 Task: Forward email with the signature Douglas Martin with the subject Emergency leave request from softage.1@softage.net to softage.4@softage.net with the message I would like to schedule a meeting to discuss the projects human resources plan., select last word, change the font color from current to yellow and background color to blue Send the email
Action: Mouse moved to (1157, 92)
Screenshot: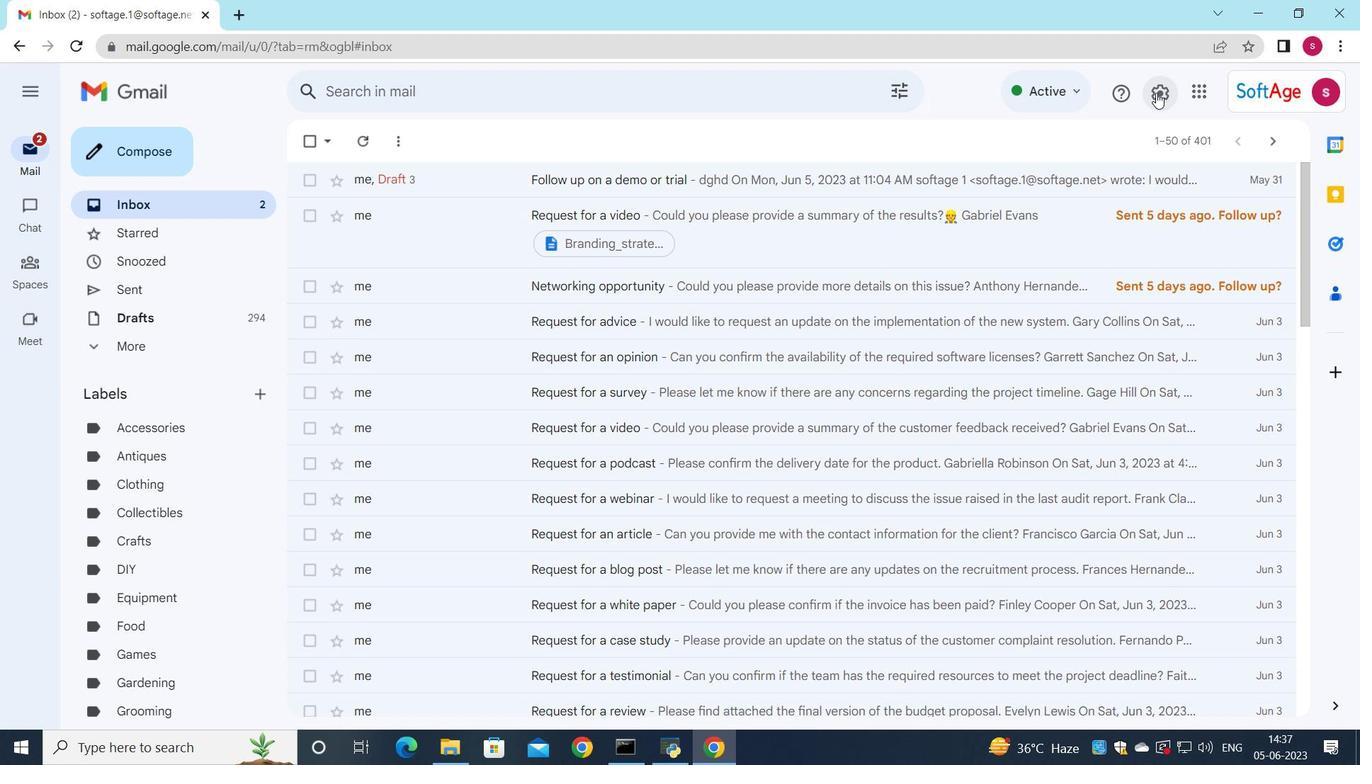 
Action: Mouse pressed left at (1157, 92)
Screenshot: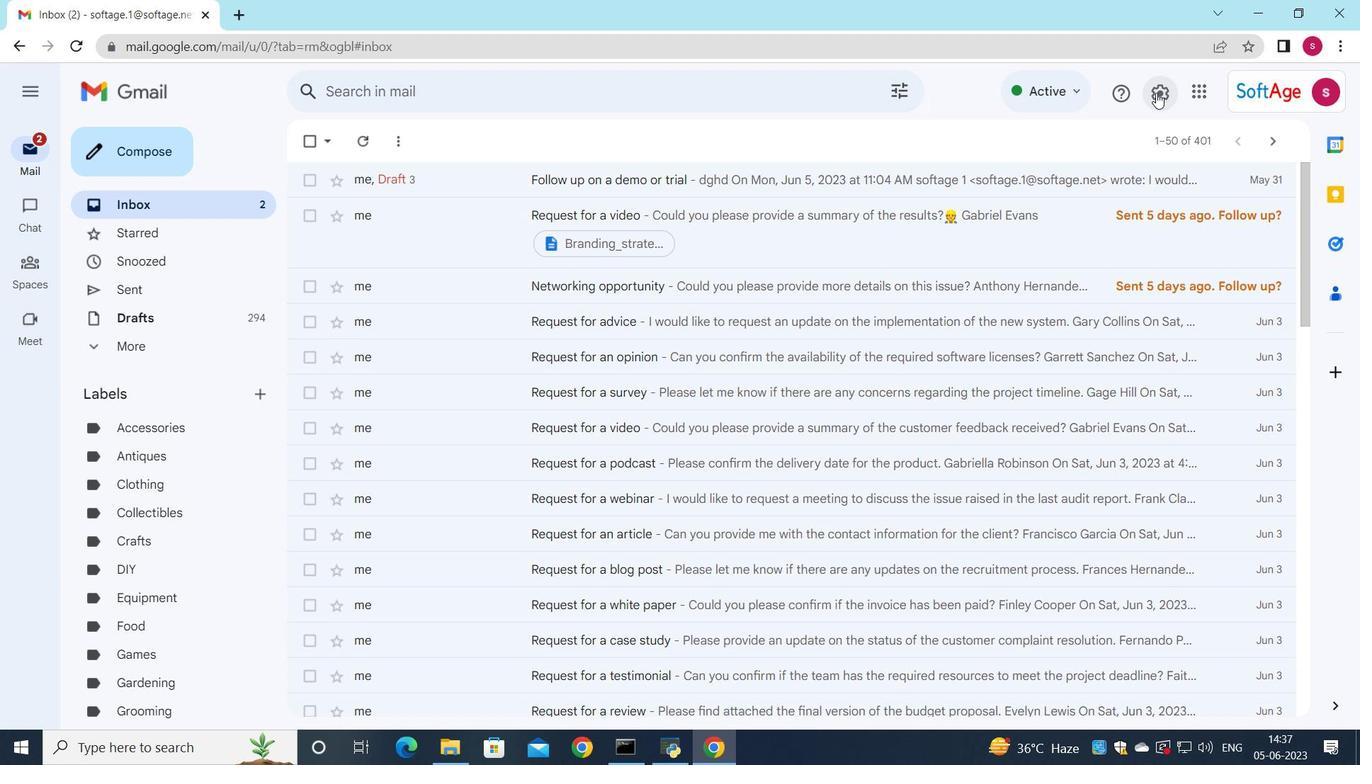 
Action: Mouse moved to (1157, 177)
Screenshot: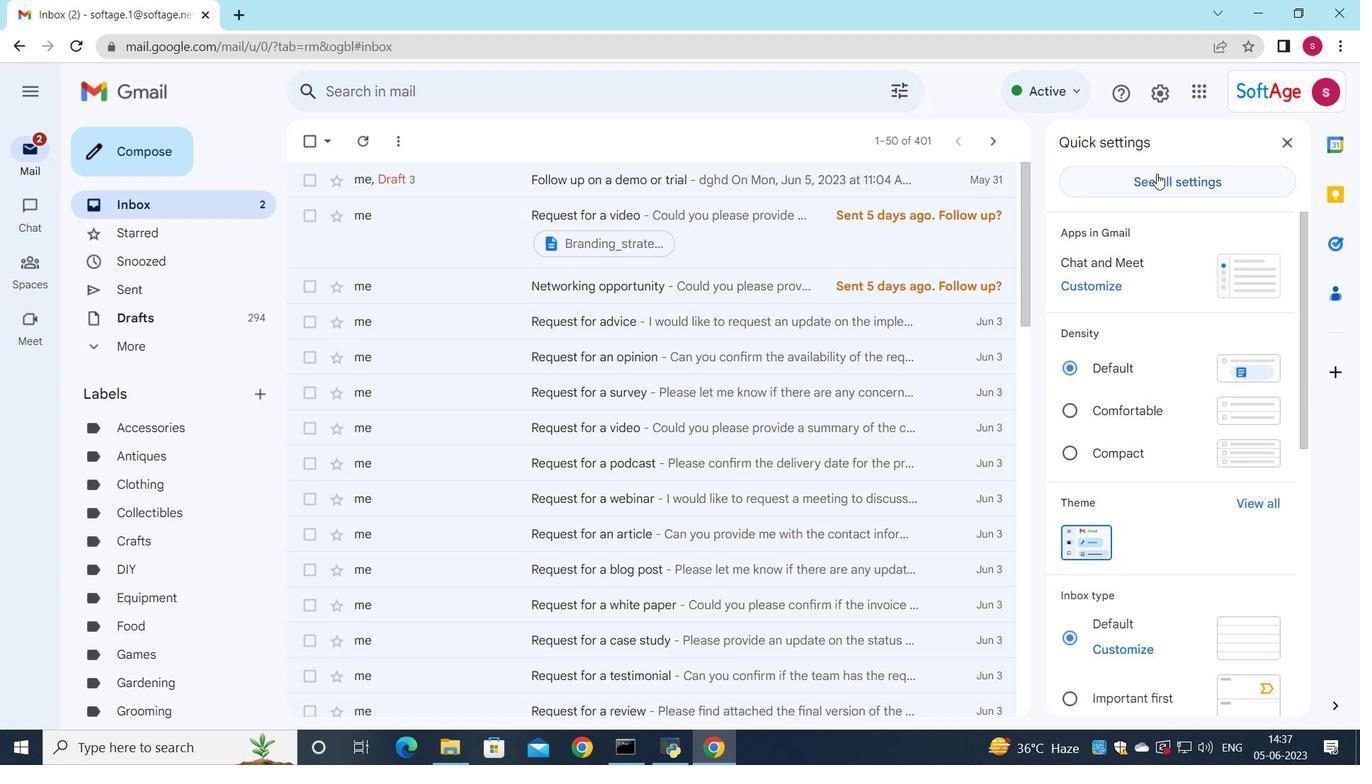 
Action: Mouse pressed left at (1157, 177)
Screenshot: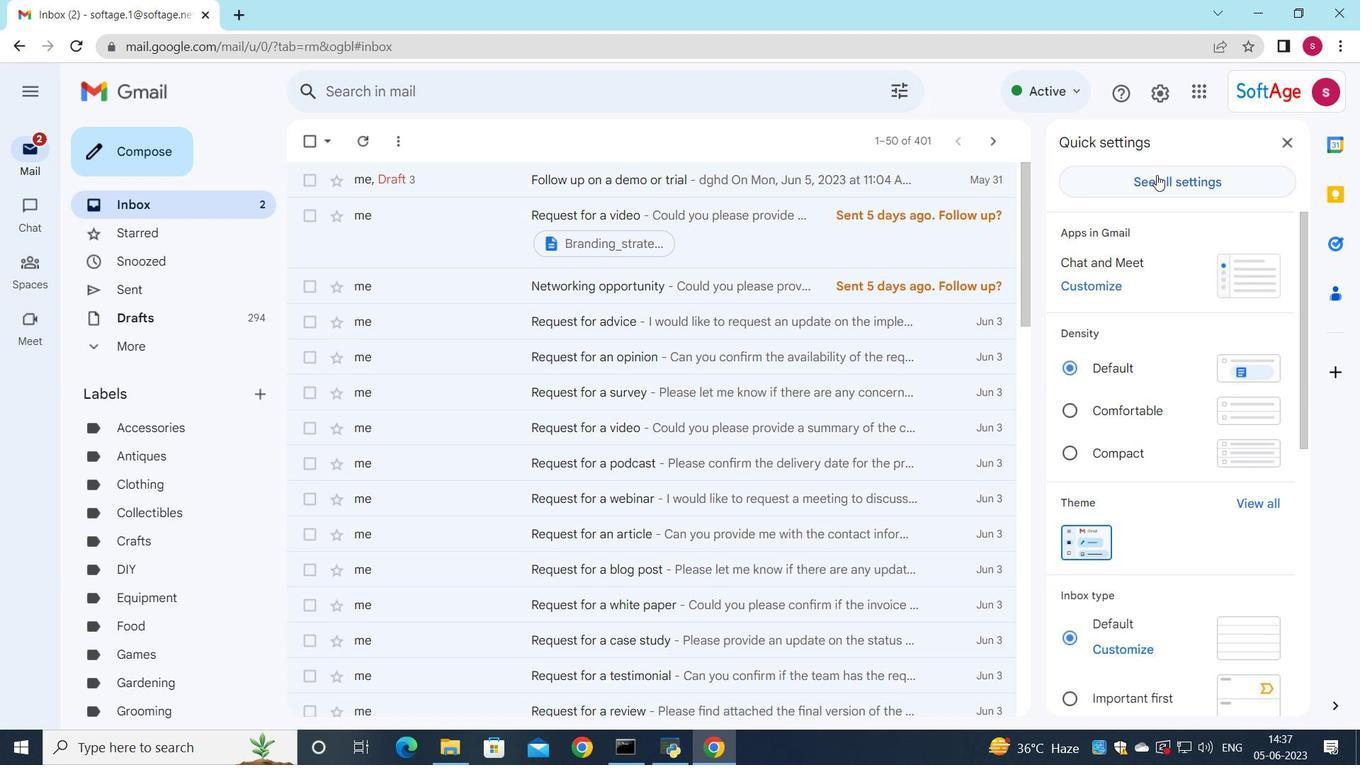 
Action: Mouse moved to (915, 318)
Screenshot: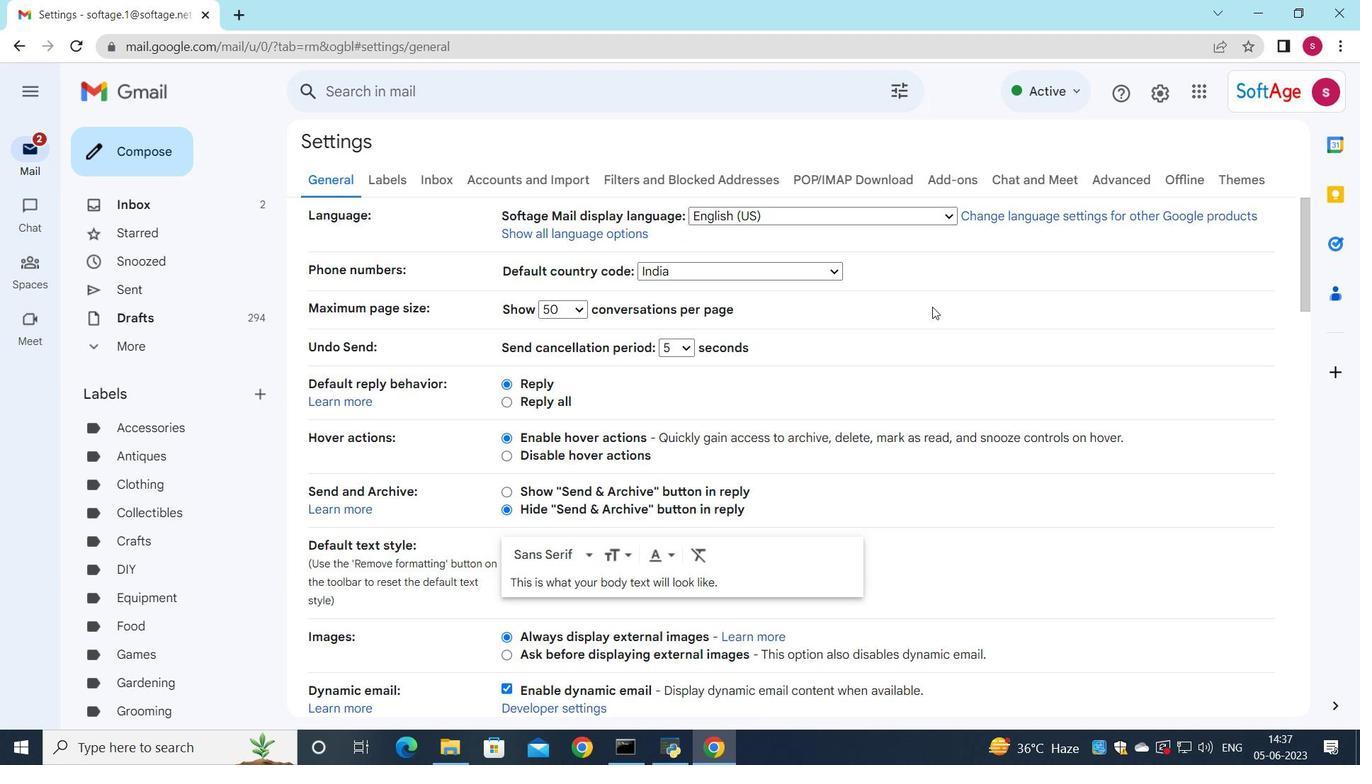 
Action: Mouse scrolled (915, 317) with delta (0, 0)
Screenshot: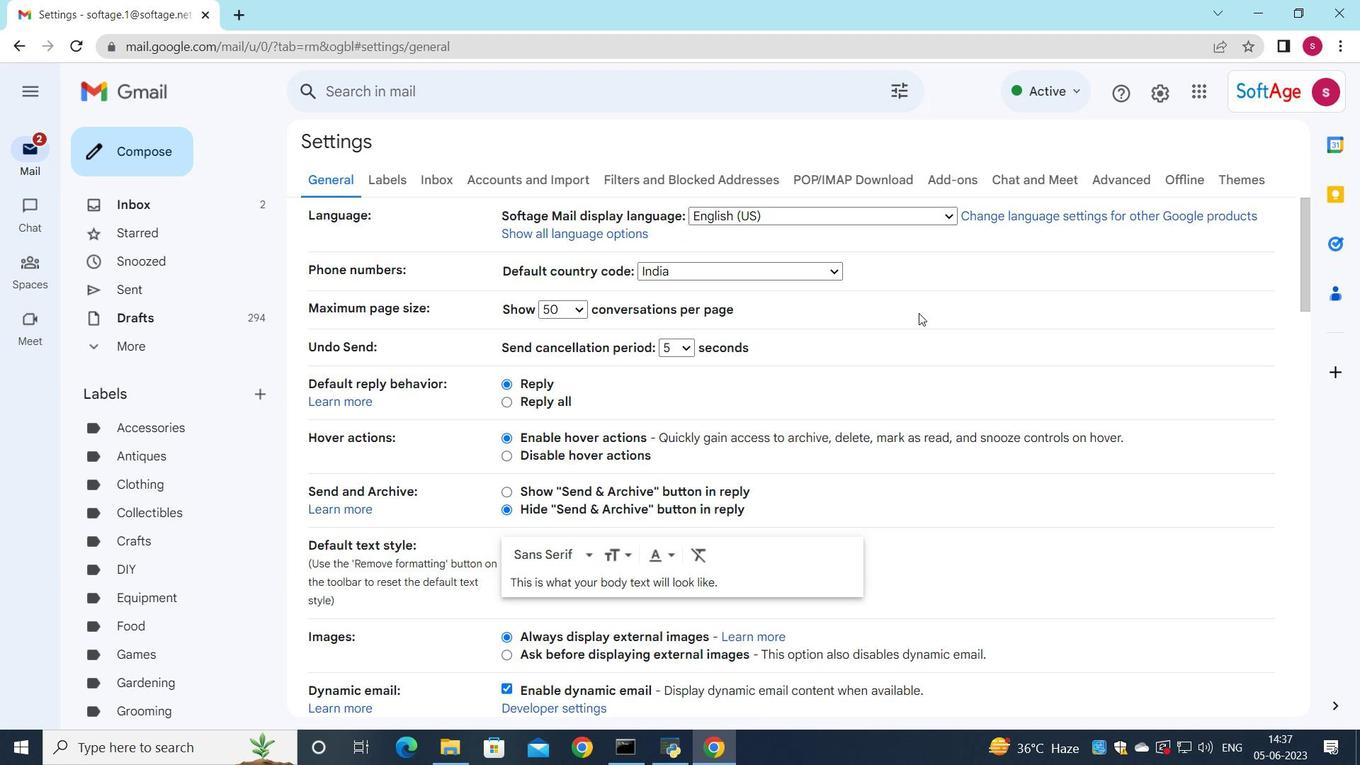 
Action: Mouse moved to (911, 323)
Screenshot: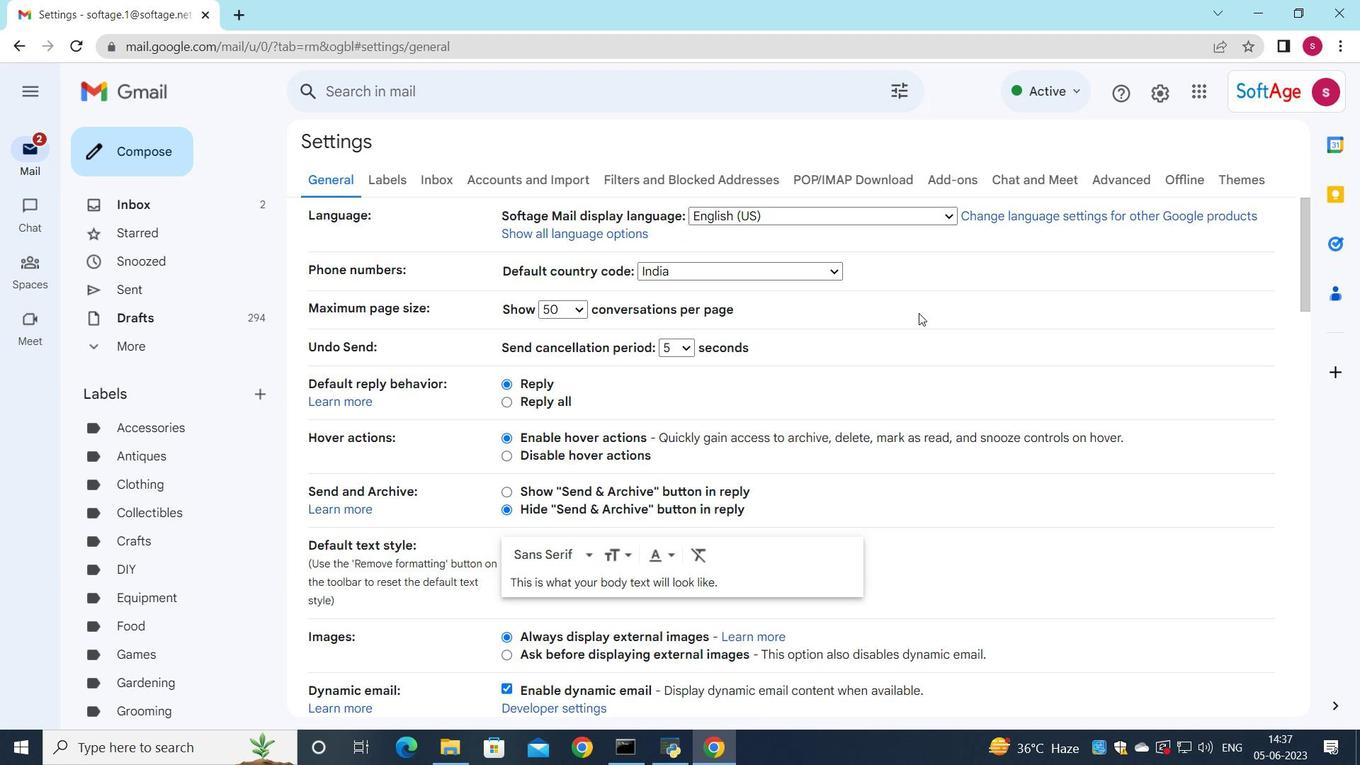 
Action: Mouse scrolled (911, 323) with delta (0, 0)
Screenshot: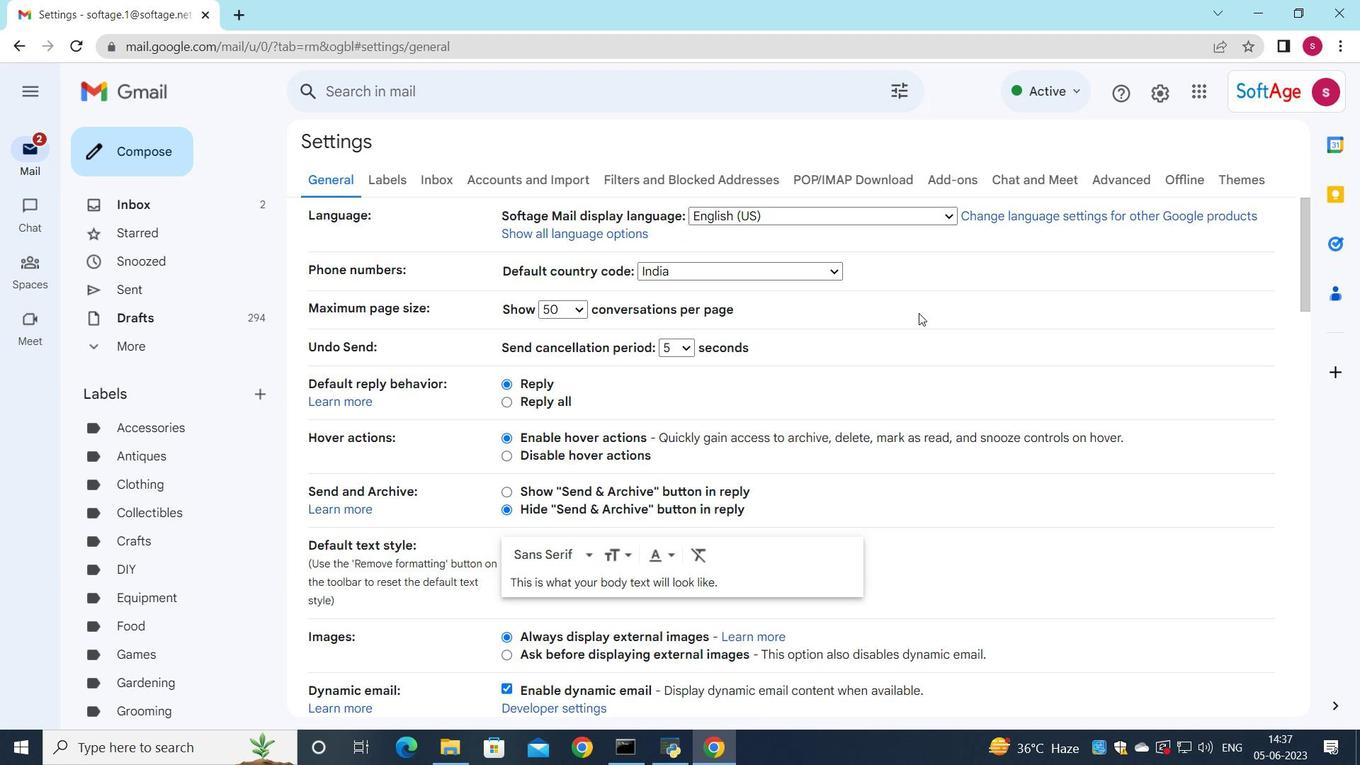 
Action: Mouse moved to (908, 329)
Screenshot: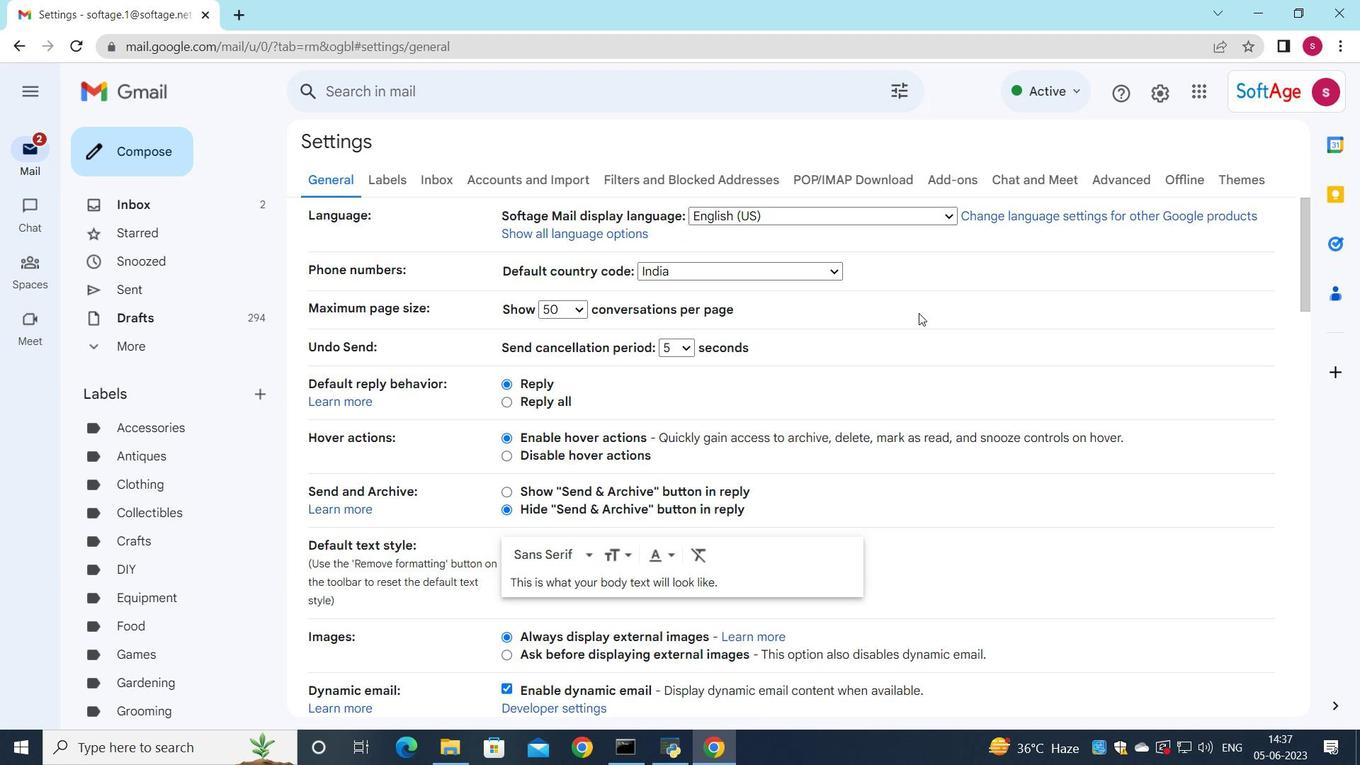 
Action: Mouse scrolled (908, 328) with delta (0, 0)
Screenshot: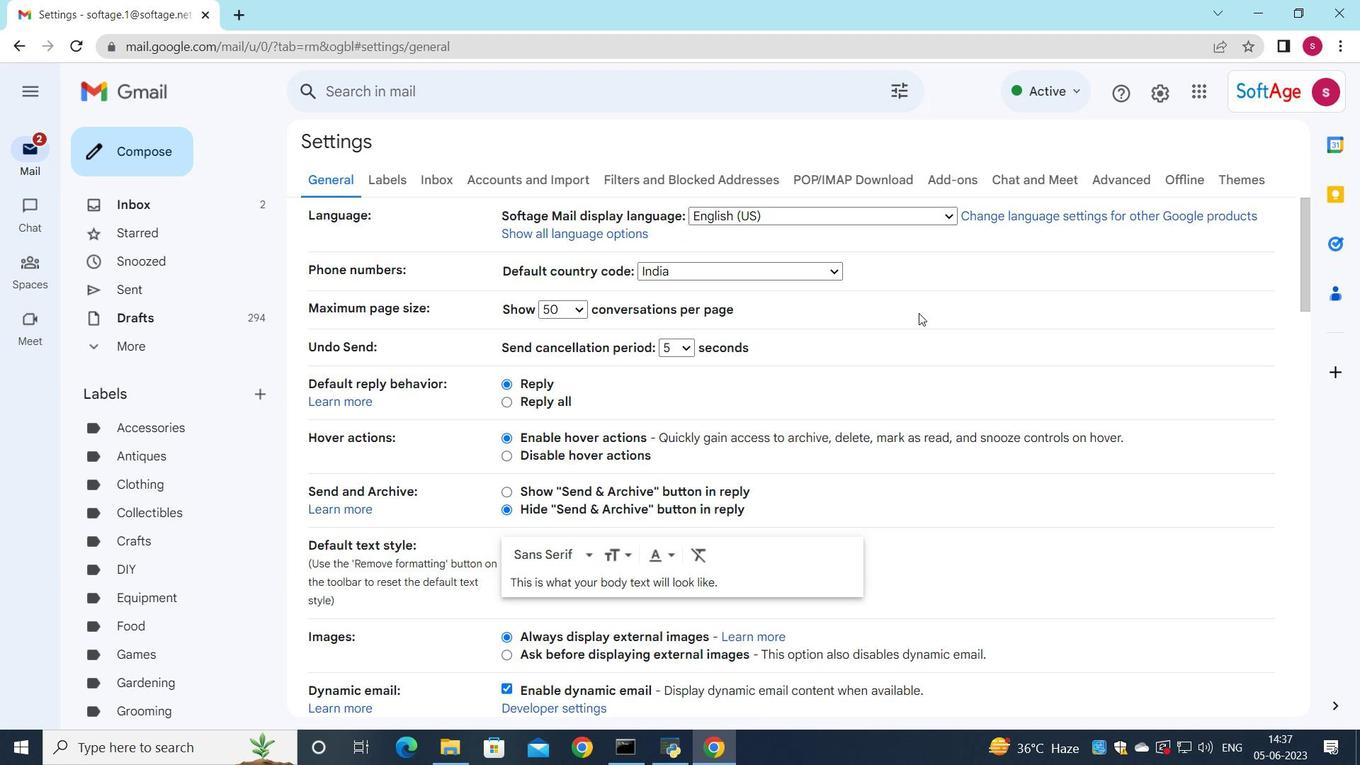 
Action: Mouse moved to (887, 350)
Screenshot: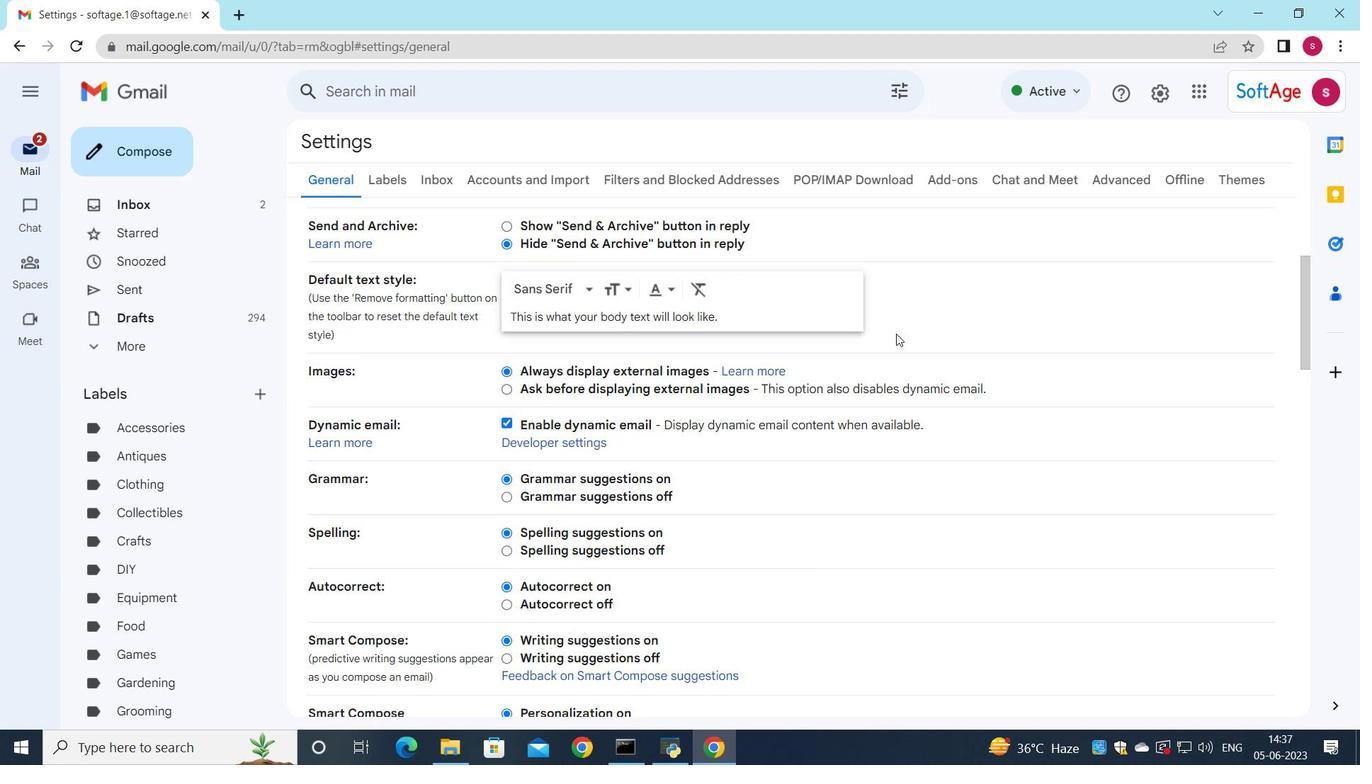 
Action: Mouse scrolled (887, 349) with delta (0, 0)
Screenshot: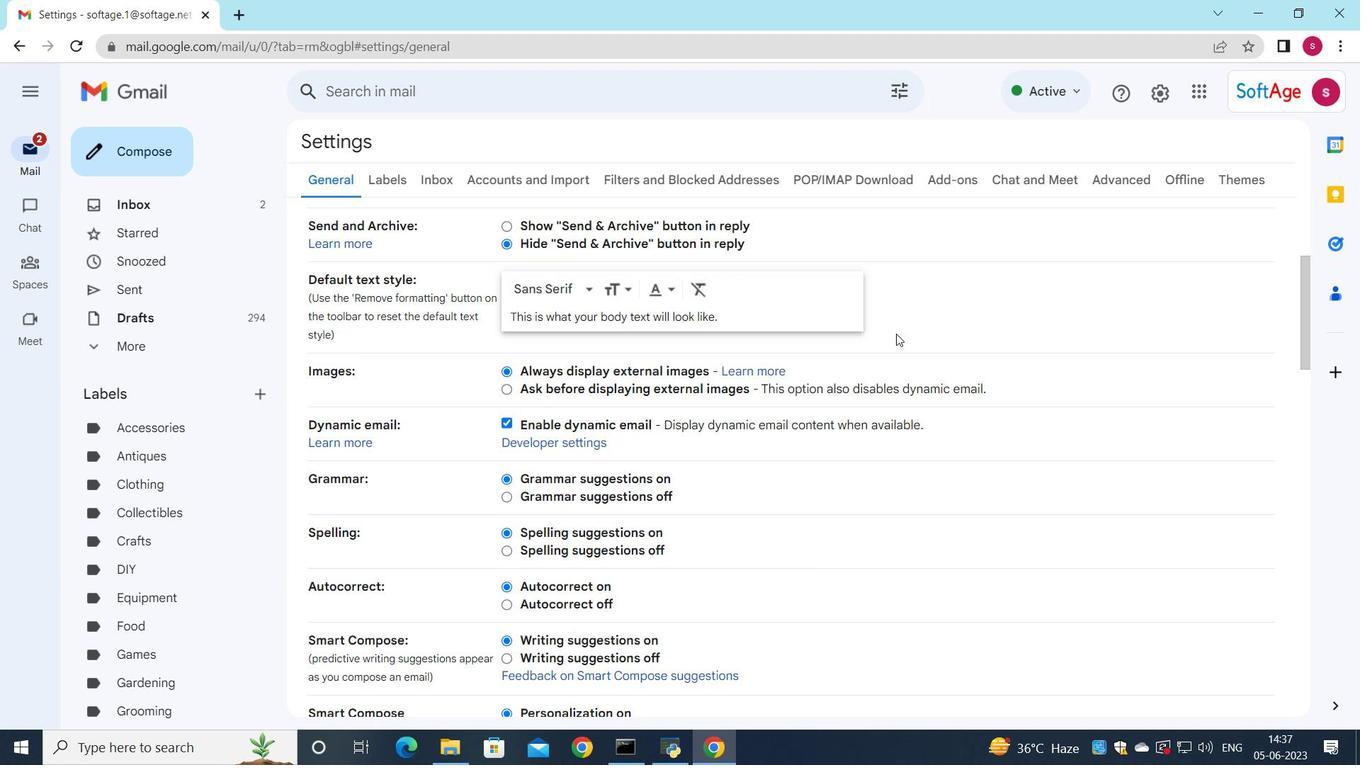 
Action: Mouse moved to (880, 361)
Screenshot: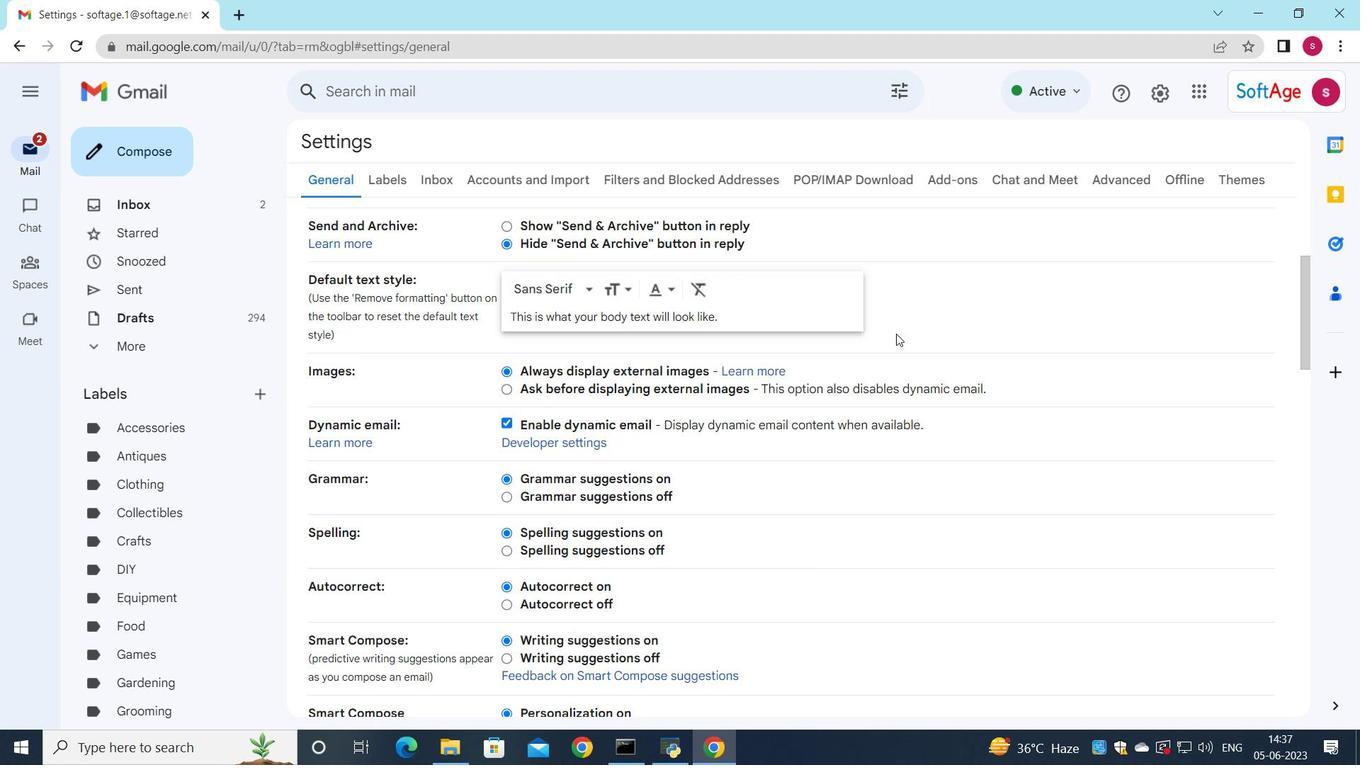 
Action: Mouse scrolled (880, 360) with delta (0, 0)
Screenshot: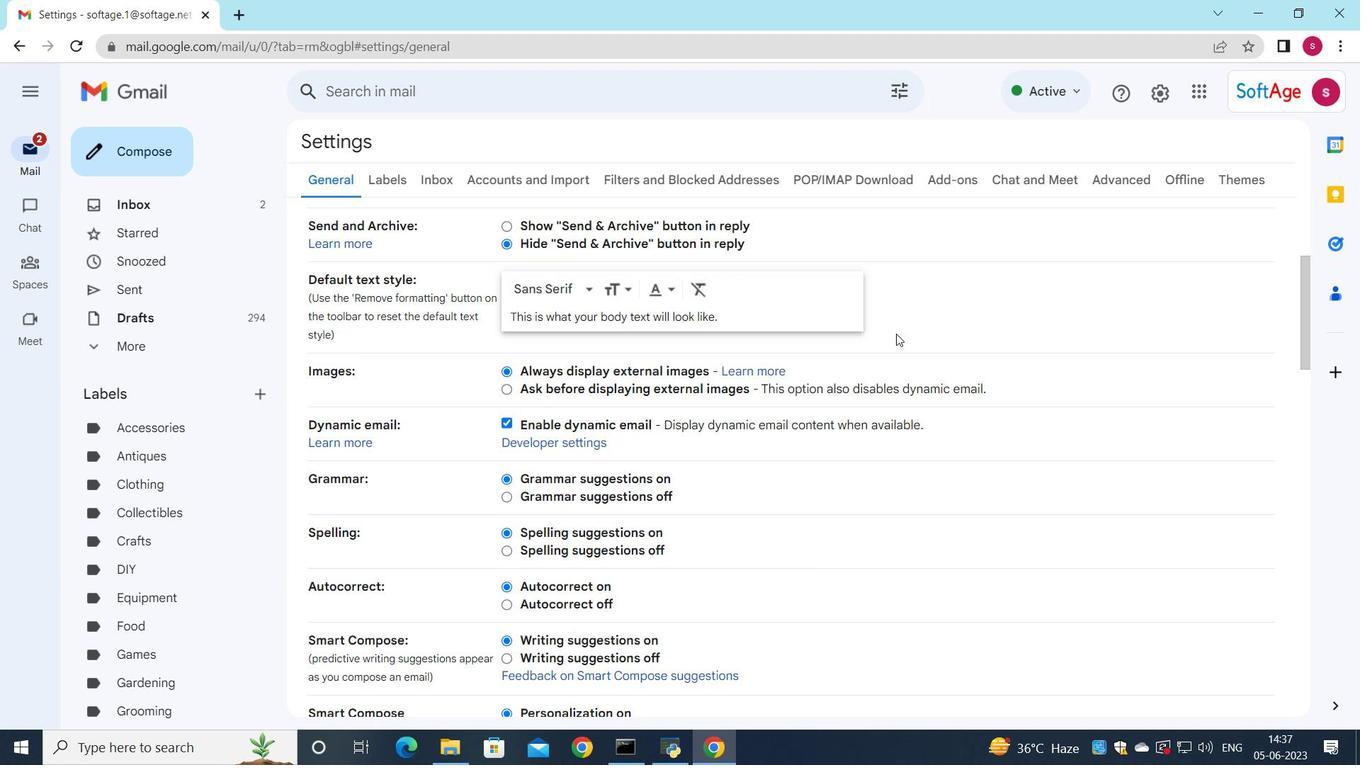 
Action: Mouse moved to (870, 377)
Screenshot: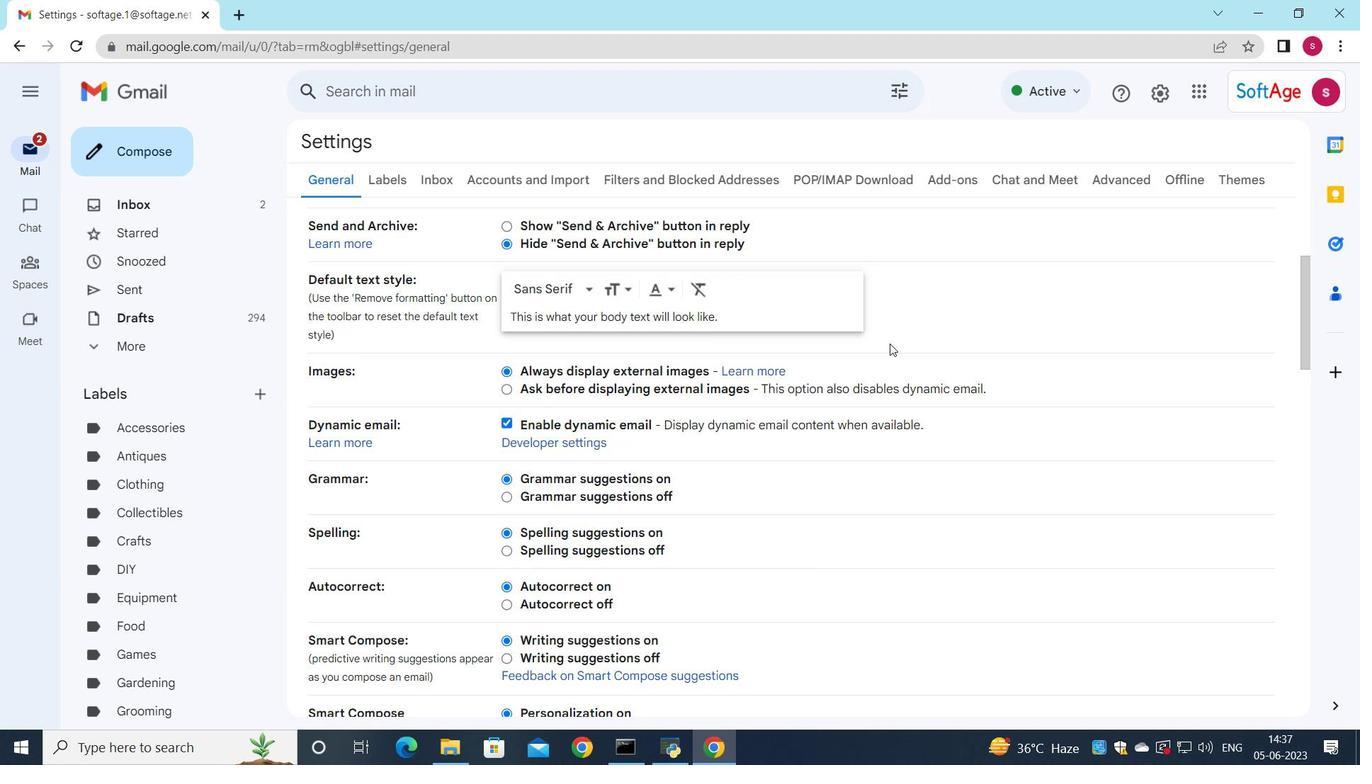 
Action: Mouse scrolled (870, 376) with delta (0, 0)
Screenshot: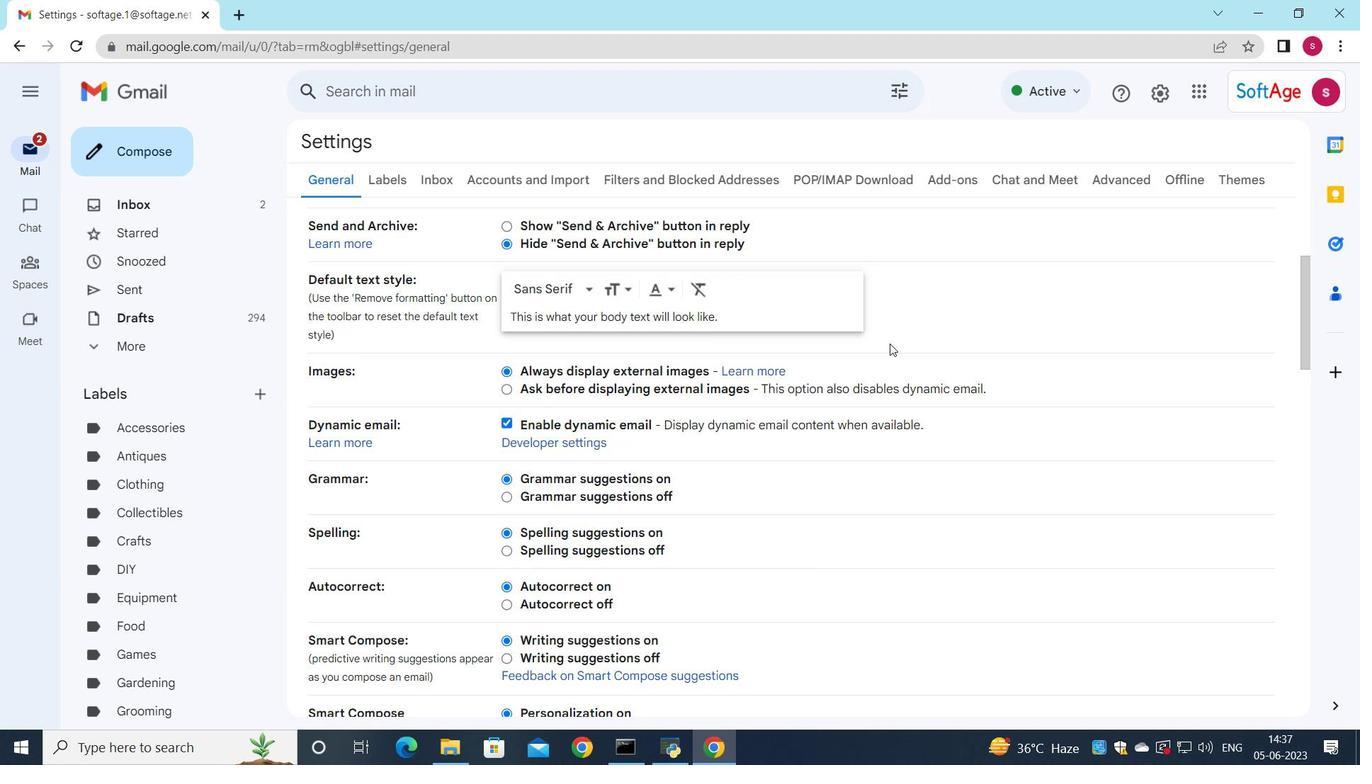 
Action: Mouse moved to (860, 396)
Screenshot: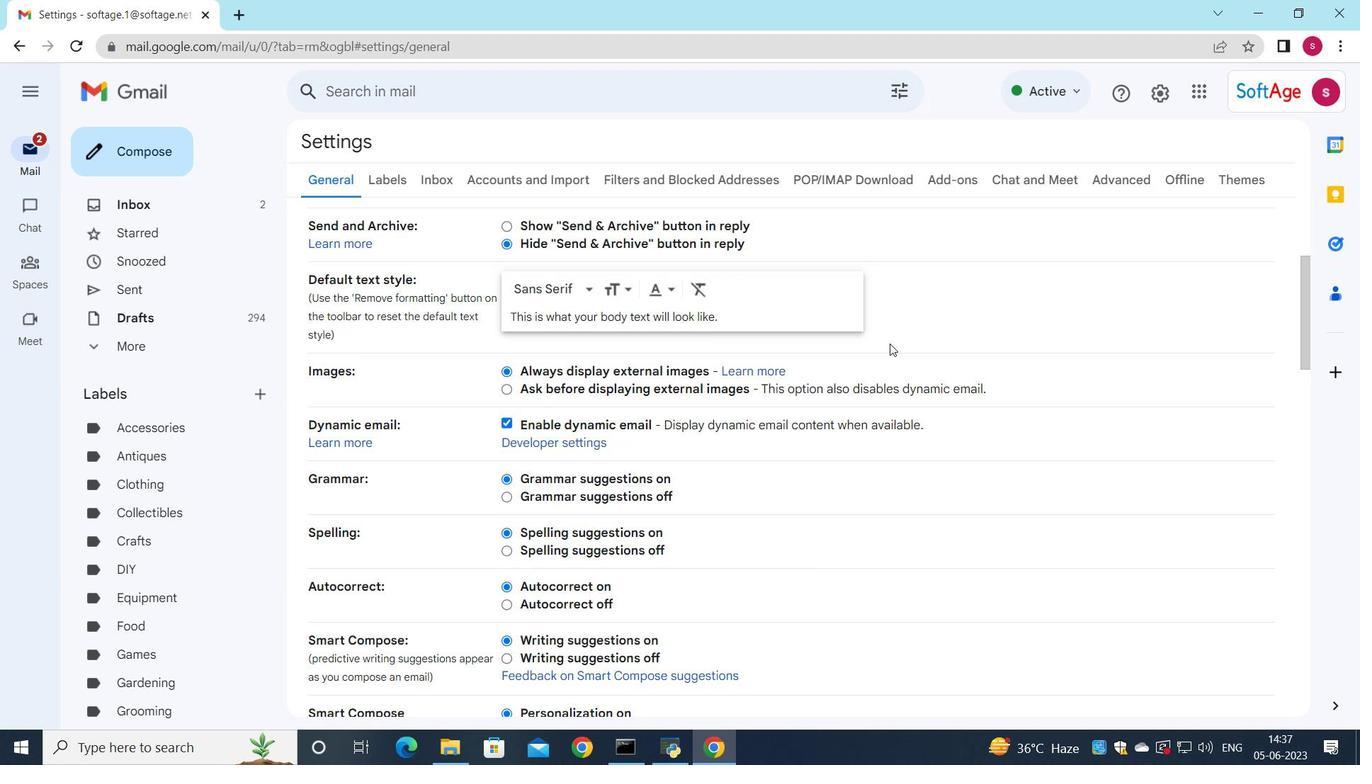 
Action: Mouse scrolled (860, 395) with delta (0, 0)
Screenshot: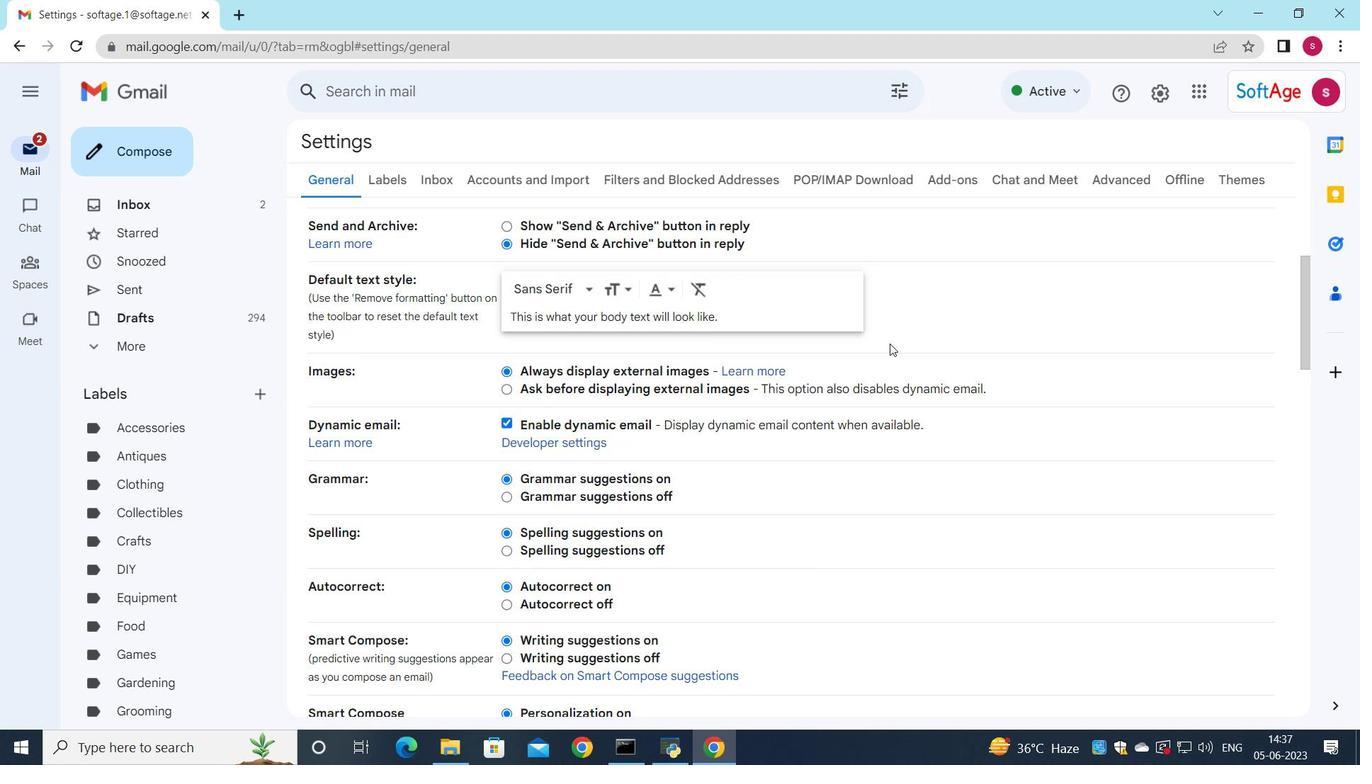 
Action: Mouse moved to (719, 493)
Screenshot: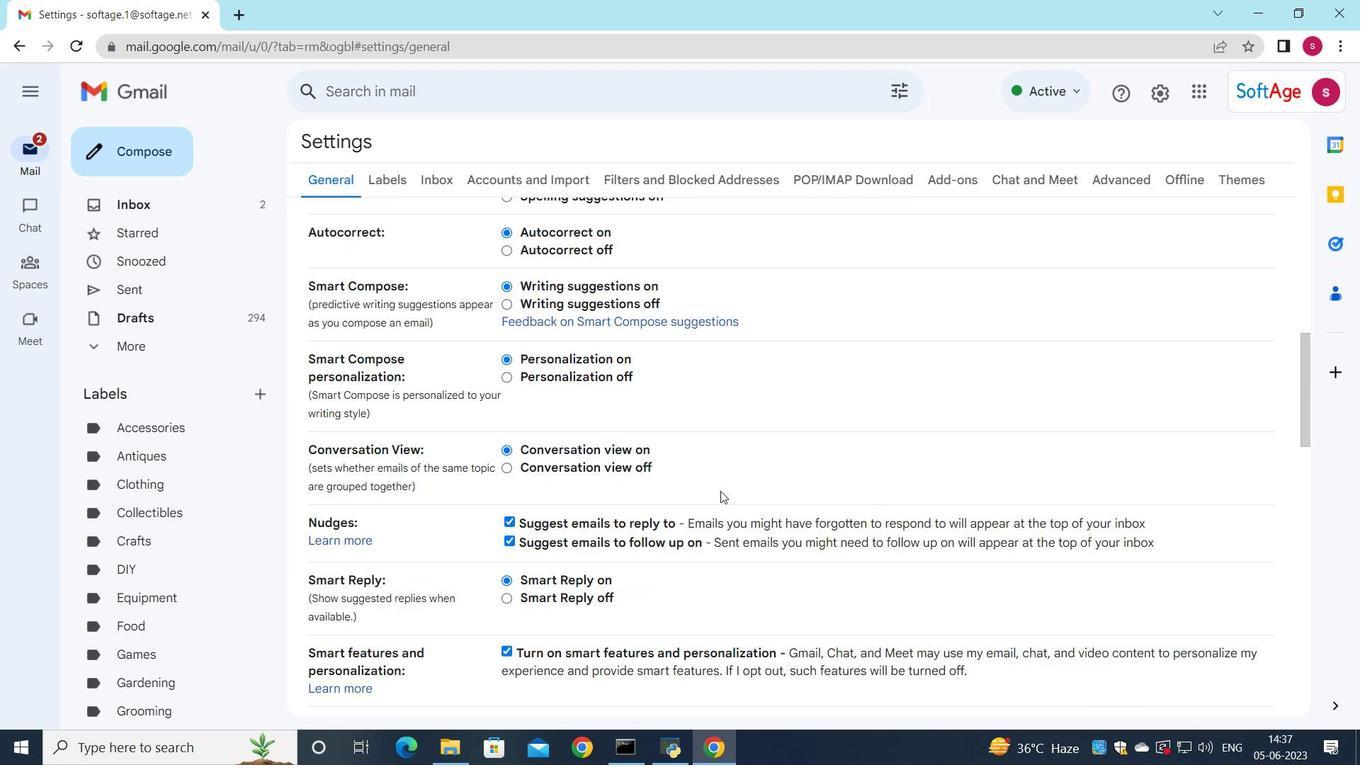 
Action: Mouse scrolled (719, 492) with delta (0, 0)
Screenshot: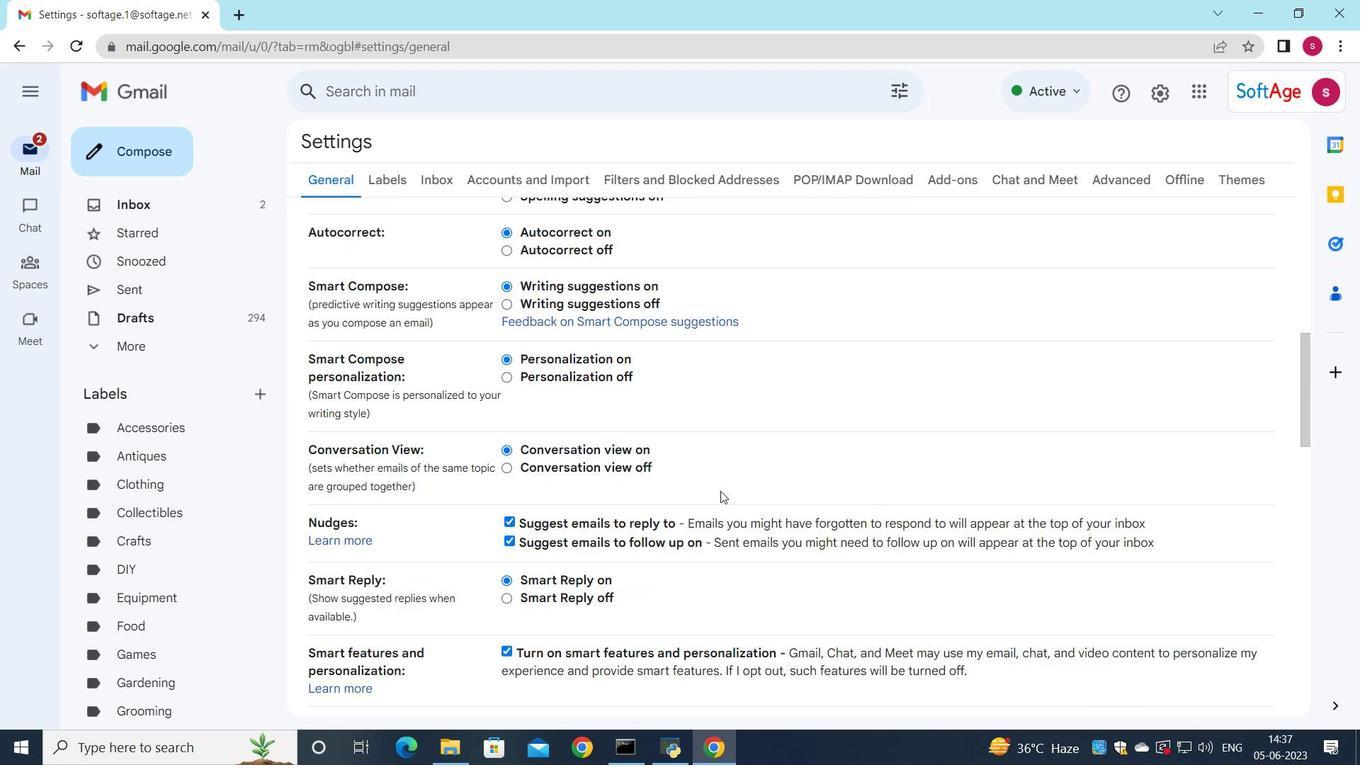 
Action: Mouse moved to (718, 493)
Screenshot: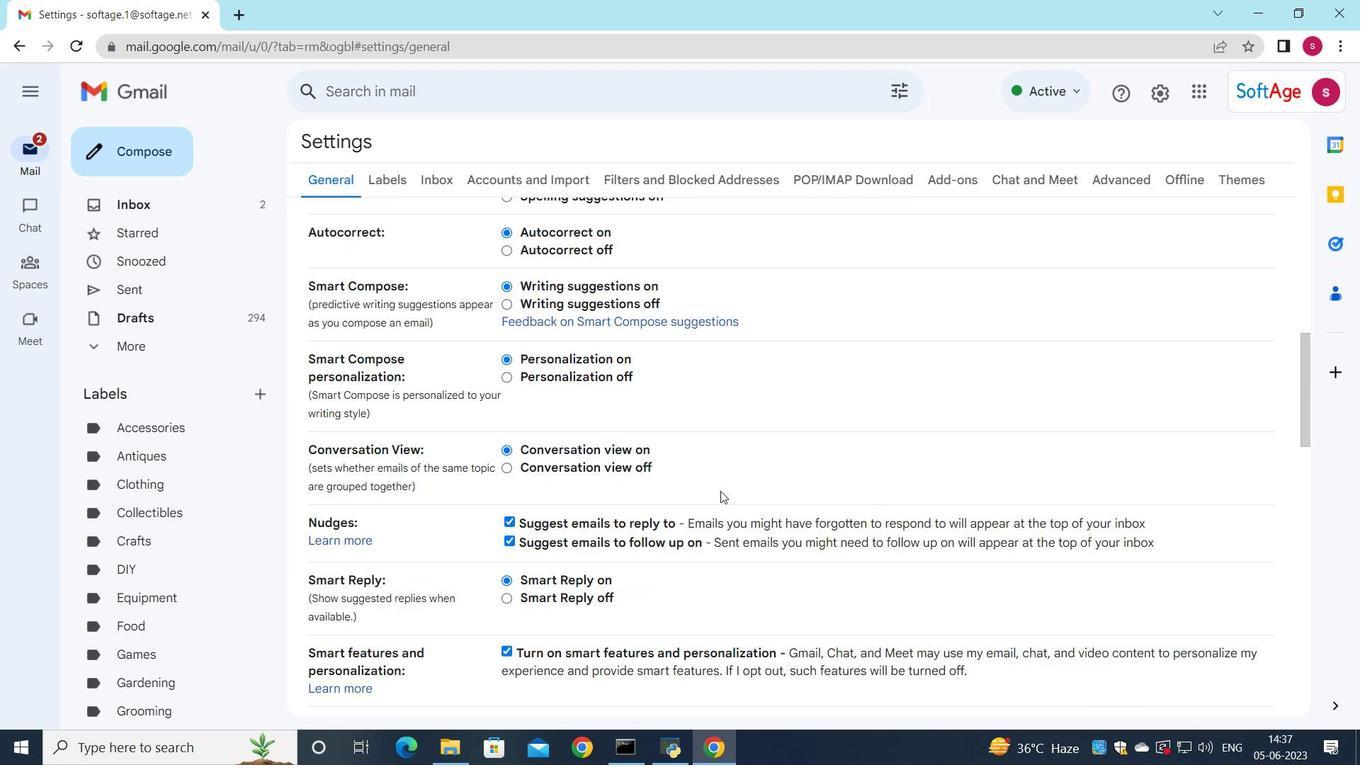 
Action: Mouse scrolled (718, 493) with delta (0, 0)
Screenshot: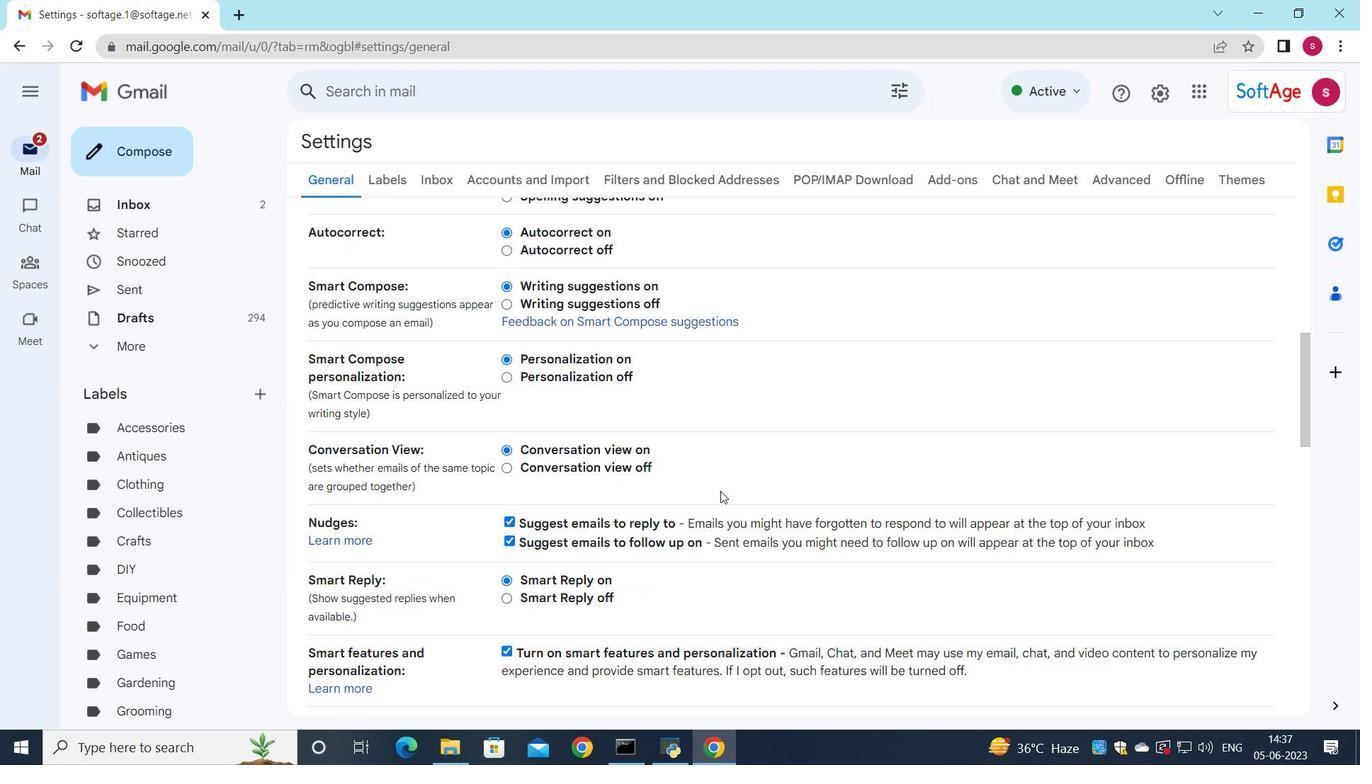 
Action: Mouse moved to (717, 494)
Screenshot: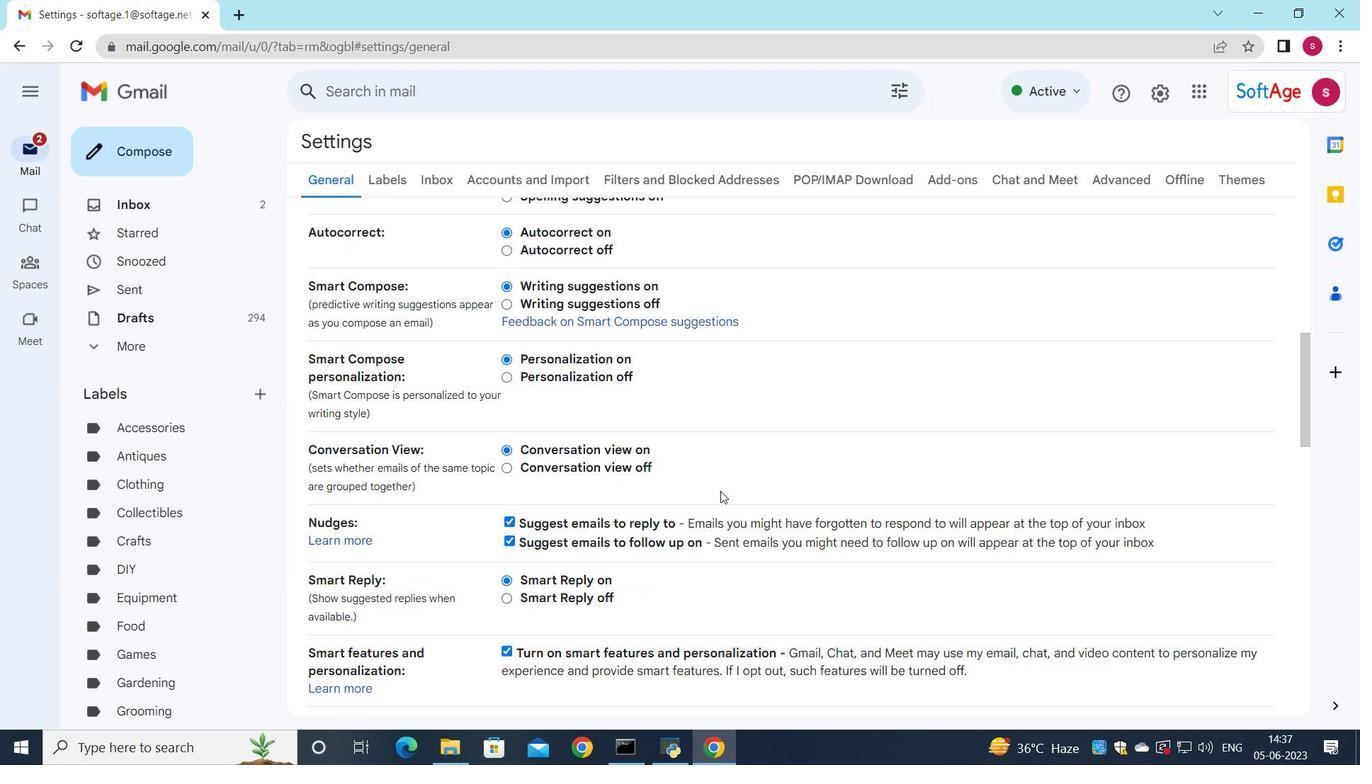 
Action: Mouse scrolled (717, 493) with delta (0, 0)
Screenshot: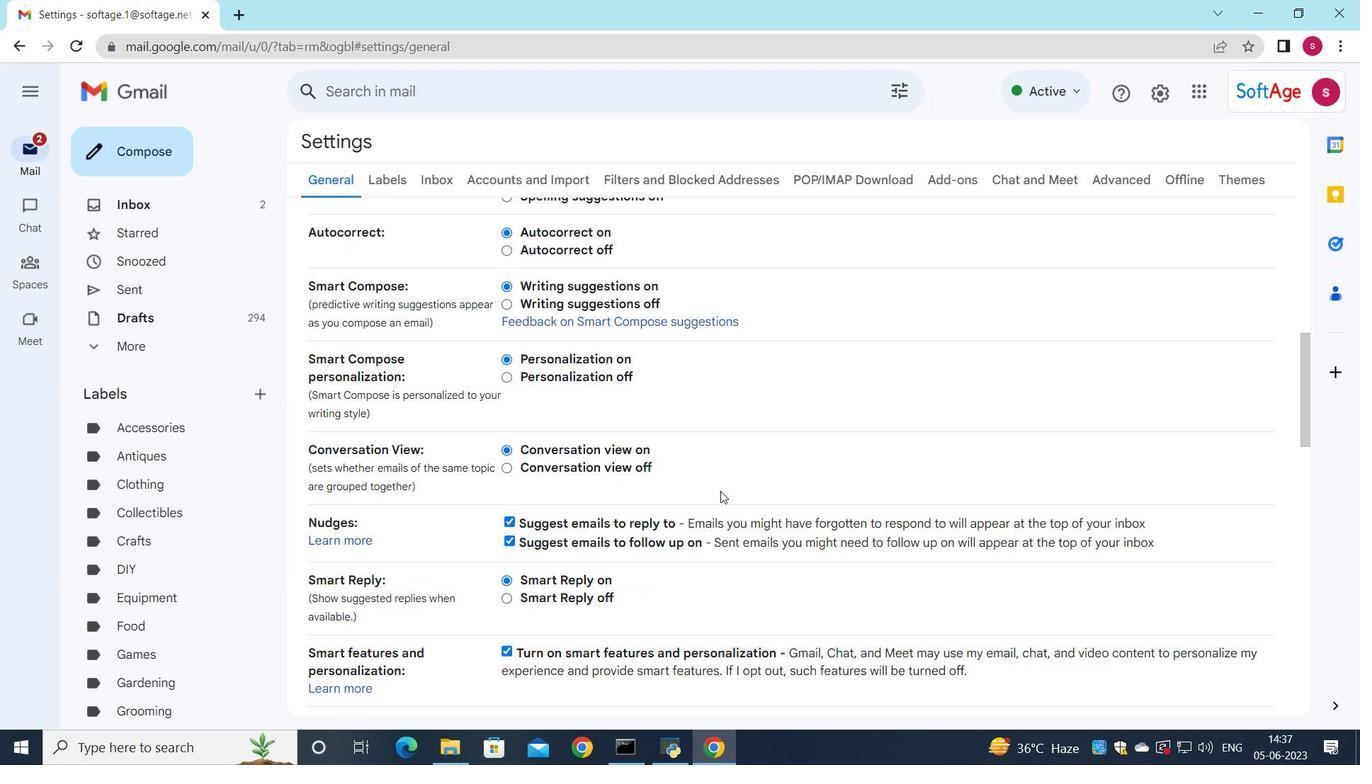 
Action: Mouse moved to (703, 493)
Screenshot: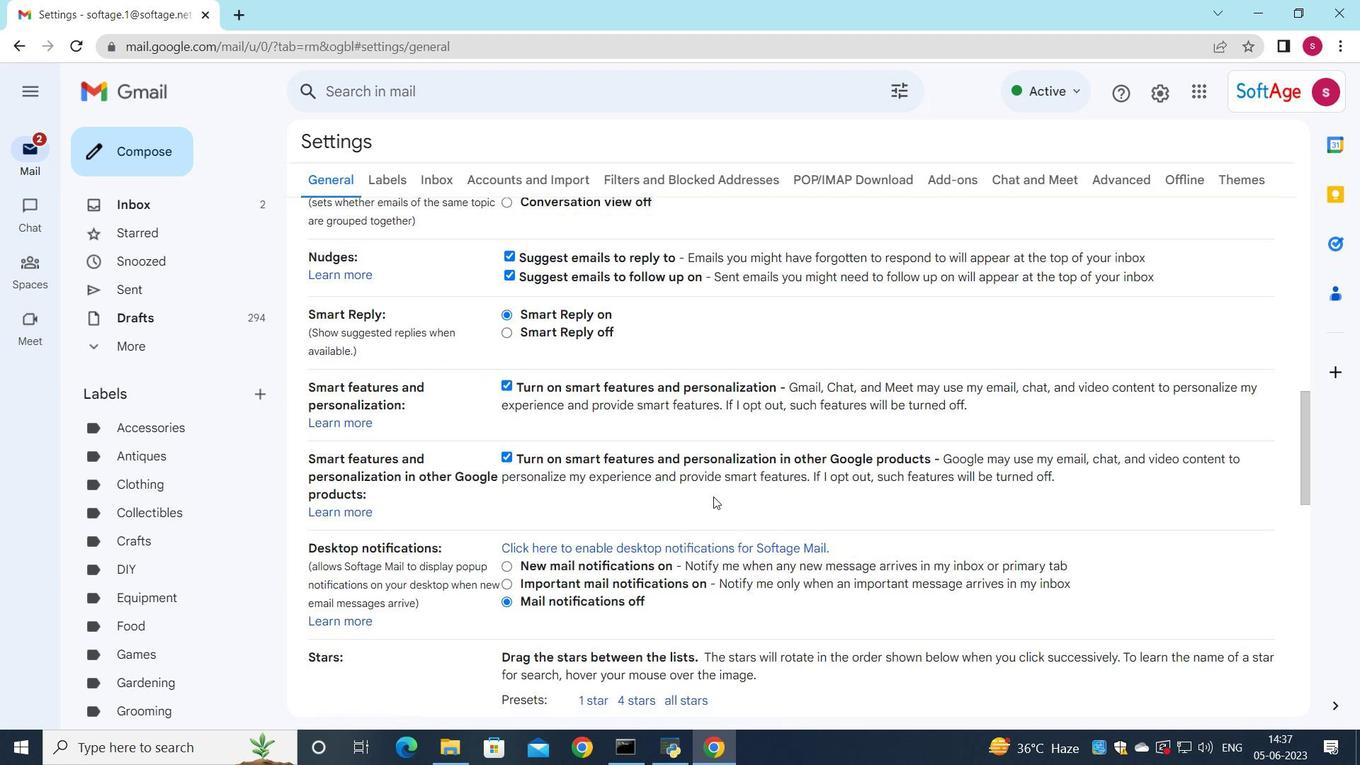 
Action: Mouse scrolled (703, 492) with delta (0, 0)
Screenshot: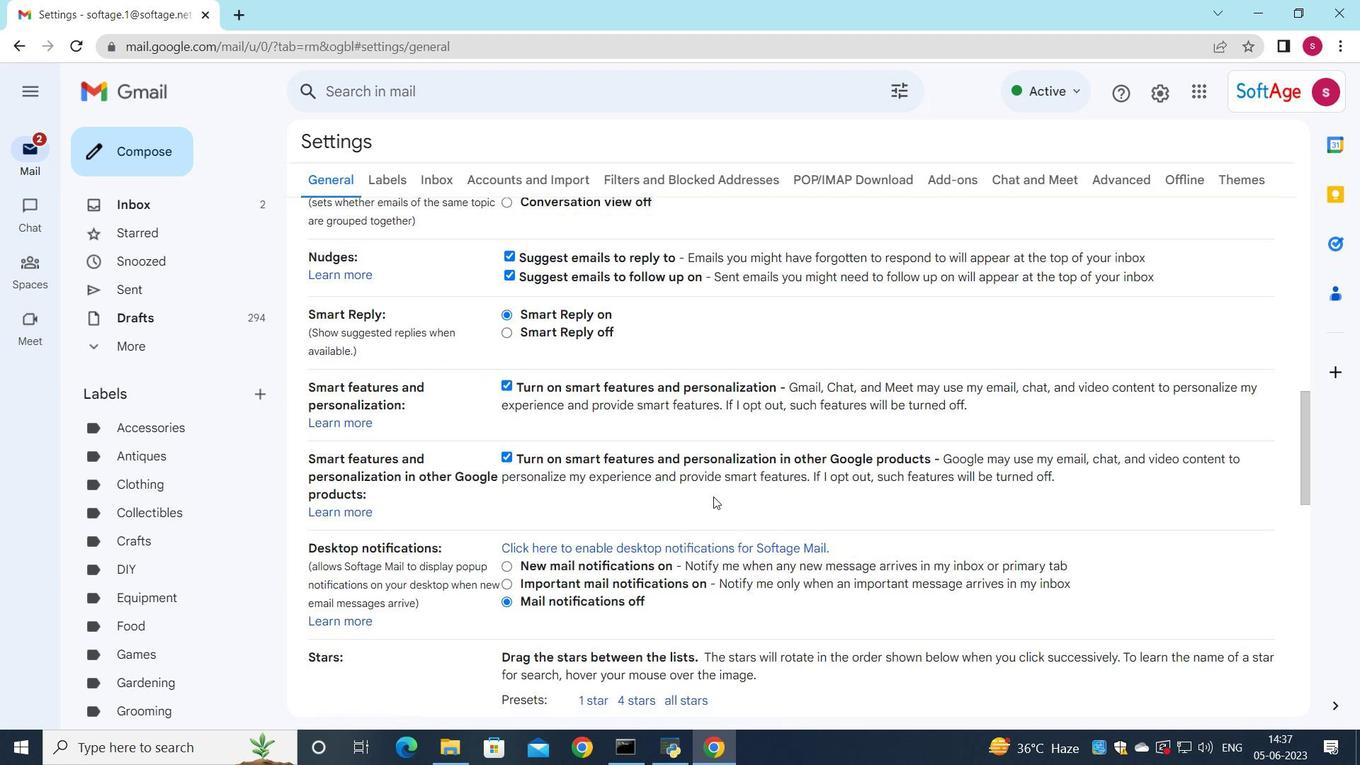 
Action: Mouse moved to (703, 493)
Screenshot: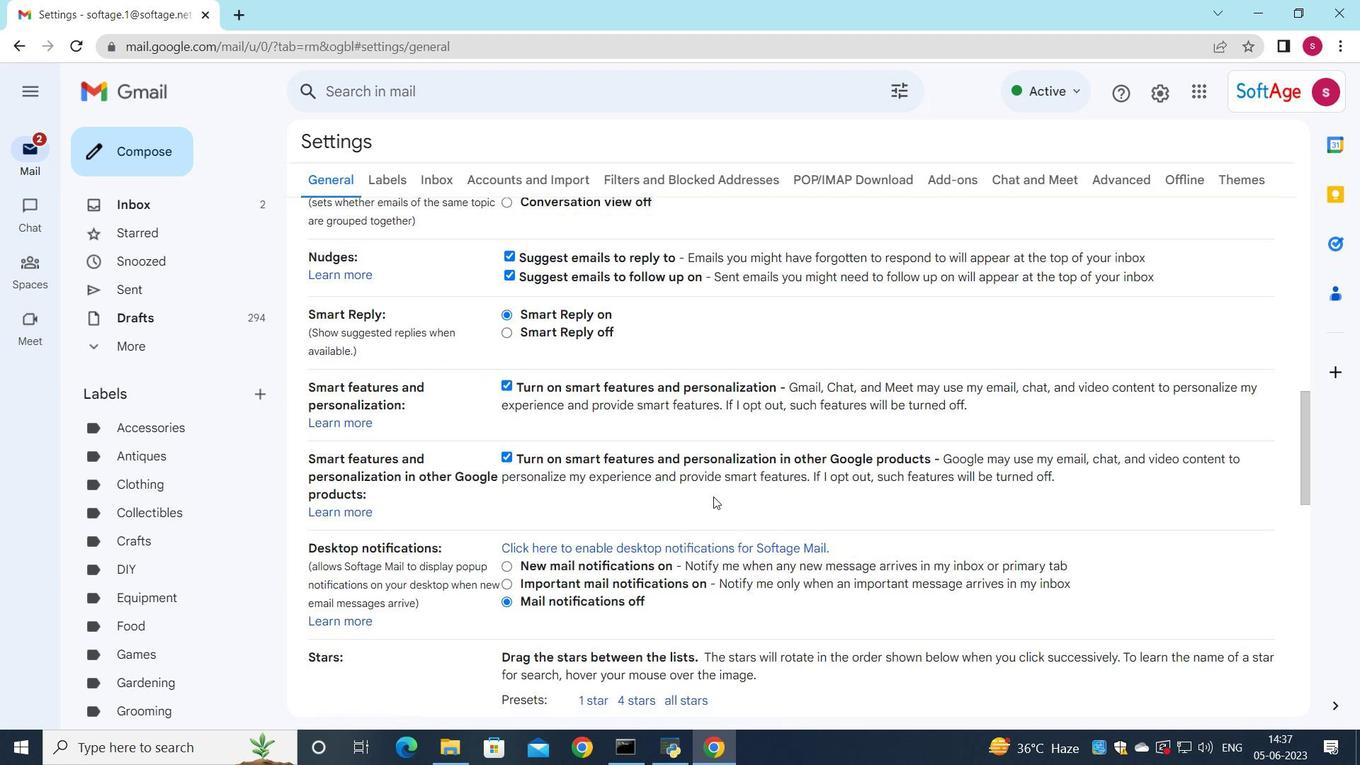 
Action: Mouse scrolled (703, 492) with delta (0, 0)
Screenshot: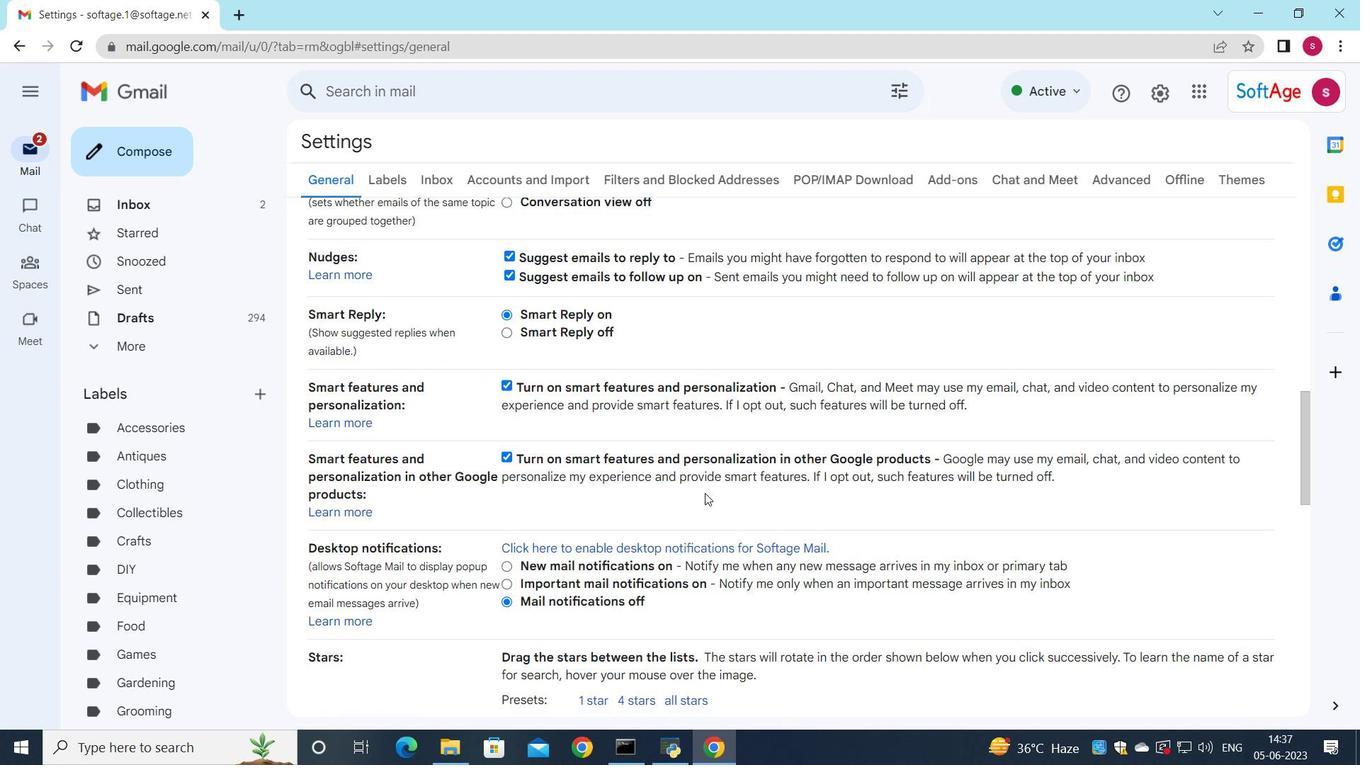 
Action: Mouse scrolled (703, 492) with delta (0, 0)
Screenshot: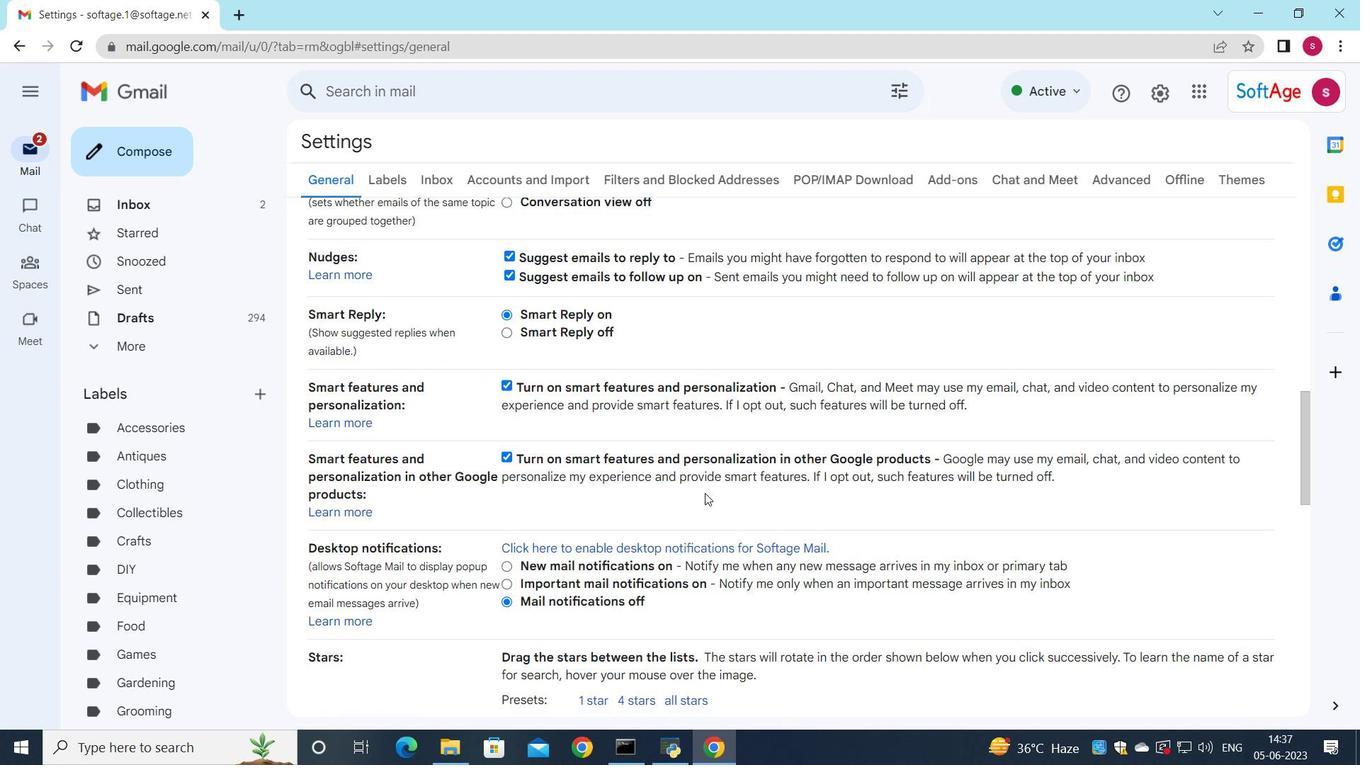 
Action: Mouse scrolled (703, 492) with delta (0, 0)
Screenshot: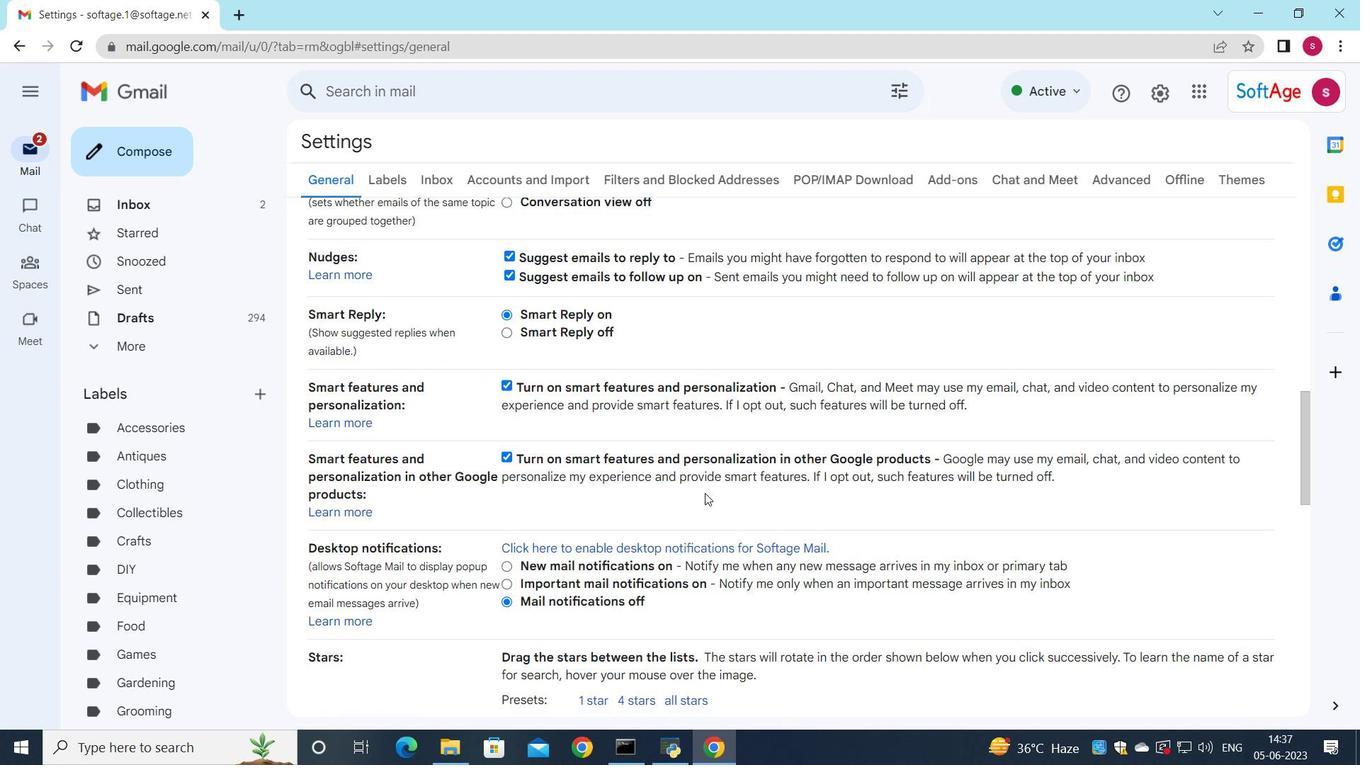 
Action: Mouse moved to (585, 491)
Screenshot: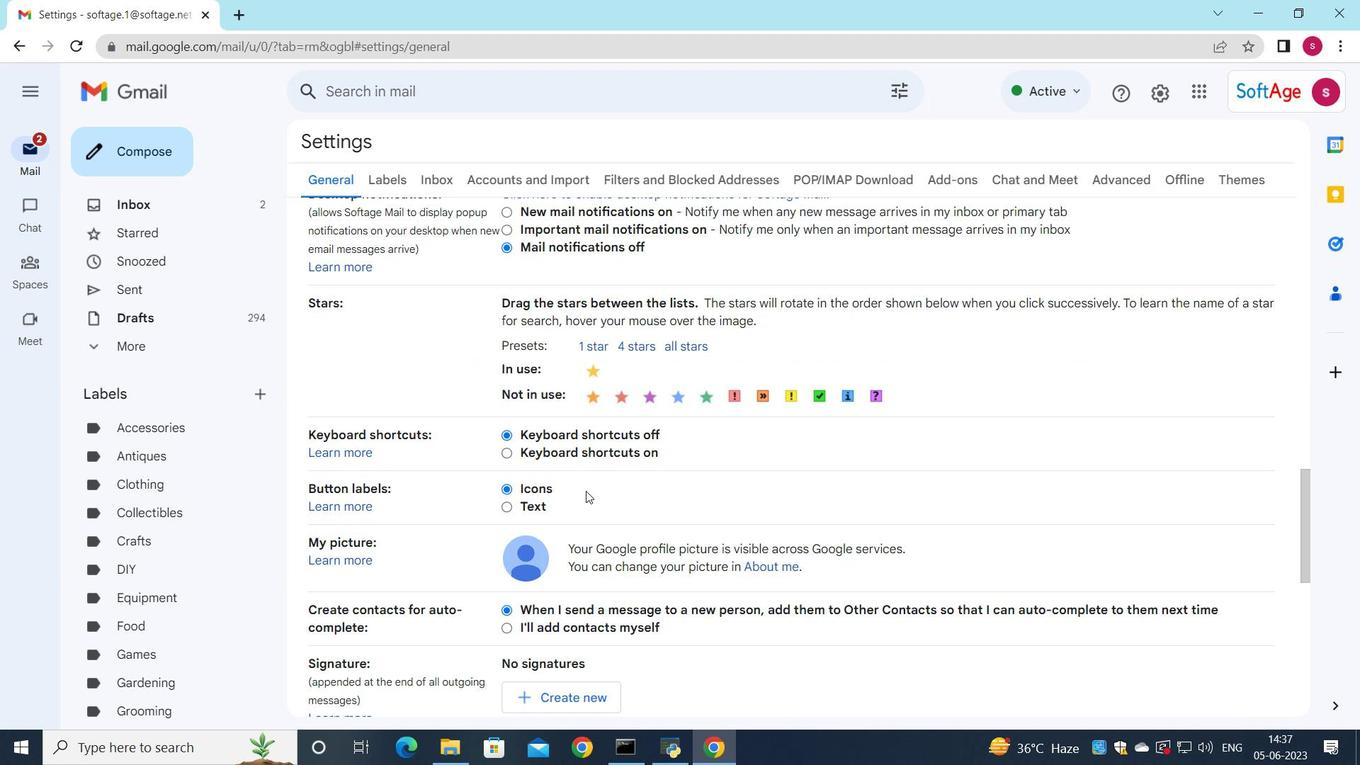 
Action: Mouse scrolled (585, 490) with delta (0, 0)
Screenshot: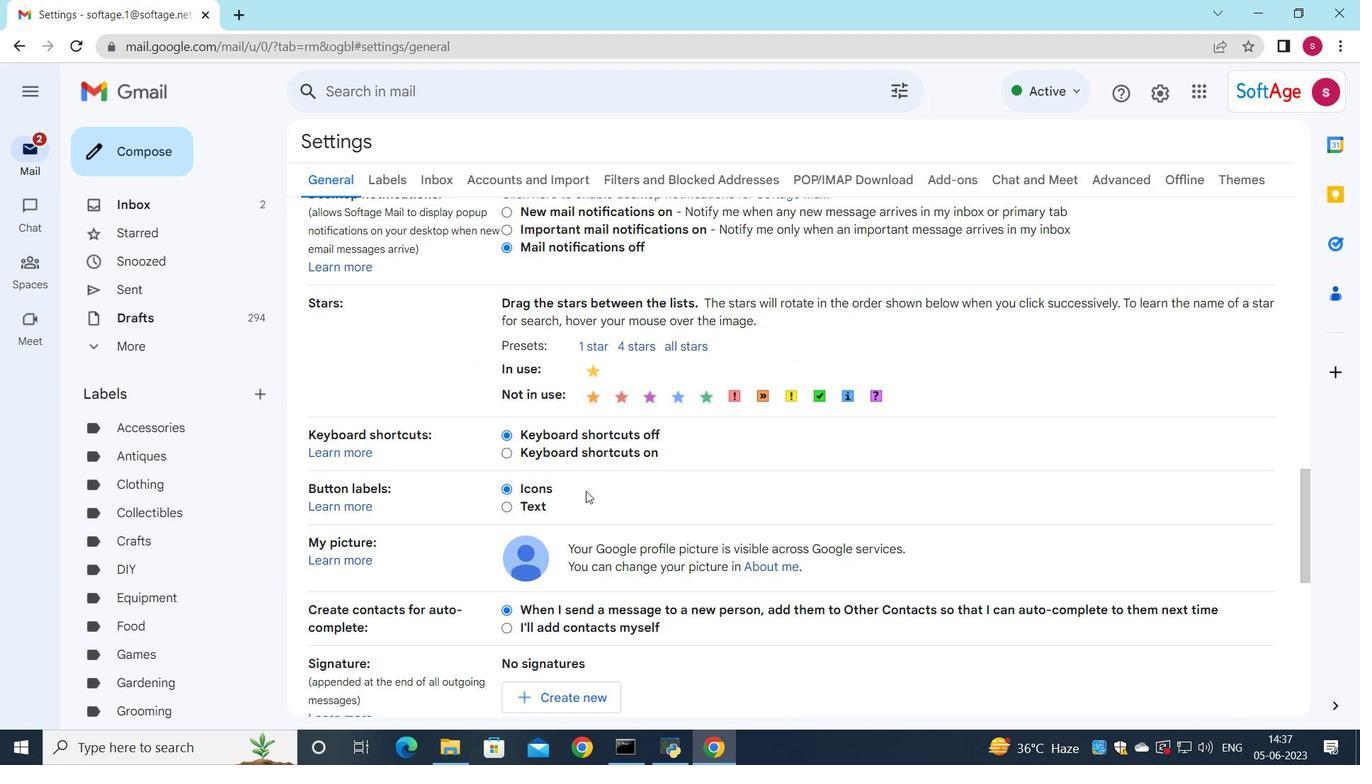 
Action: Mouse scrolled (585, 490) with delta (0, 0)
Screenshot: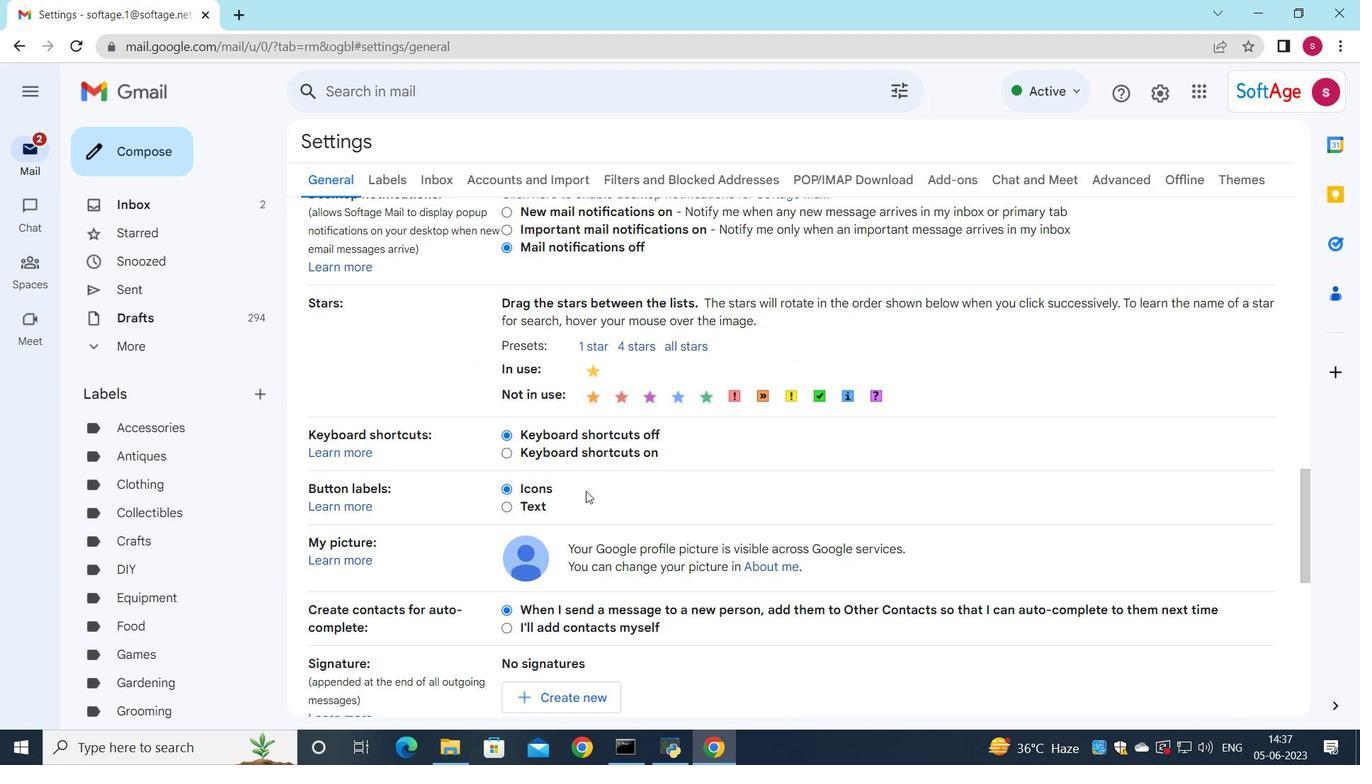
Action: Mouse scrolled (585, 490) with delta (0, 0)
Screenshot: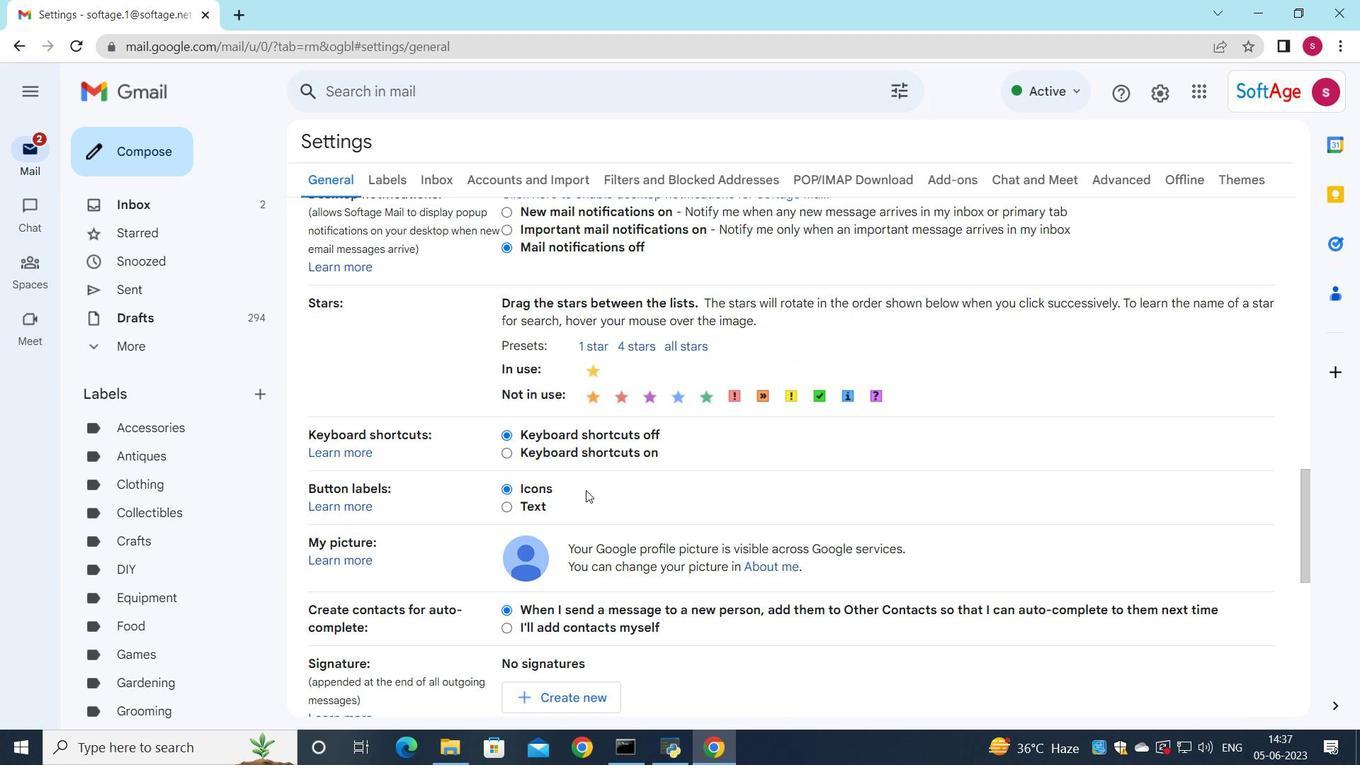 
Action: Mouse moved to (568, 432)
Screenshot: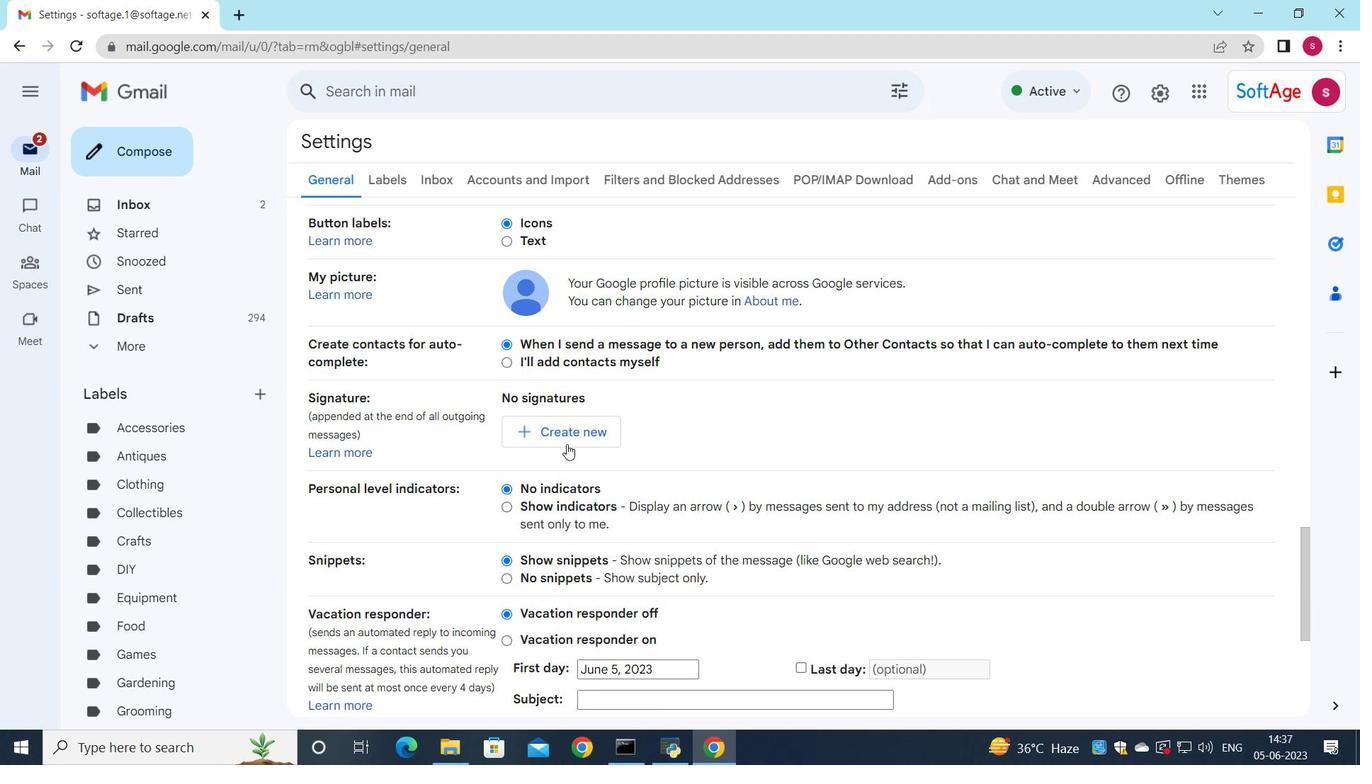 
Action: Mouse pressed left at (568, 432)
Screenshot: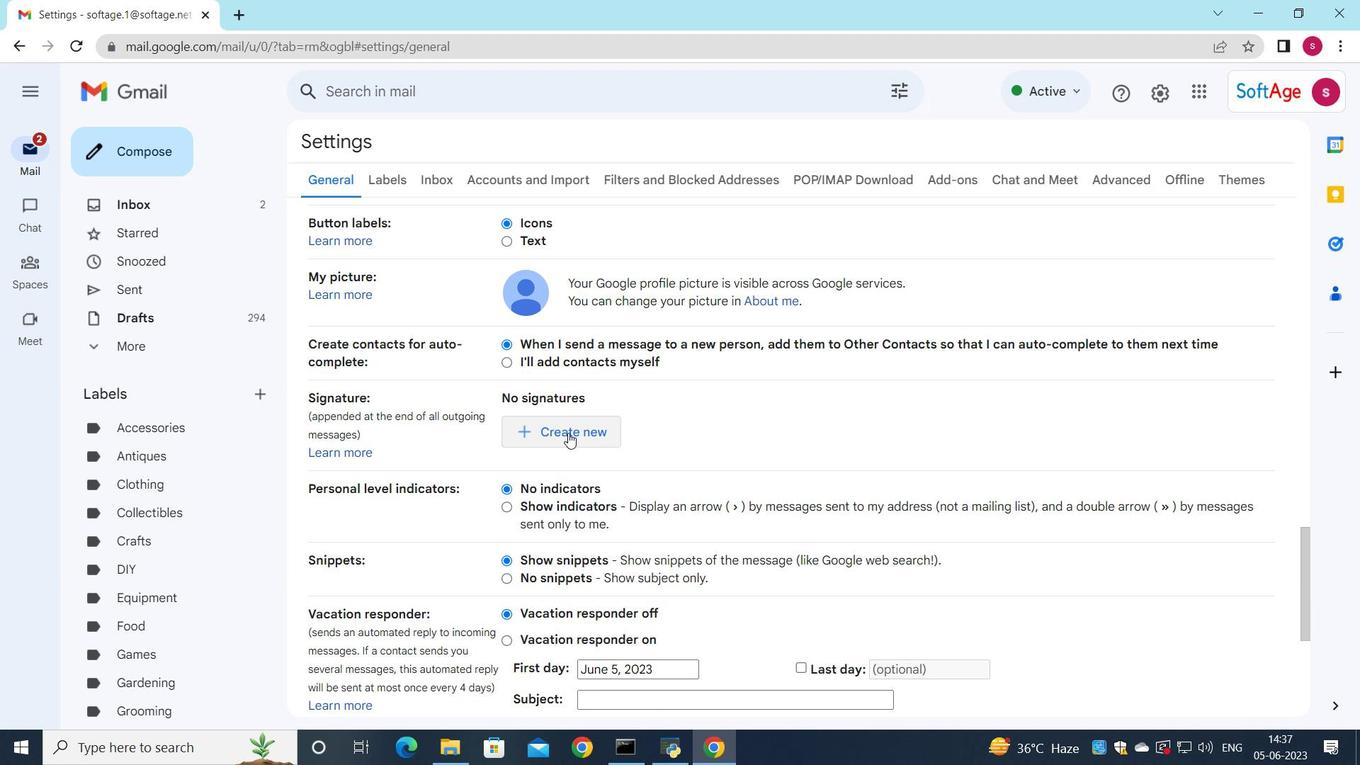 
Action: Mouse moved to (751, 364)
Screenshot: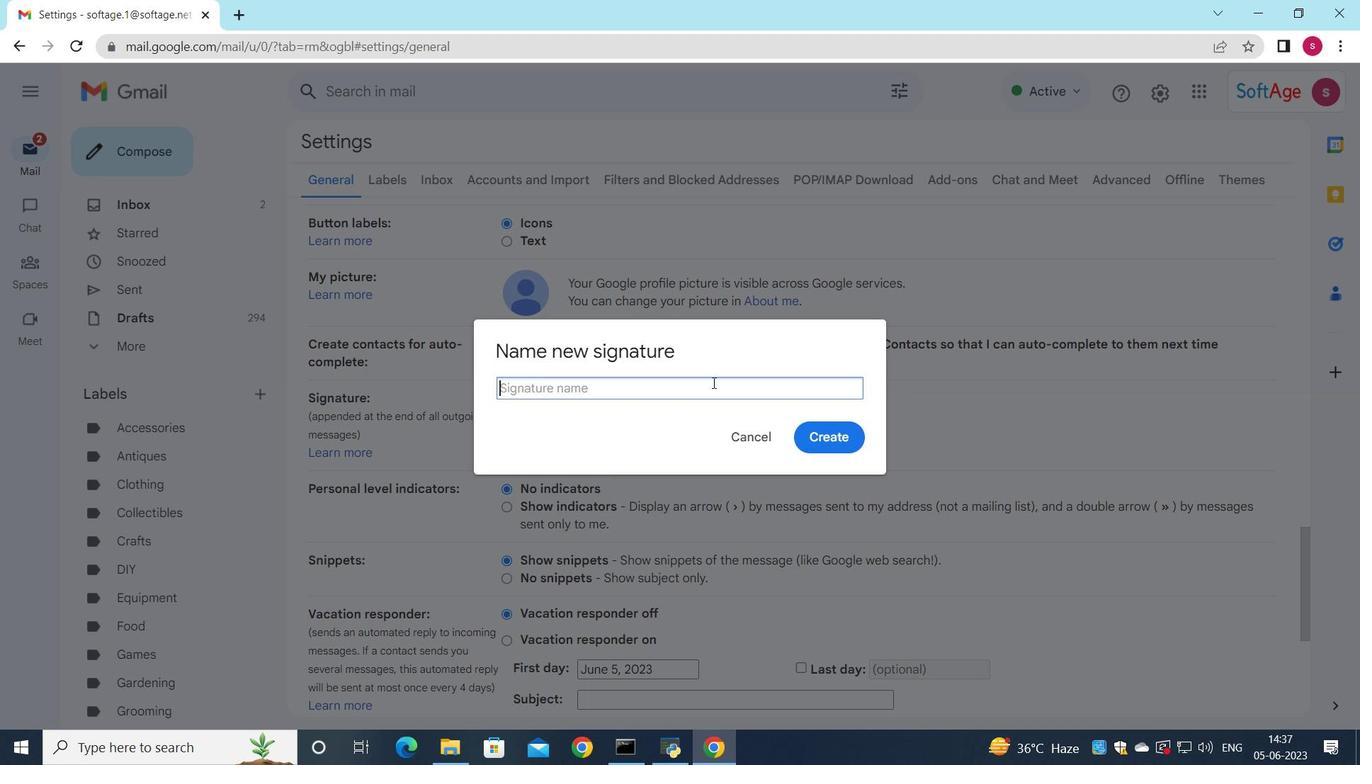 
Action: Key pressed <Key.shift>Douglas<Key.space><Key.shift>Martin
Screenshot: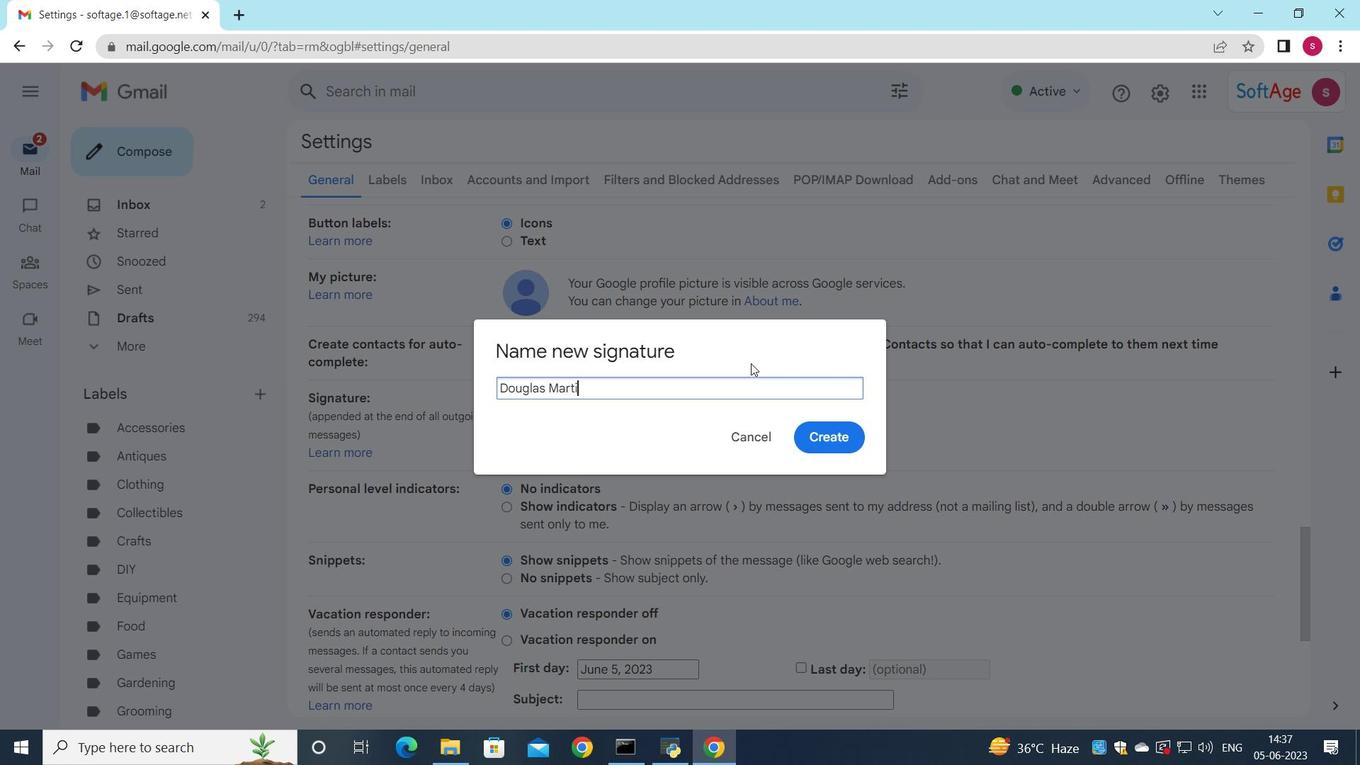 
Action: Mouse moved to (826, 437)
Screenshot: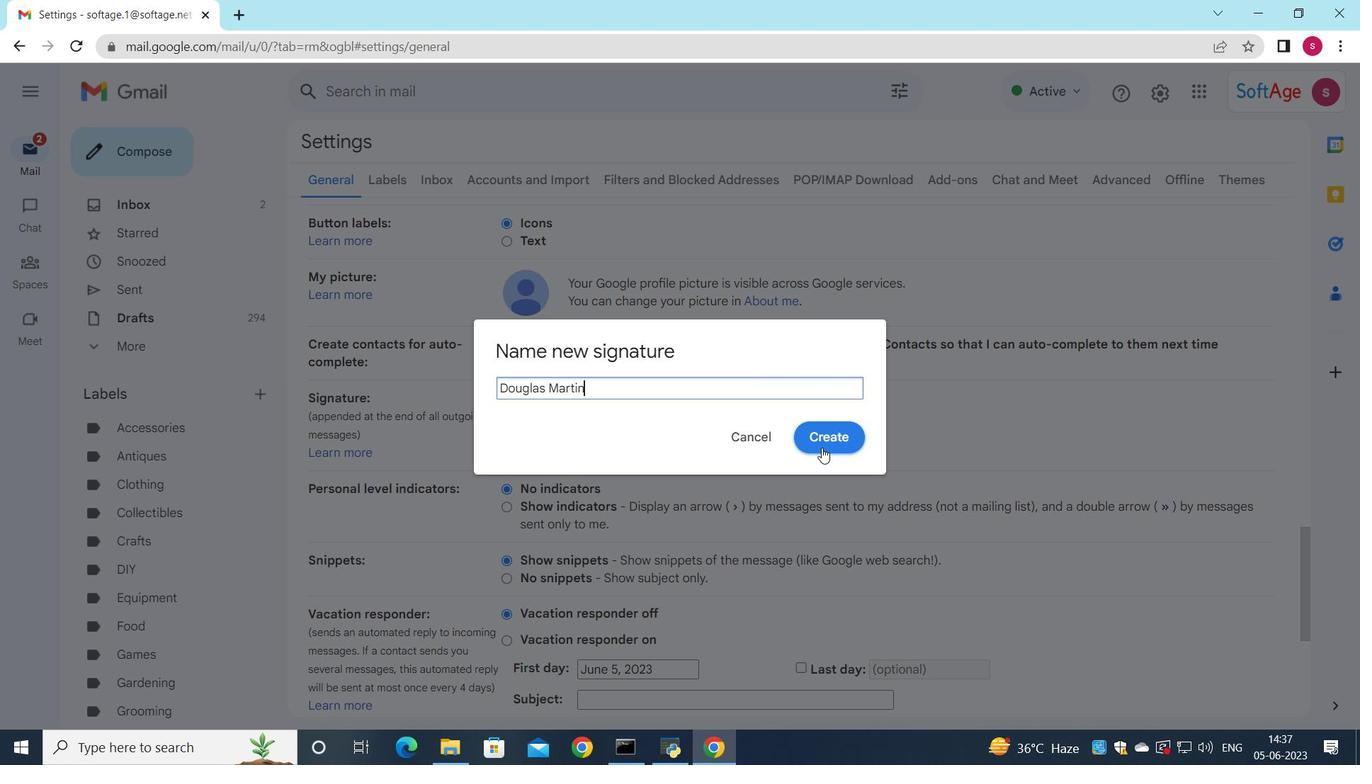 
Action: Mouse pressed left at (826, 437)
Screenshot: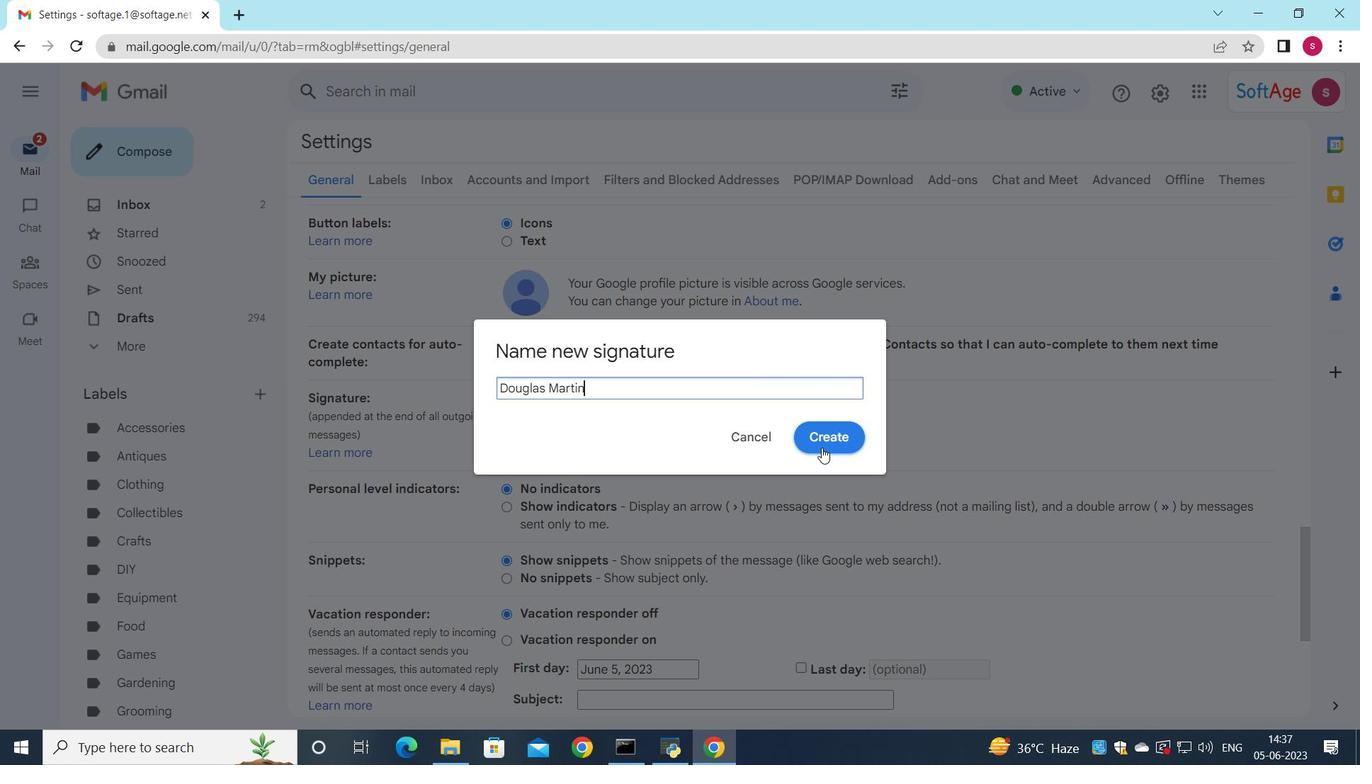 
Action: Mouse moved to (775, 437)
Screenshot: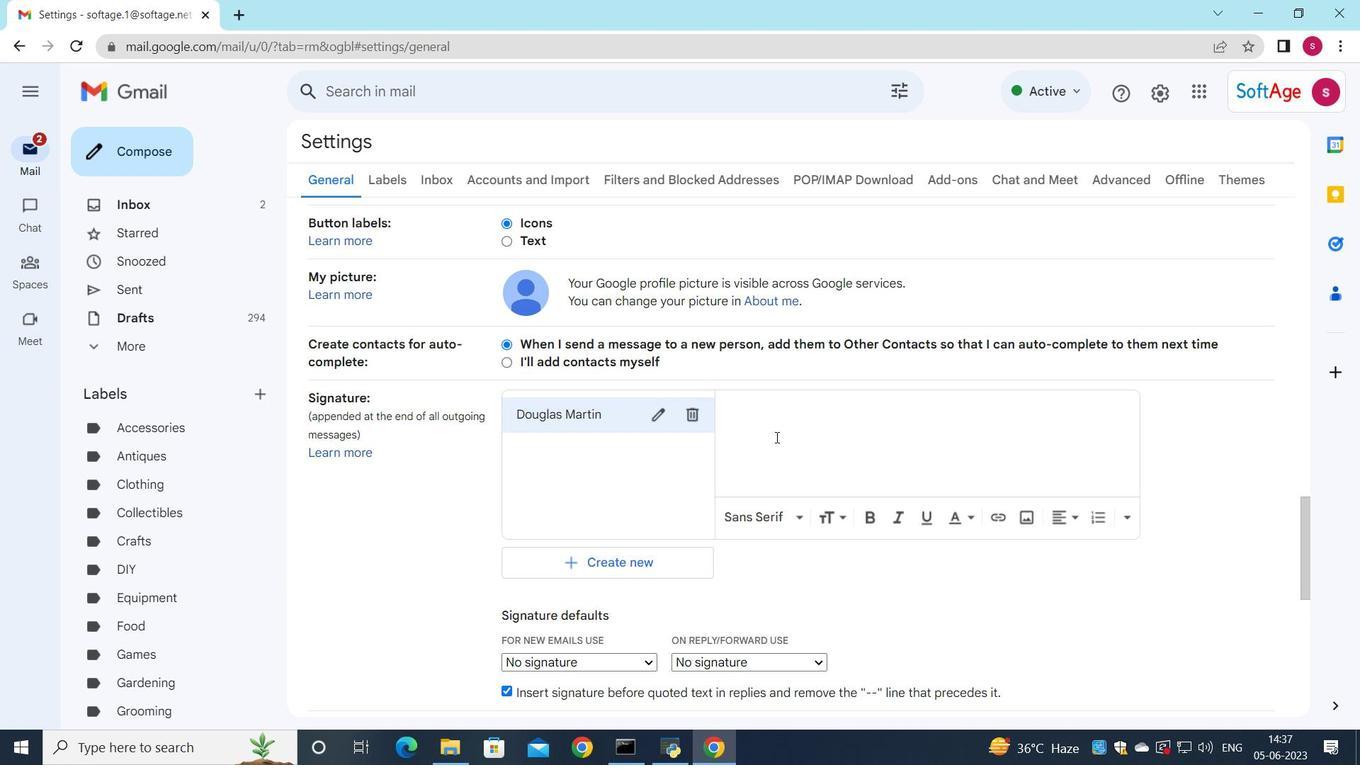 
Action: Mouse pressed left at (775, 437)
Screenshot: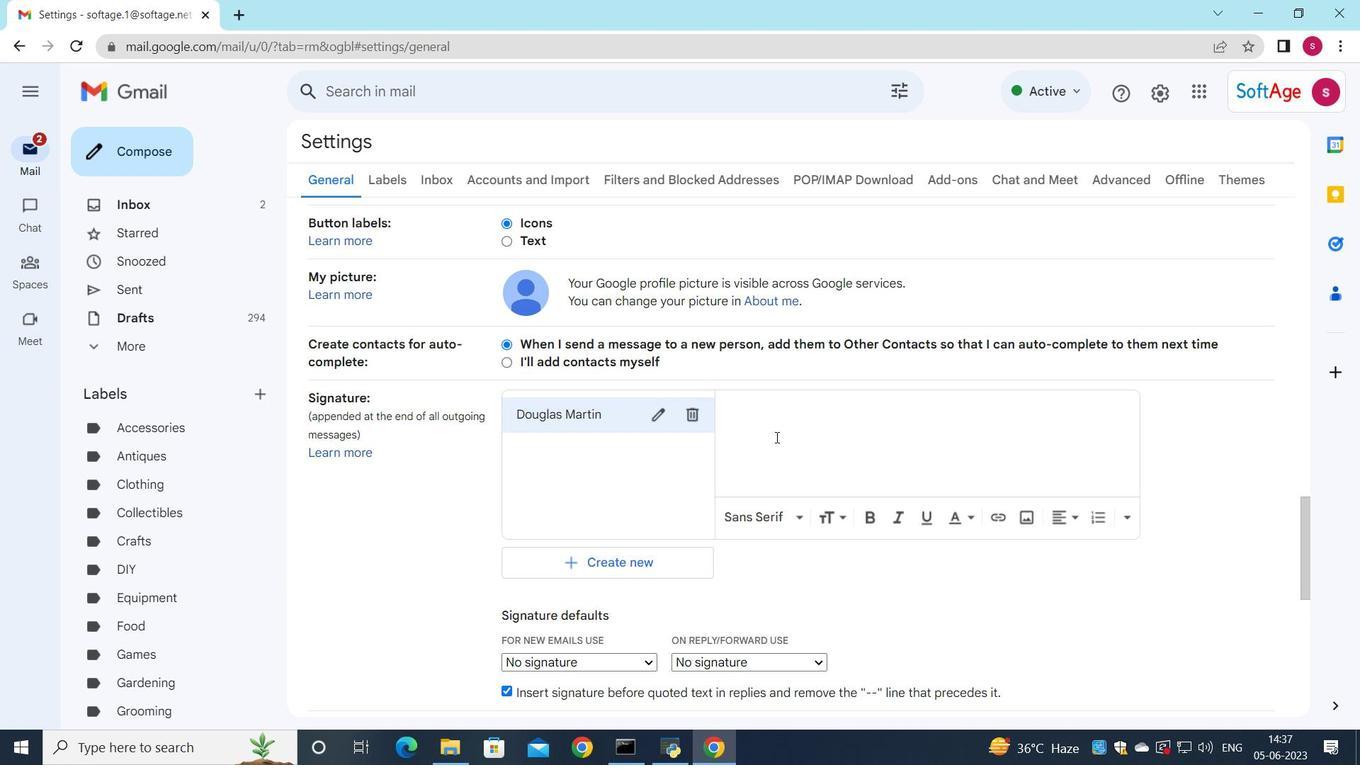
Action: Key pressed <Key.shift>Douglas<Key.space><Key.shift>martin
Screenshot: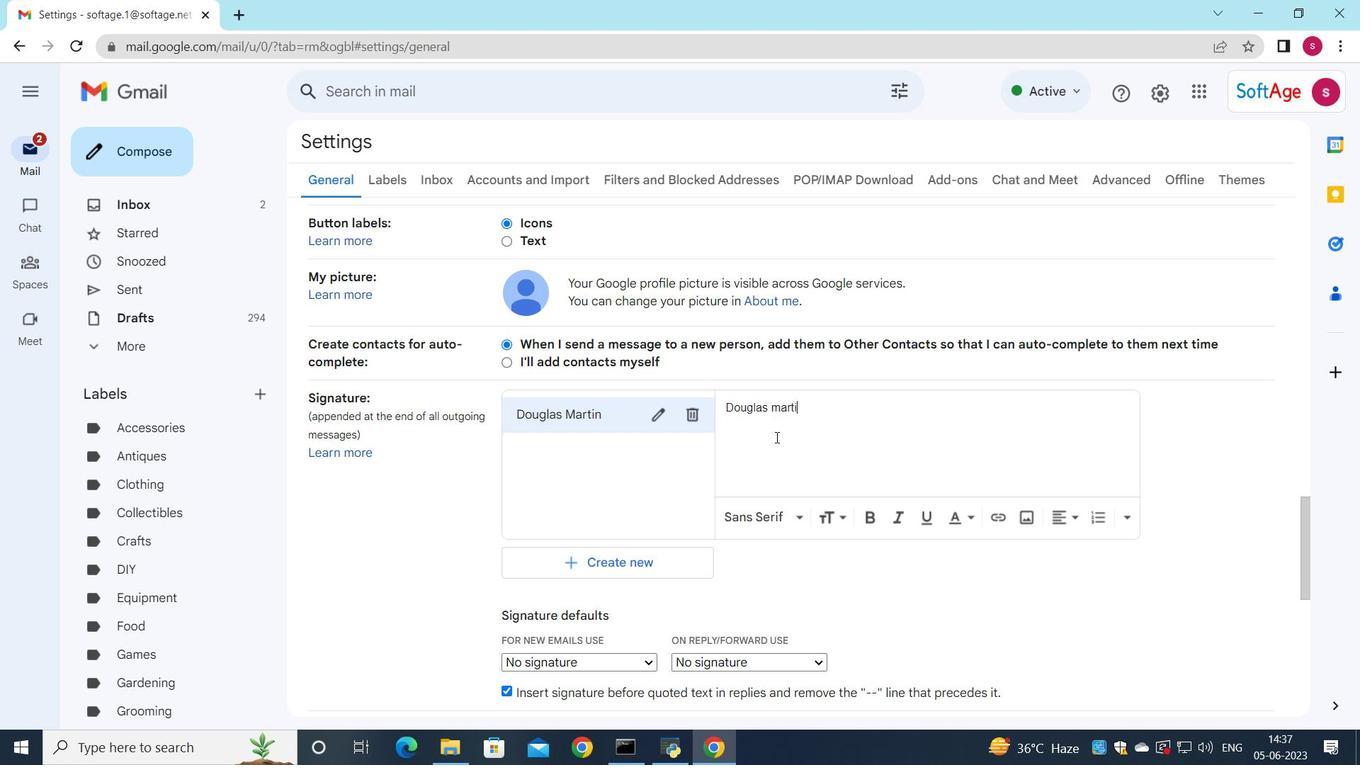 
Action: Mouse moved to (779, 403)
Screenshot: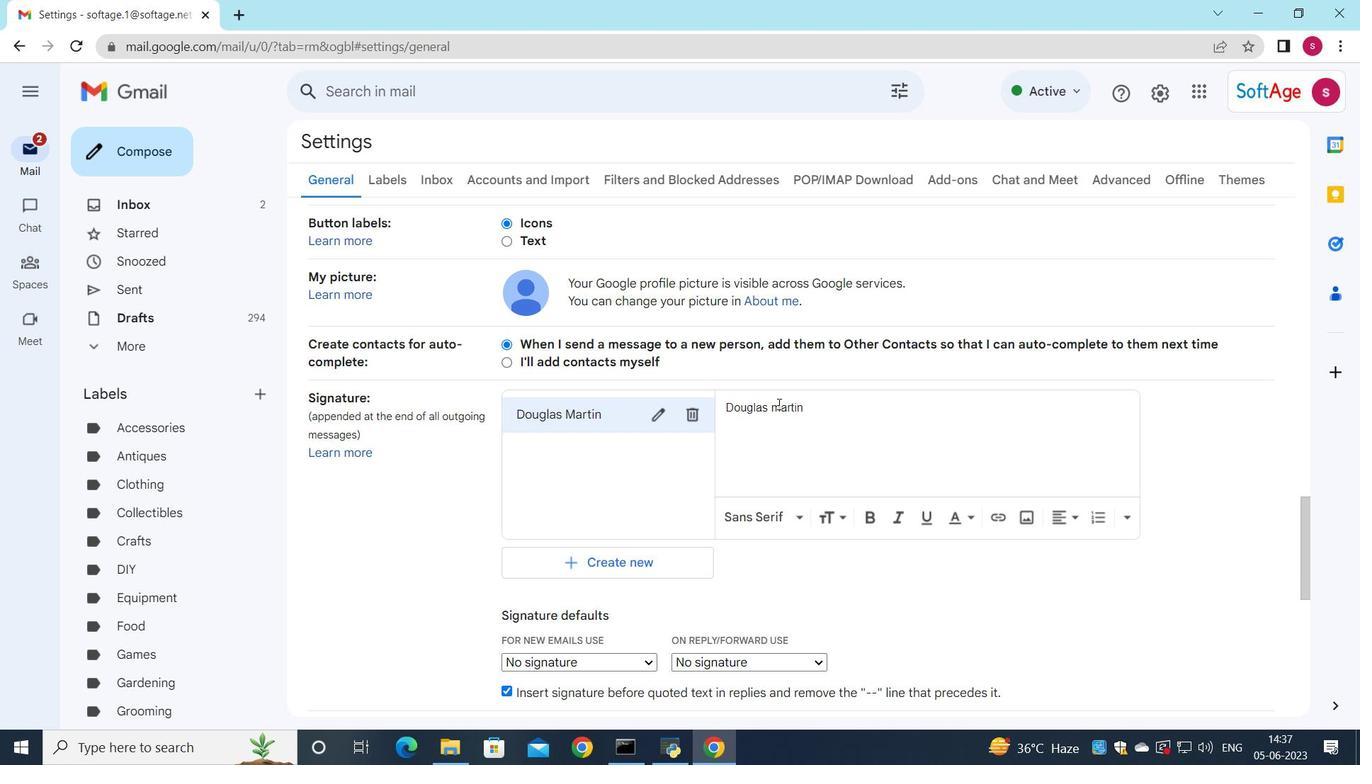 
Action: Mouse pressed left at (779, 403)
Screenshot: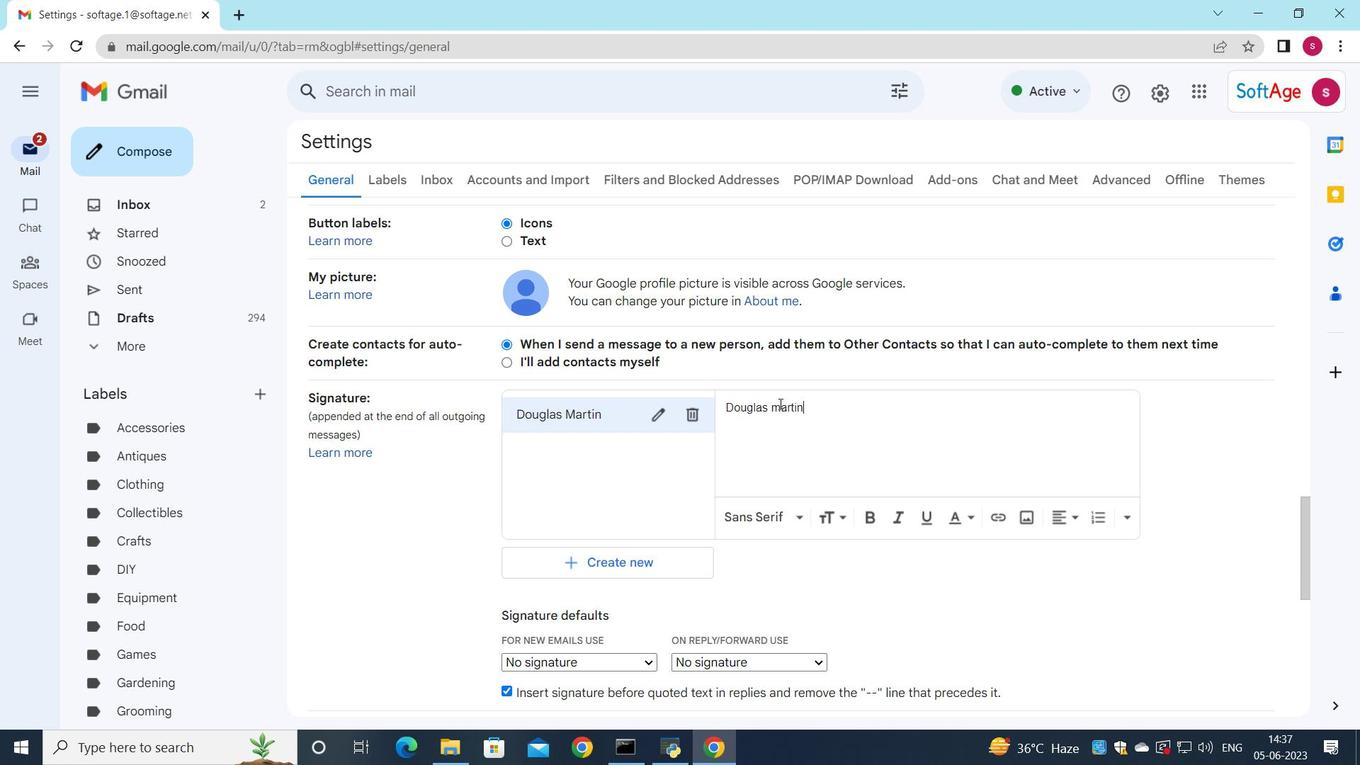 
Action: Key pressed <Key.backspace><Key.shift>M
Screenshot: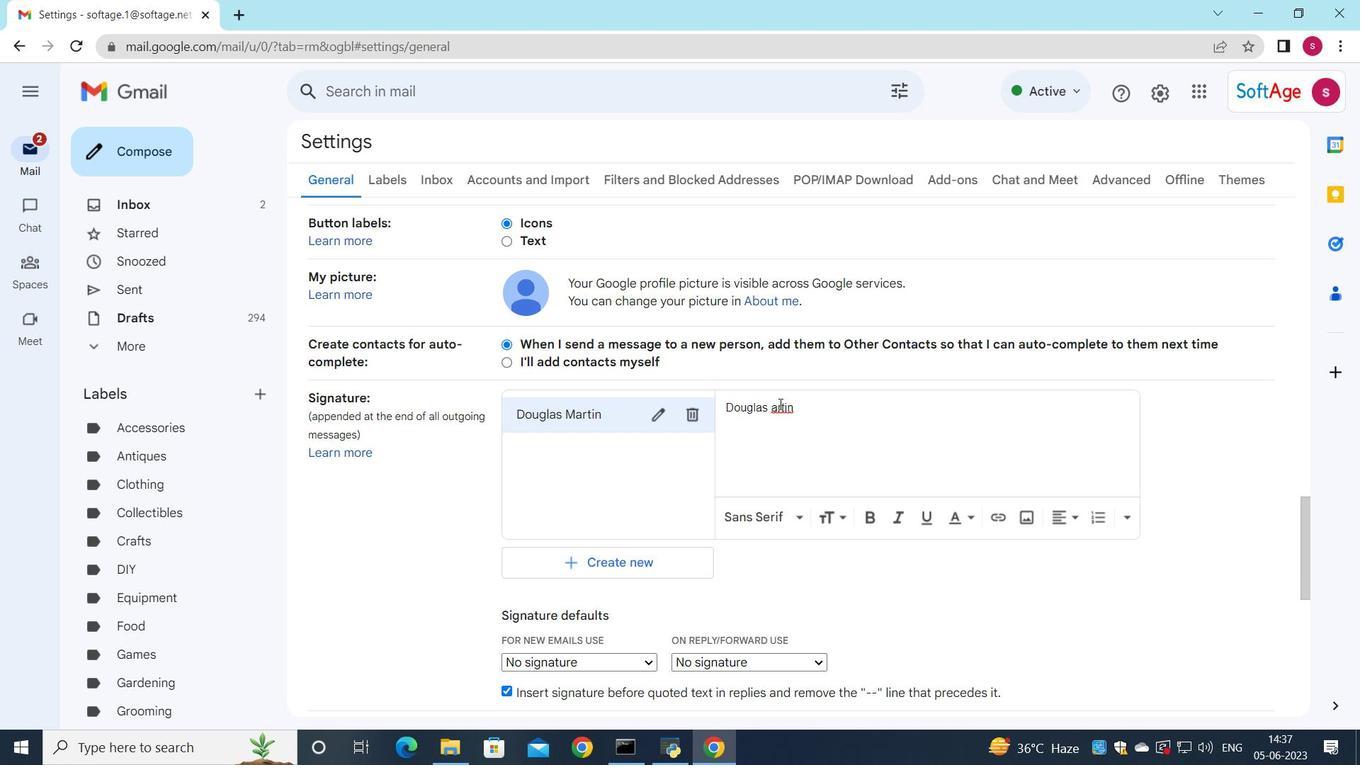 
Action: Mouse moved to (732, 438)
Screenshot: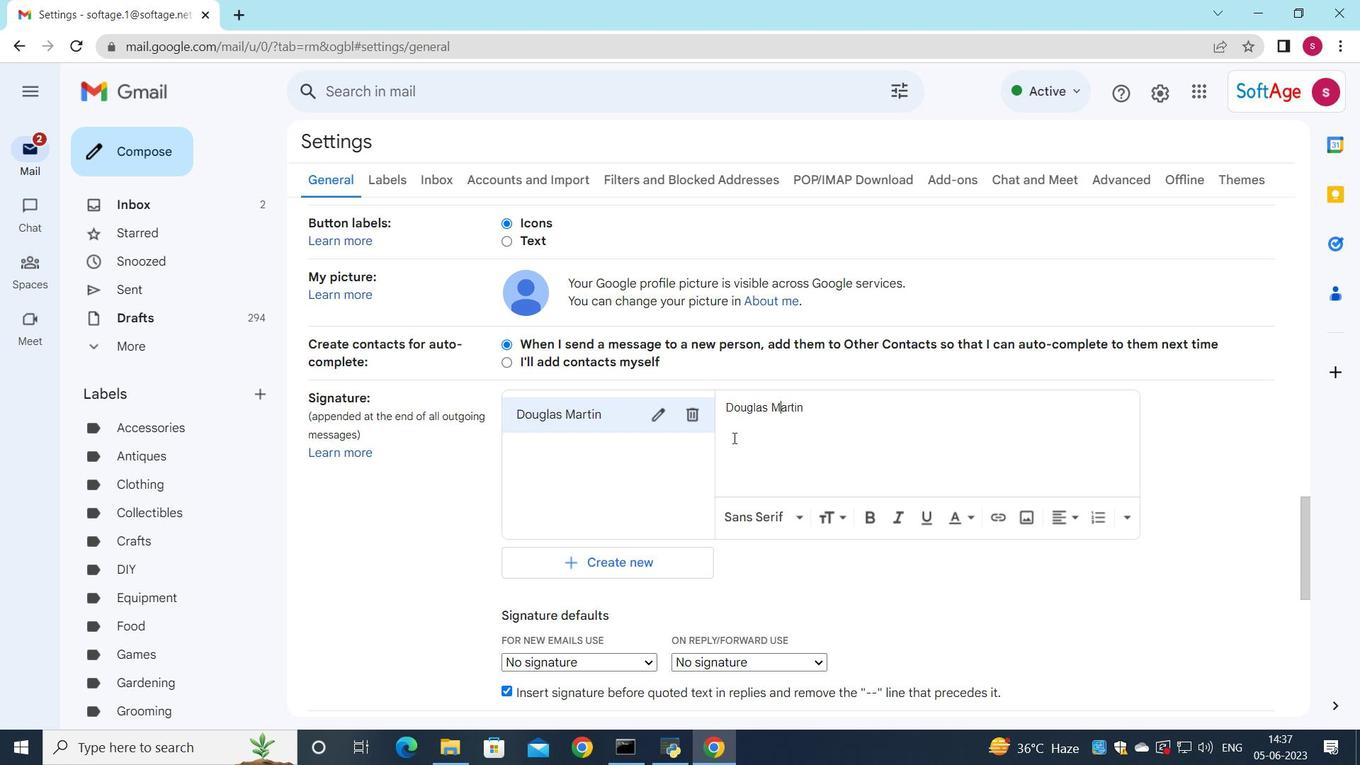 
Action: Mouse scrolled (732, 437) with delta (0, 0)
Screenshot: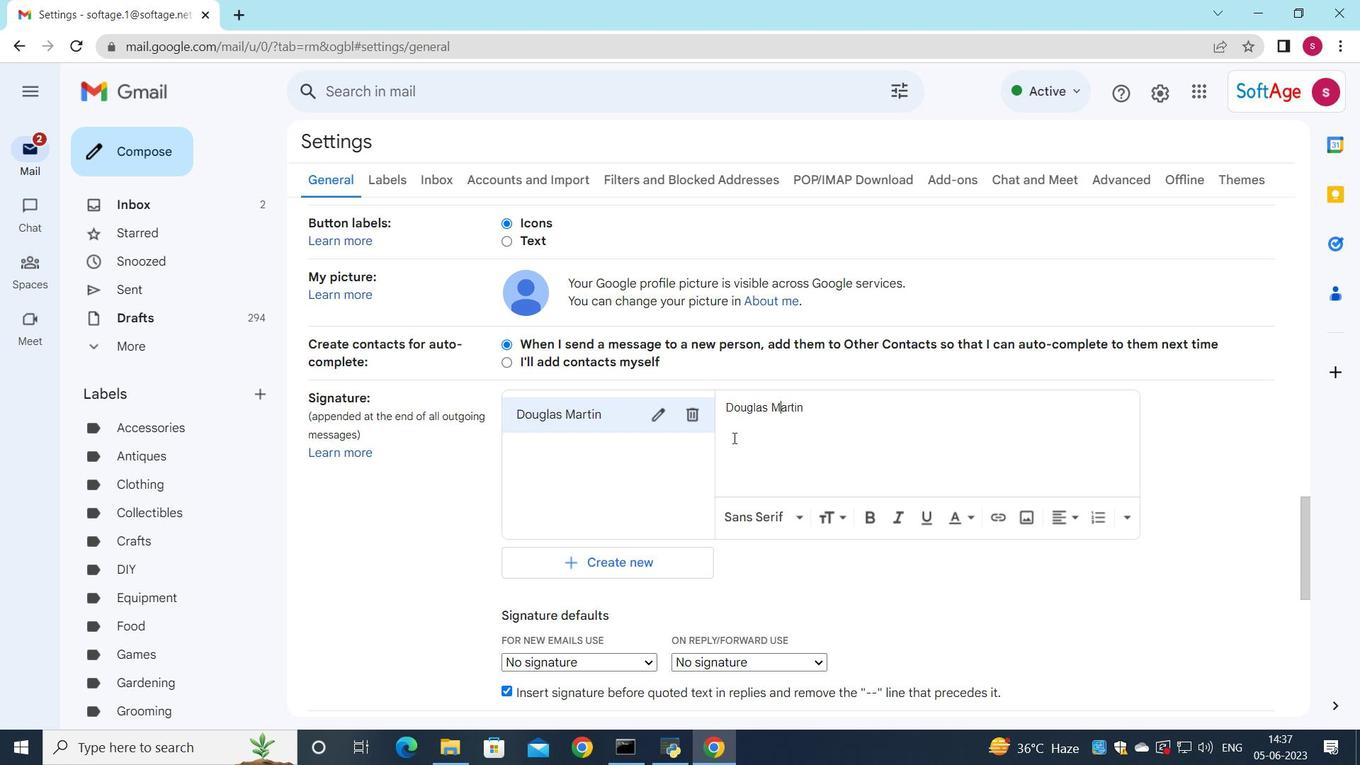 
Action: Mouse scrolled (732, 437) with delta (0, 0)
Screenshot: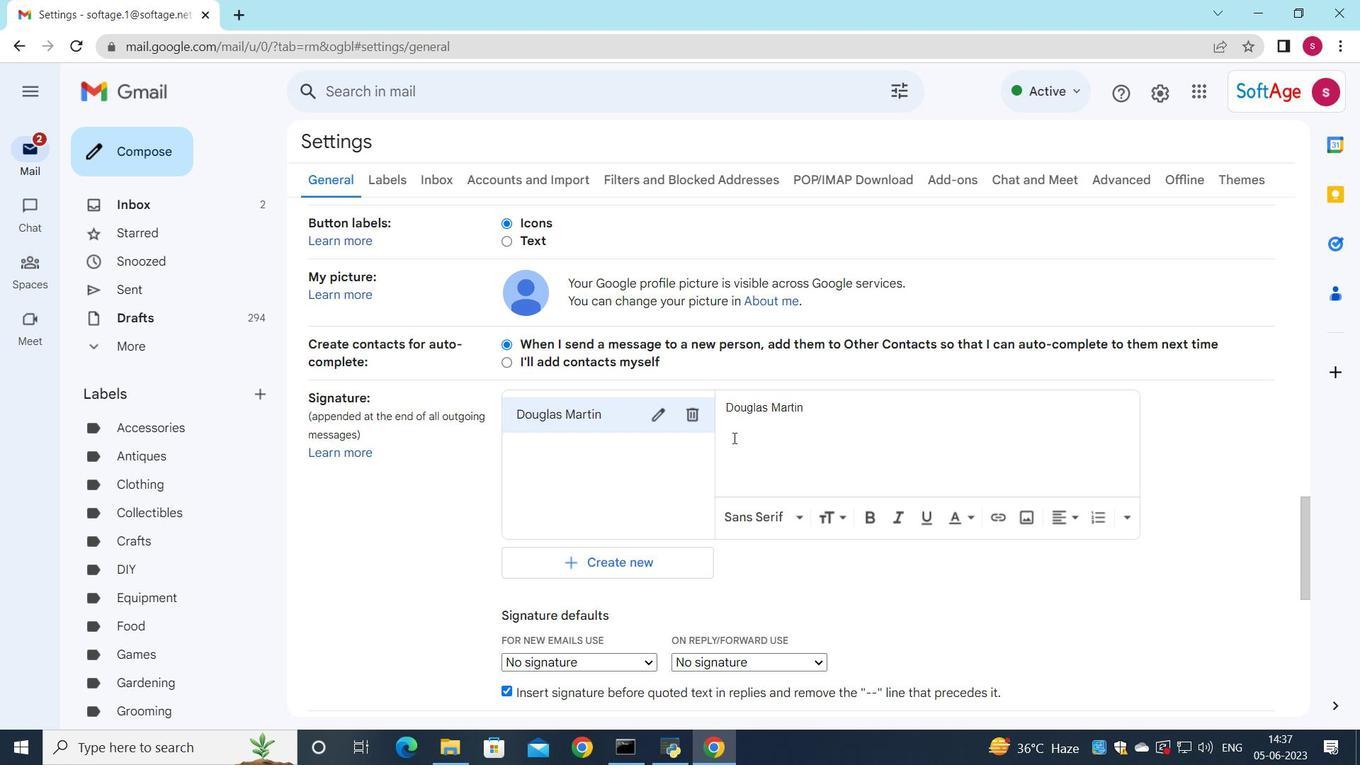 
Action: Mouse moved to (649, 485)
Screenshot: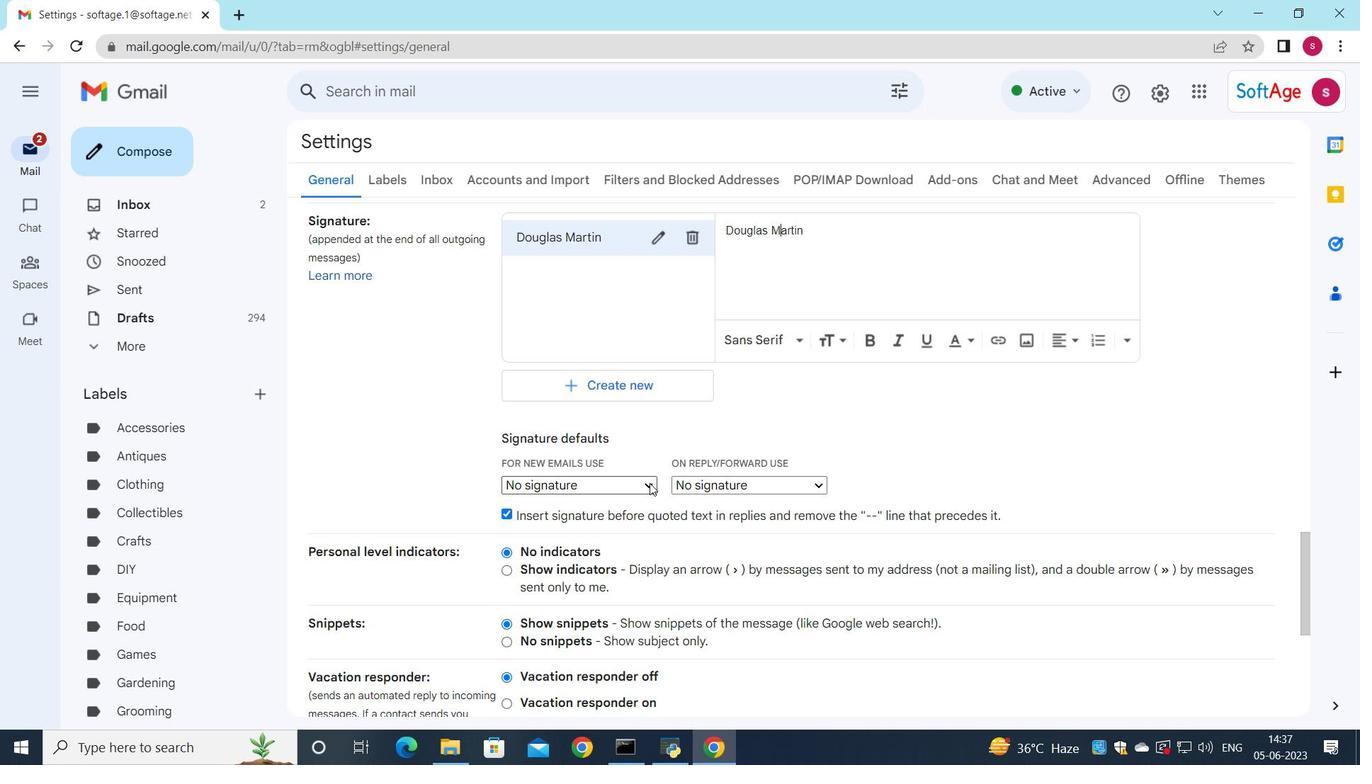 
Action: Mouse pressed left at (649, 485)
Screenshot: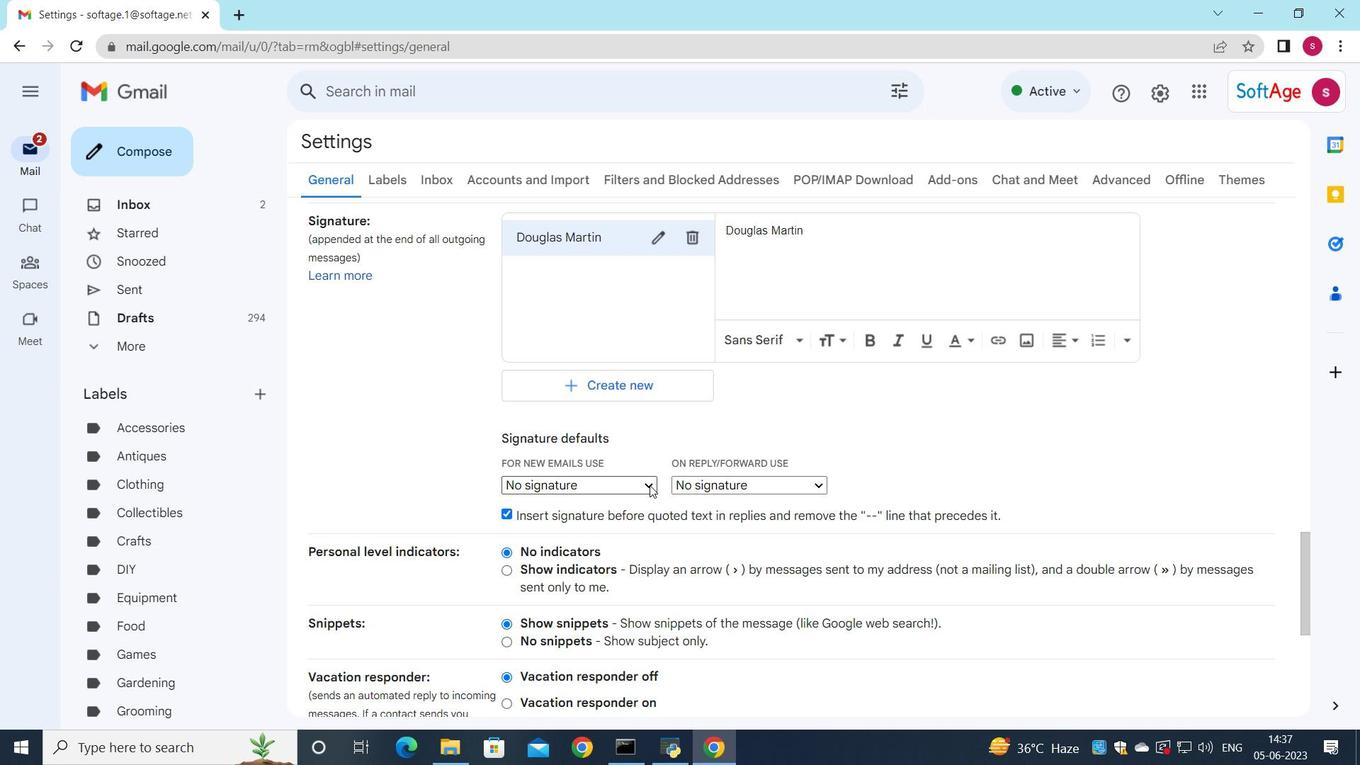 
Action: Mouse moved to (629, 511)
Screenshot: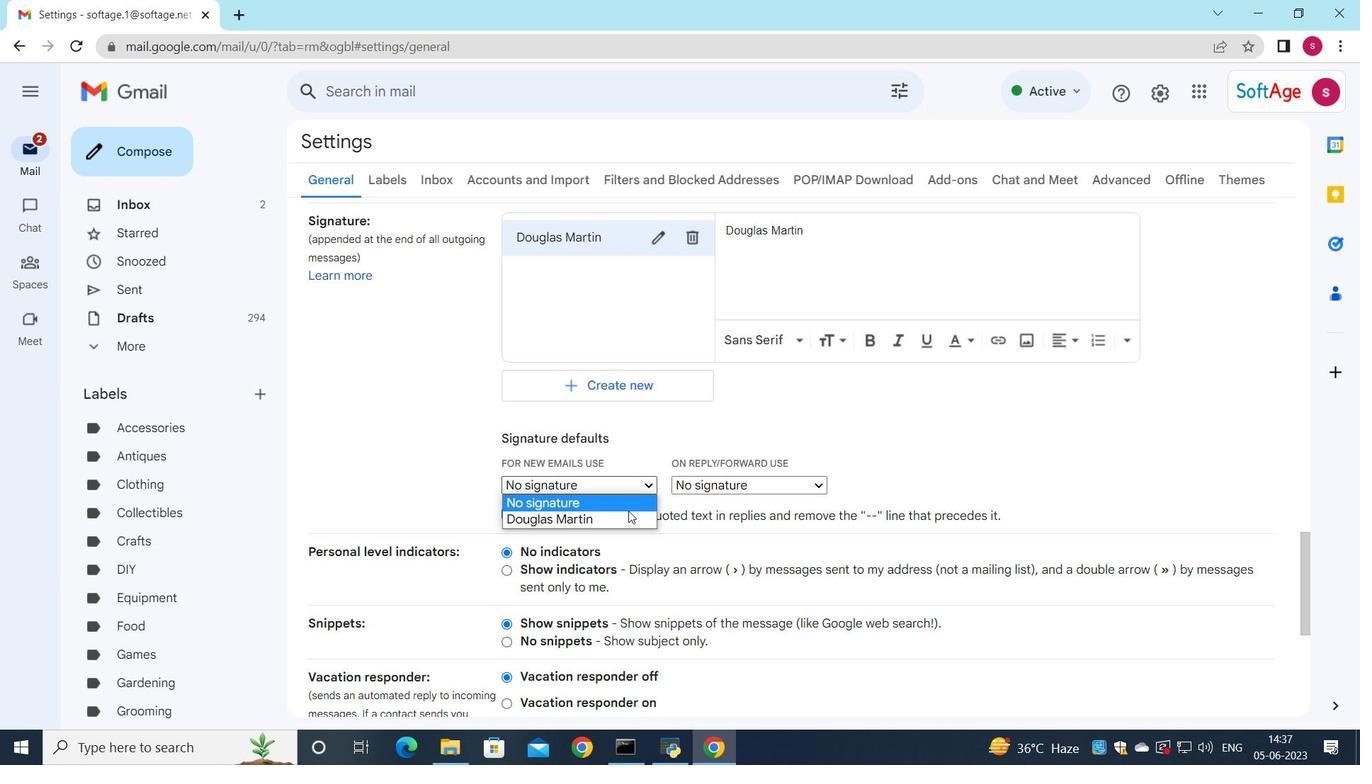 
Action: Mouse pressed left at (629, 511)
Screenshot: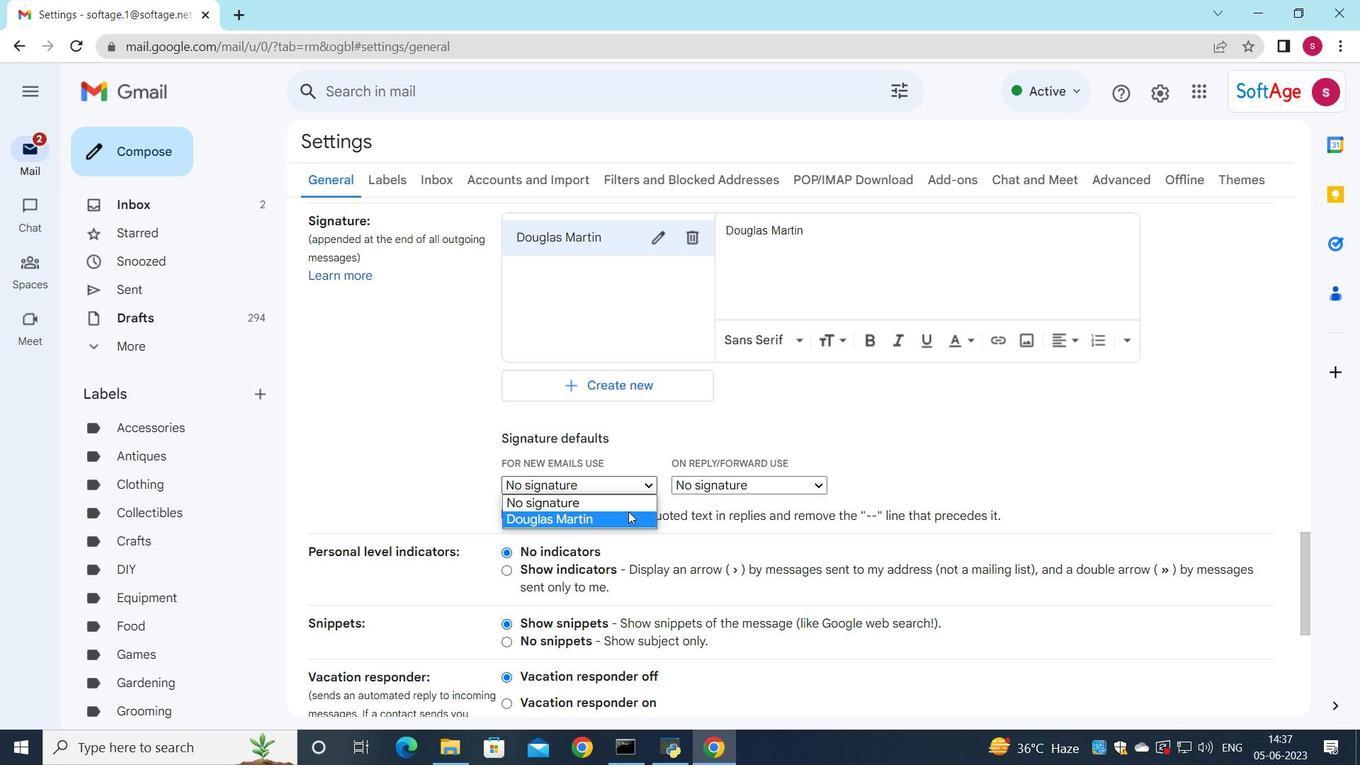 
Action: Mouse moved to (736, 475)
Screenshot: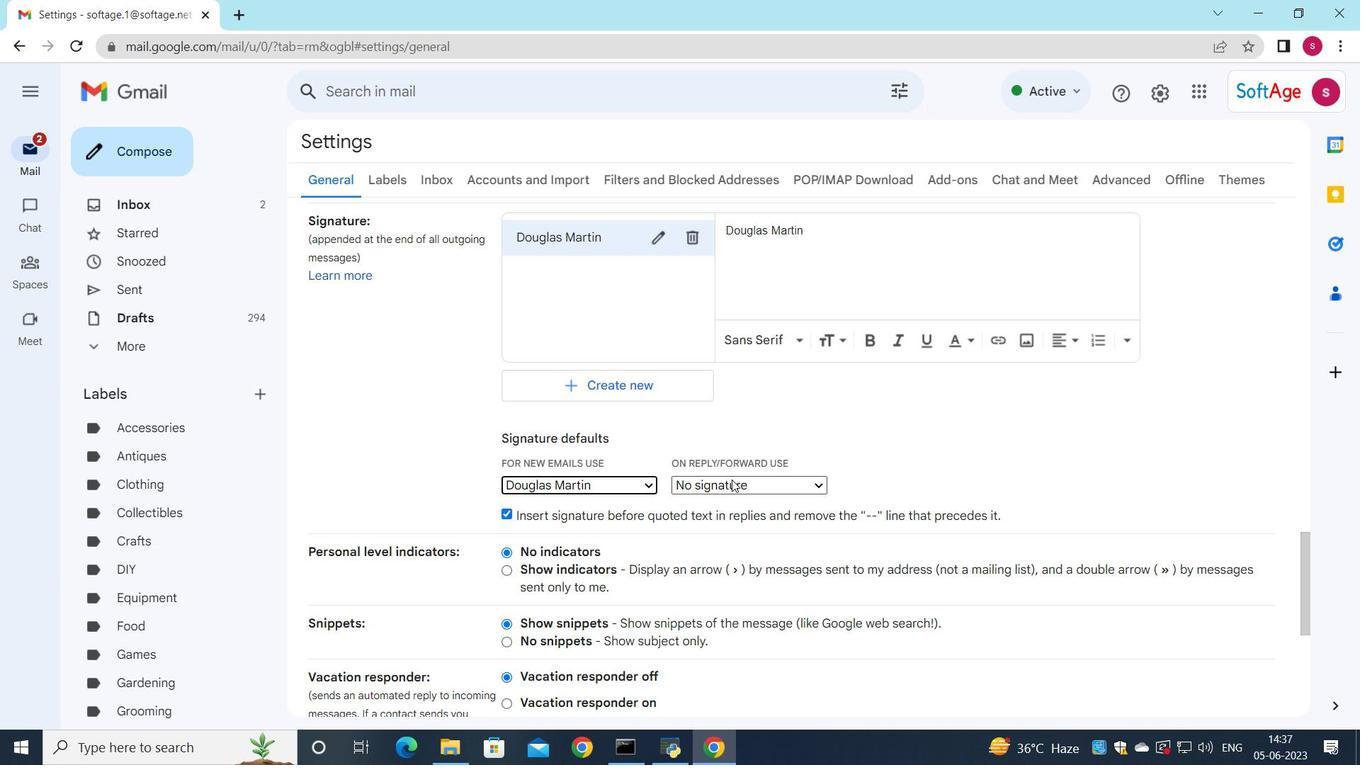 
Action: Mouse pressed left at (736, 475)
Screenshot: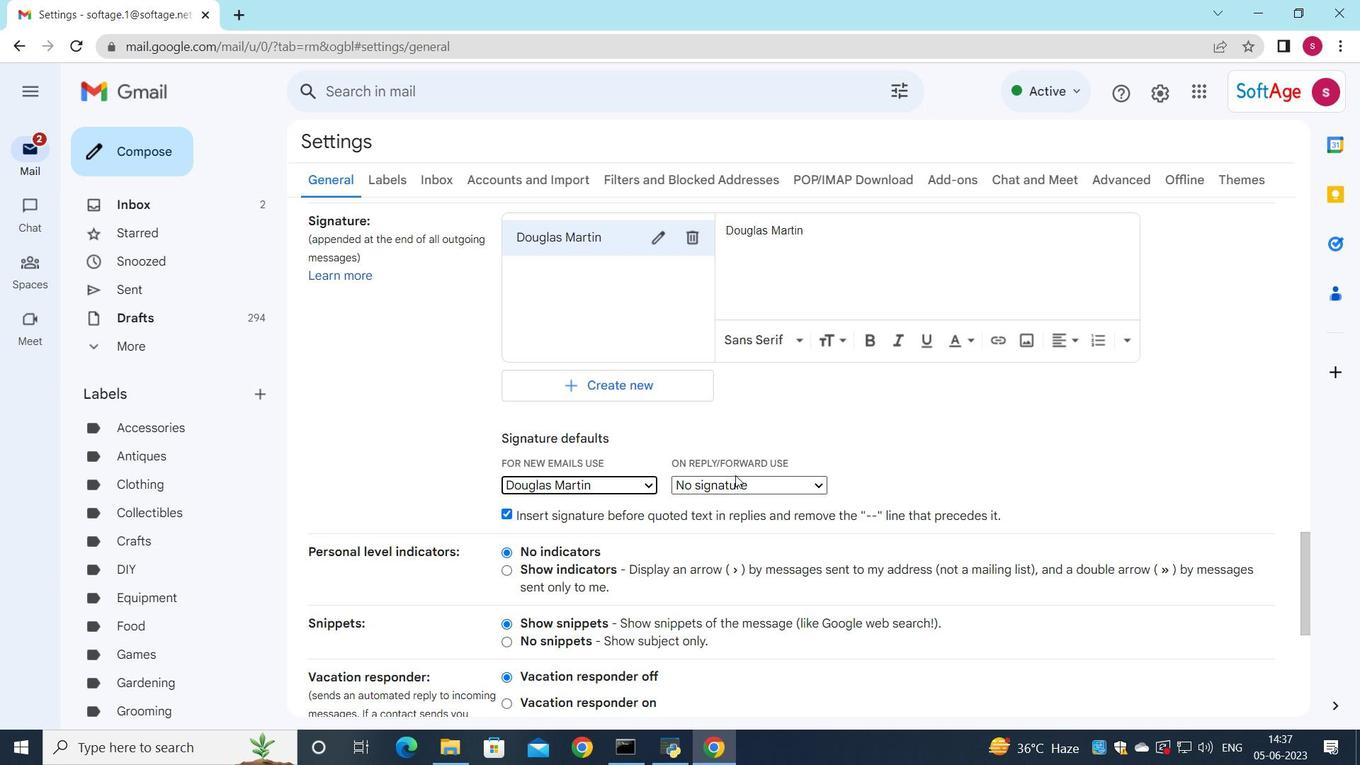 
Action: Mouse moved to (729, 517)
Screenshot: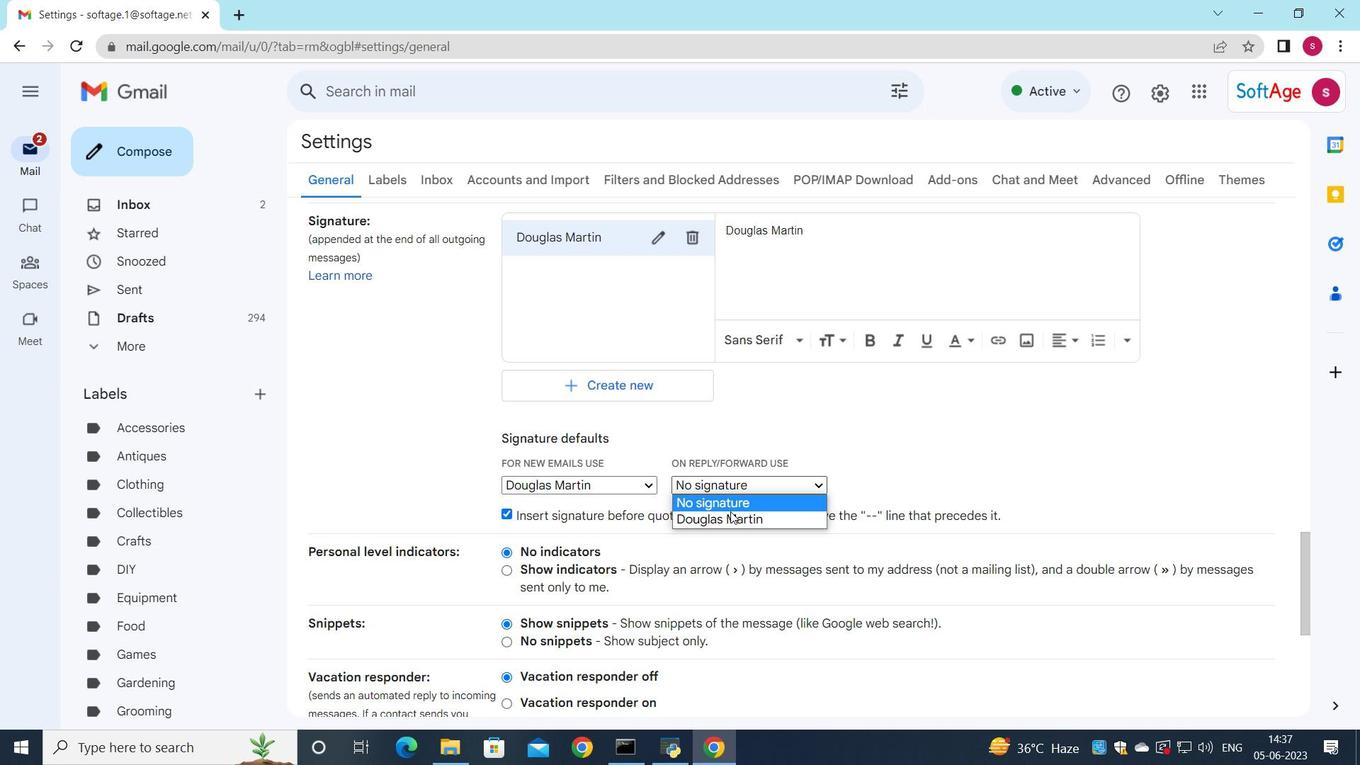 
Action: Mouse pressed left at (729, 517)
Screenshot: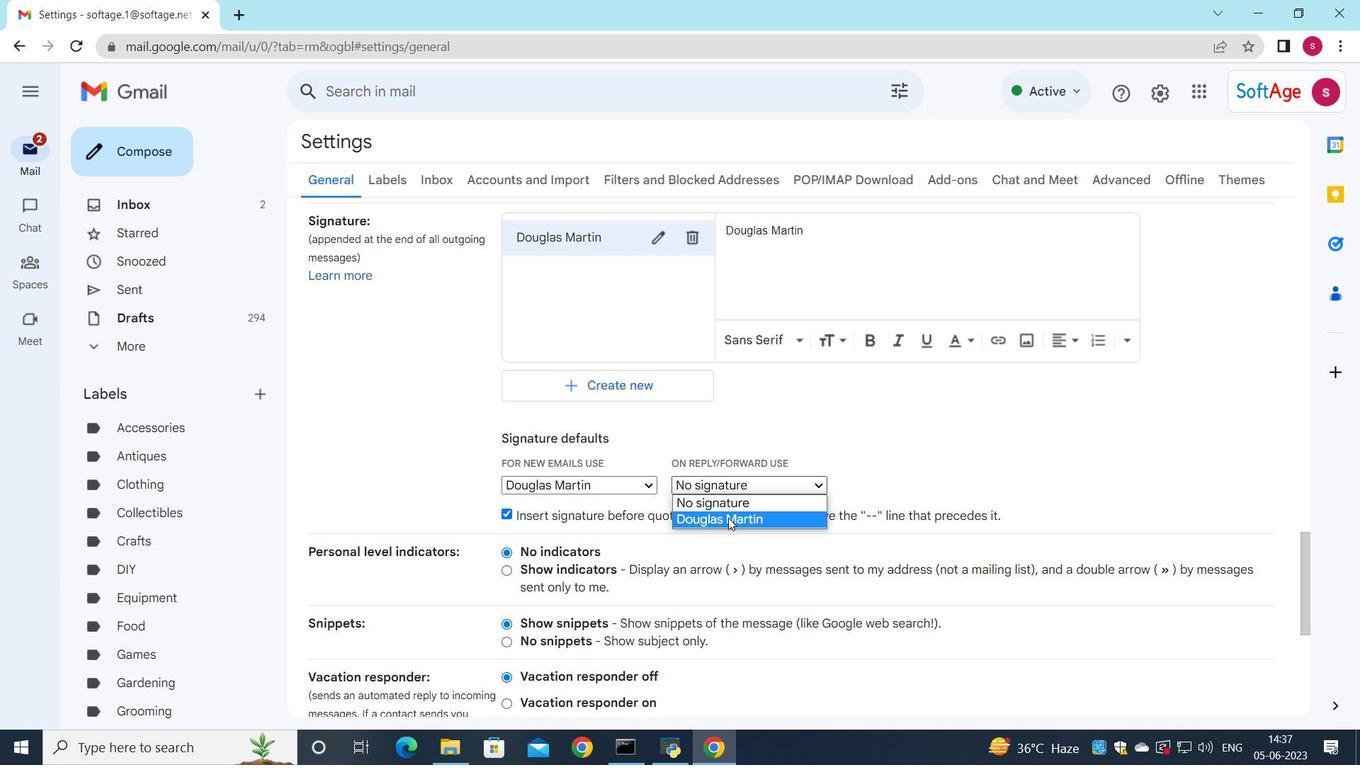 
Action: Mouse moved to (701, 497)
Screenshot: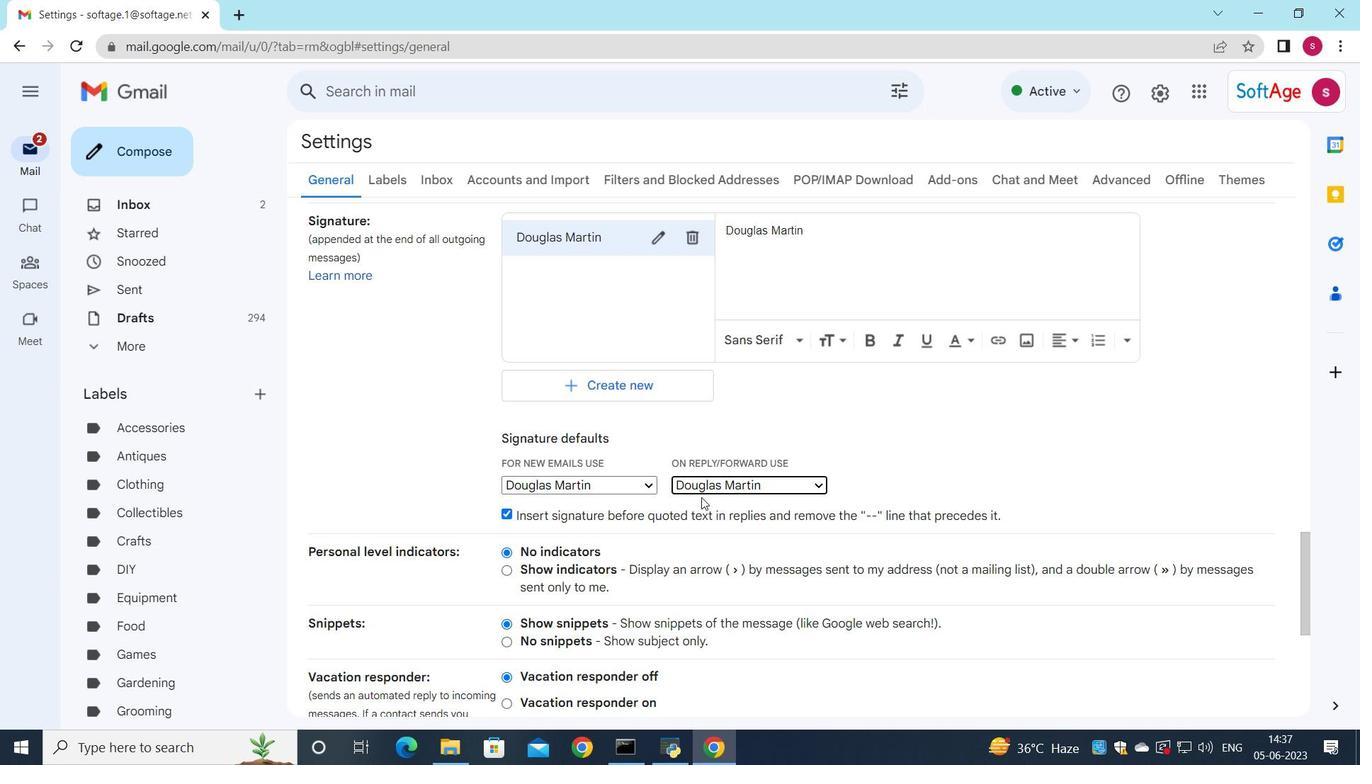
Action: Mouse scrolled (701, 496) with delta (0, 0)
Screenshot: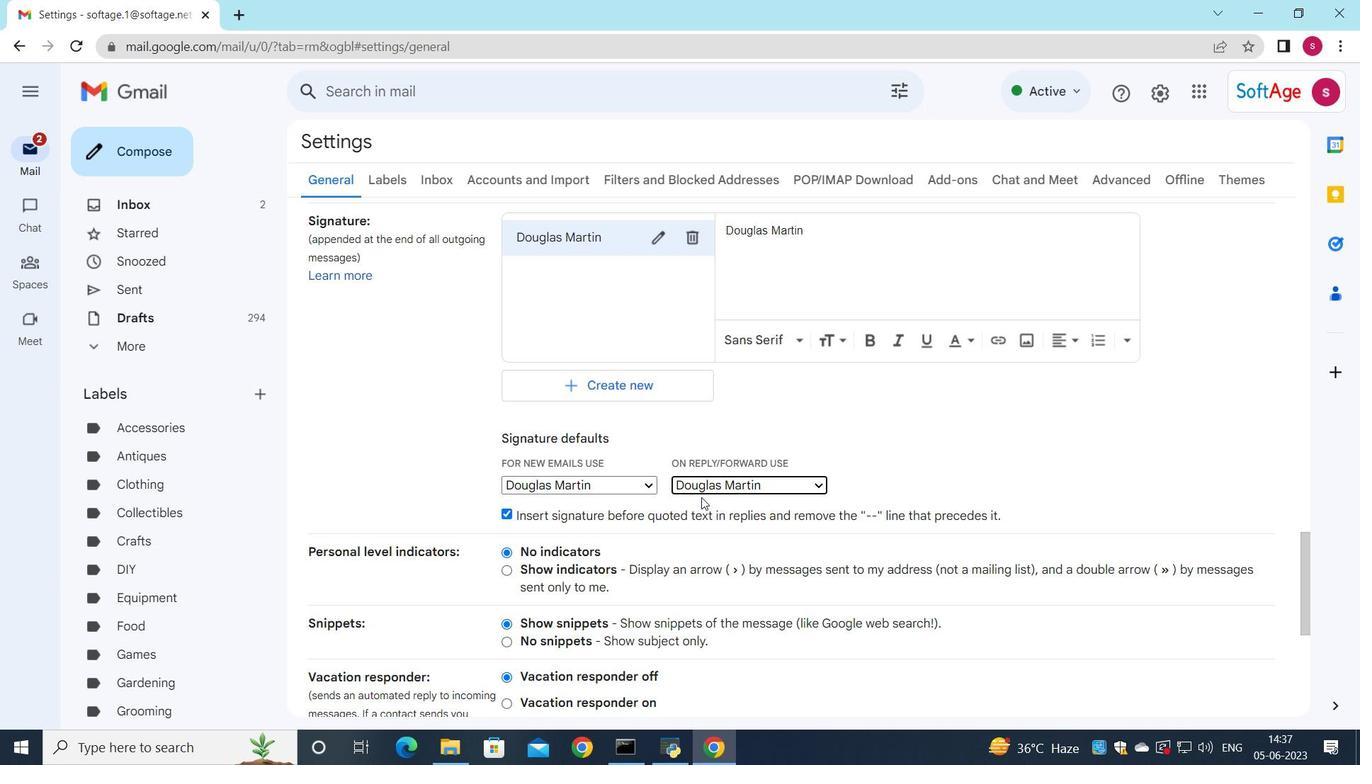 
Action: Mouse scrolled (701, 496) with delta (0, 0)
Screenshot: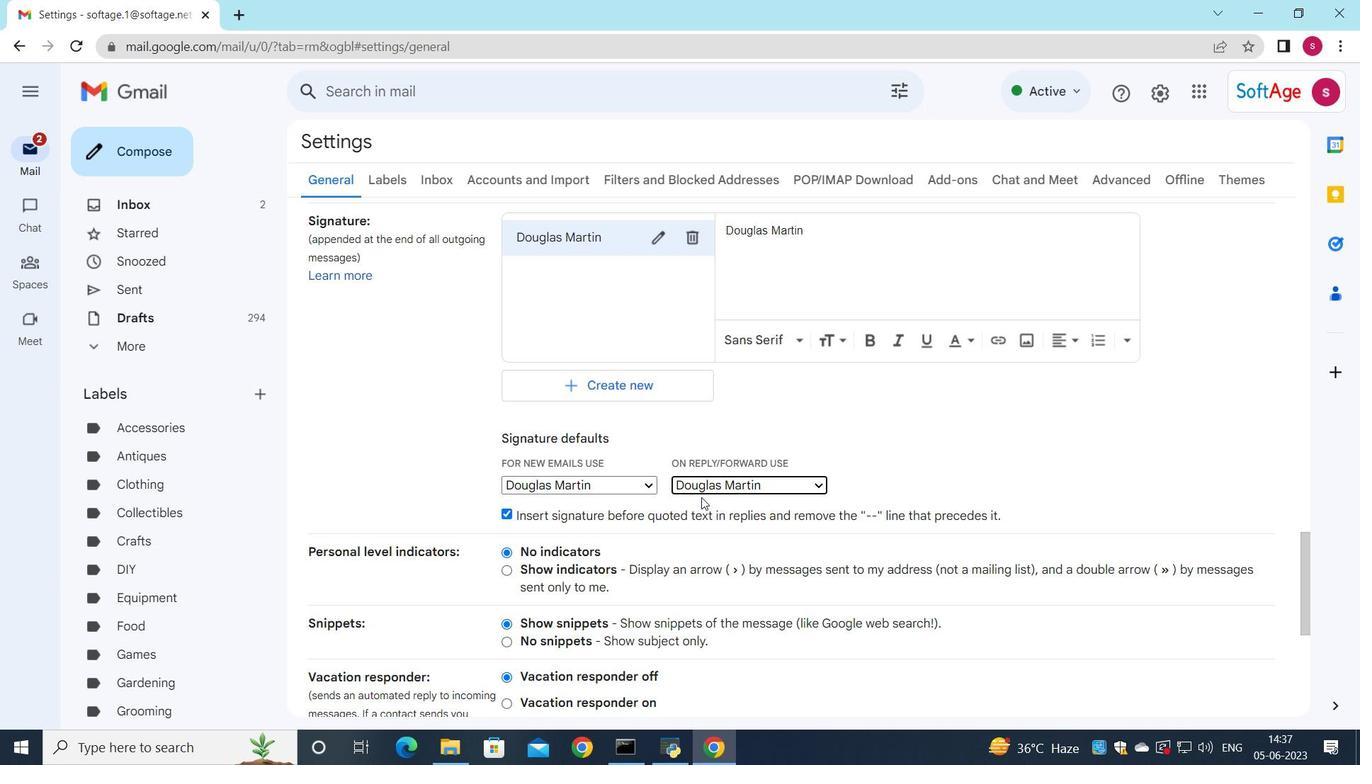
Action: Mouse scrolled (701, 496) with delta (0, 0)
Screenshot: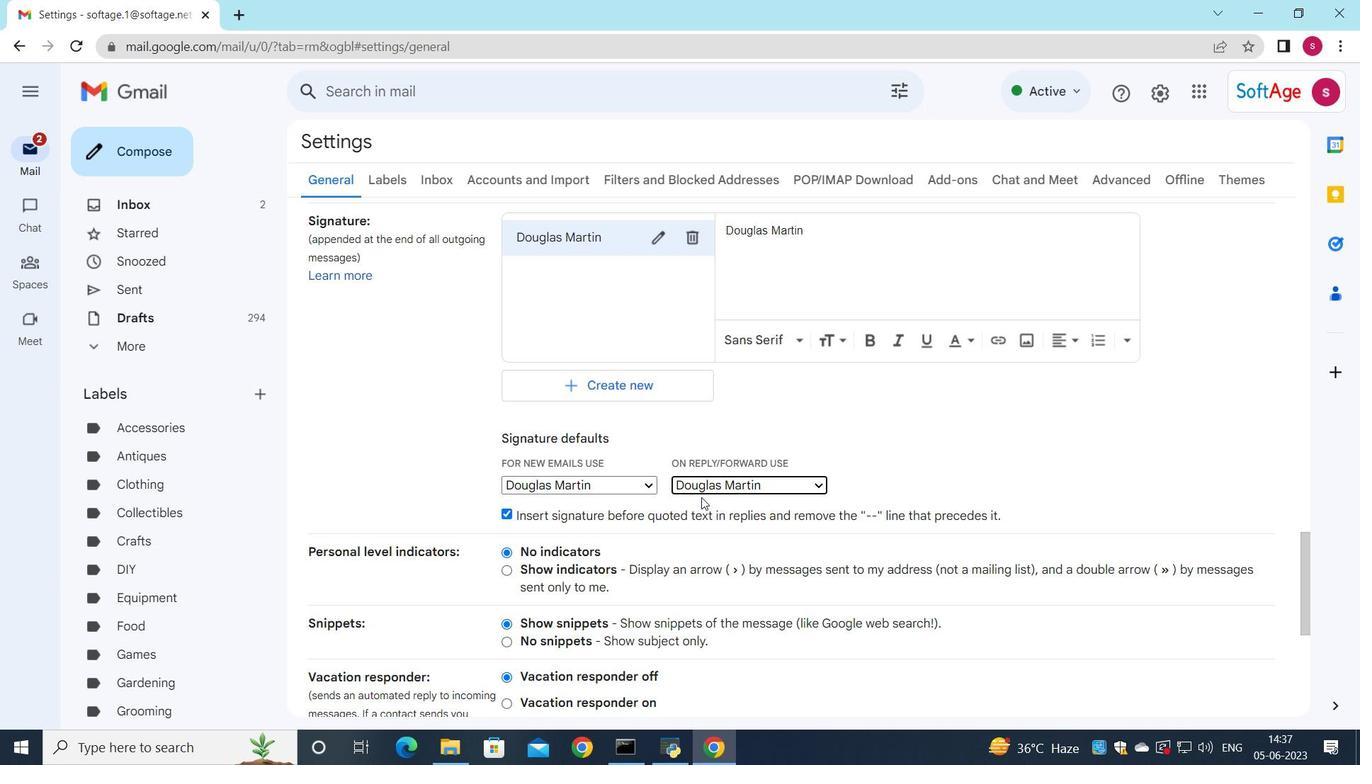 
Action: Mouse moved to (702, 497)
Screenshot: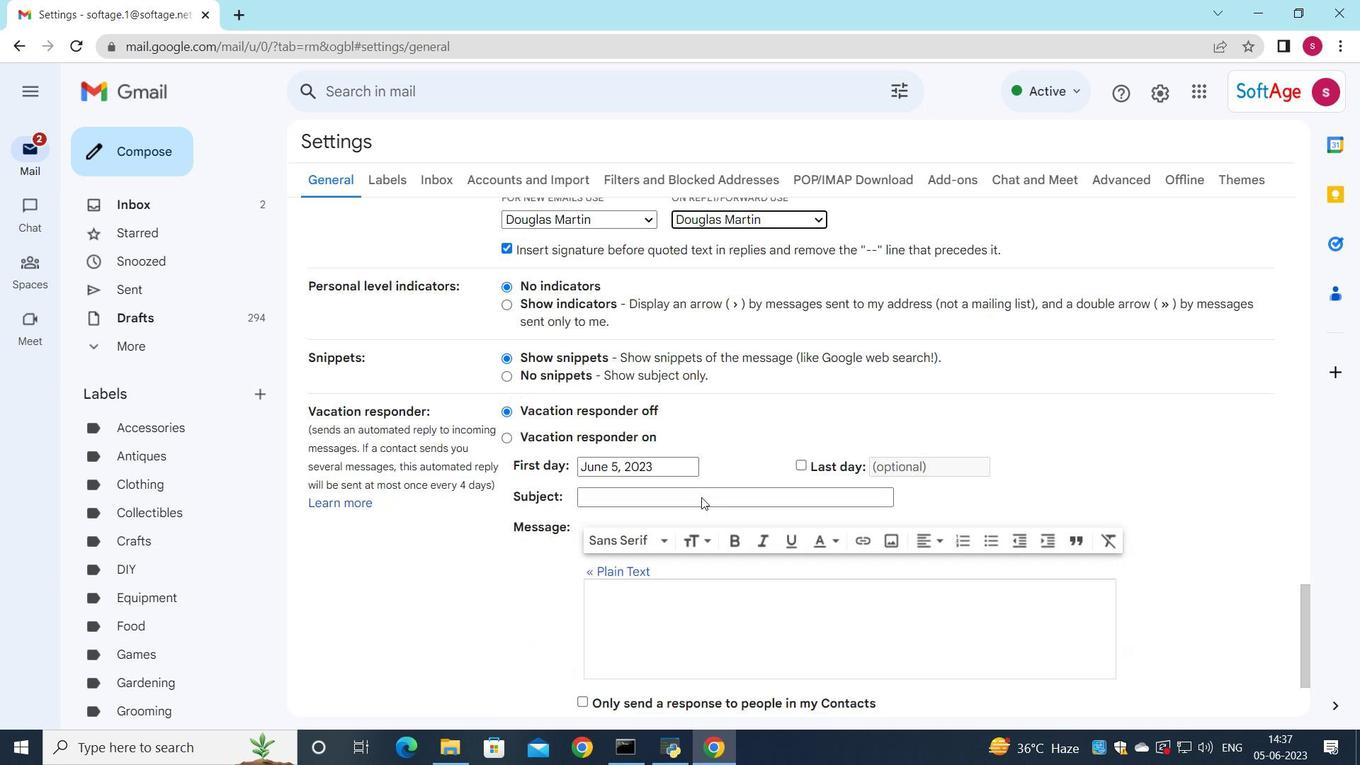 
Action: Mouse scrolled (702, 496) with delta (0, 0)
Screenshot: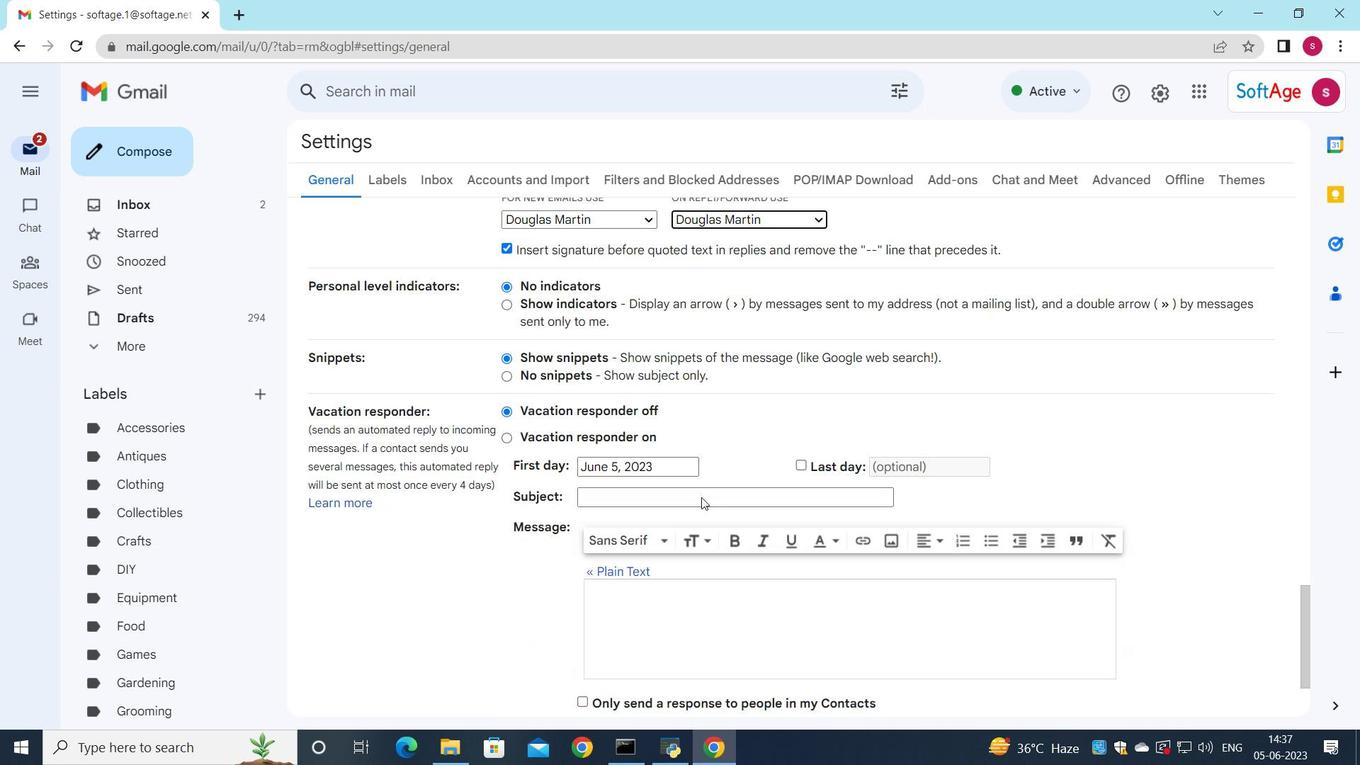 
Action: Mouse moved to (702, 507)
Screenshot: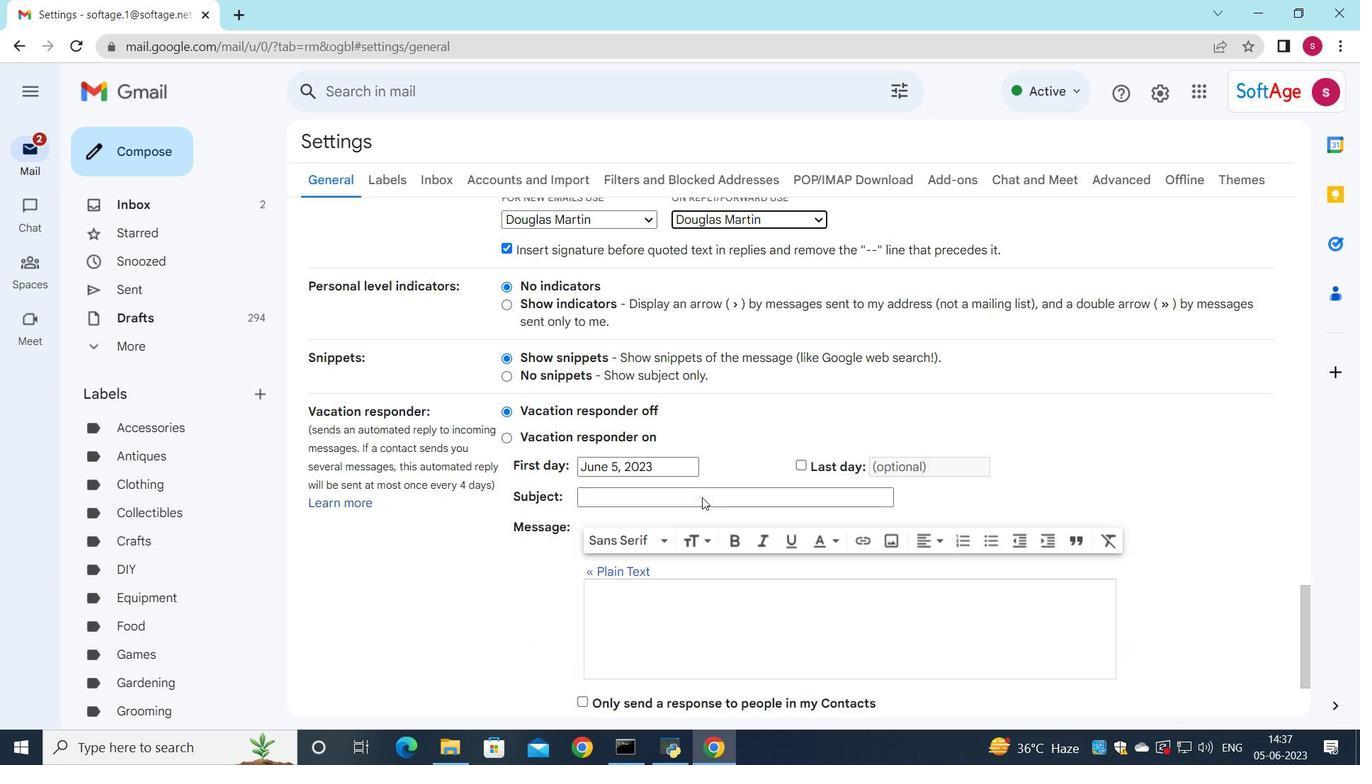 
Action: Mouse scrolled (702, 504) with delta (0, 0)
Screenshot: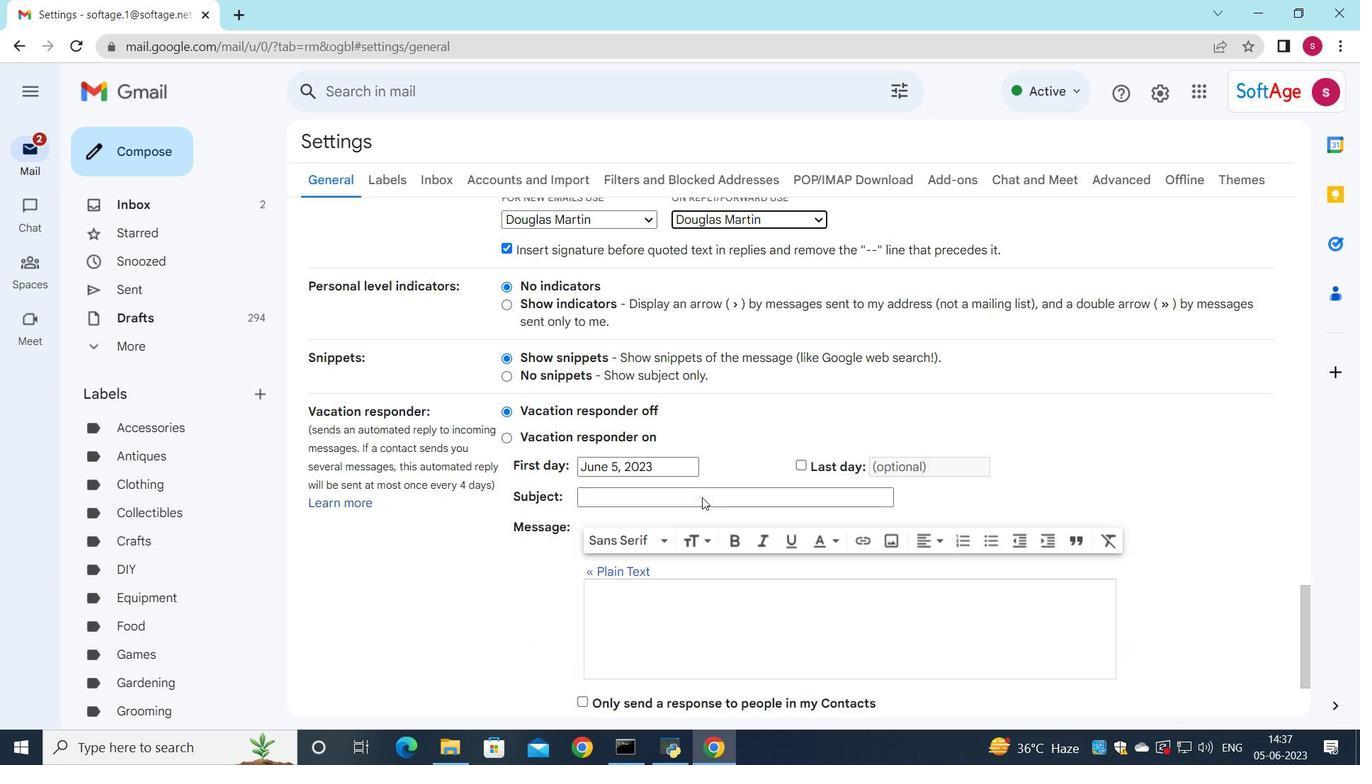 
Action: Mouse moved to (730, 622)
Screenshot: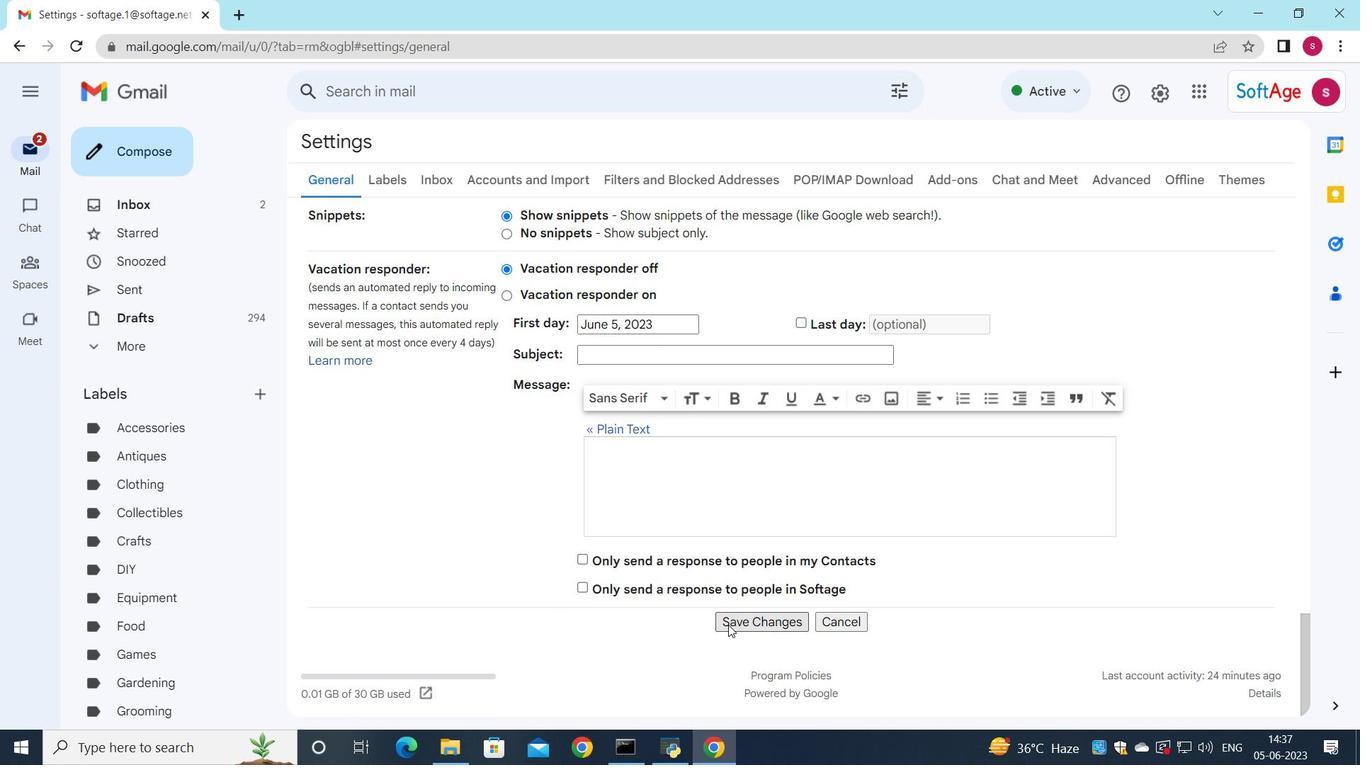 
Action: Mouse pressed left at (730, 622)
Screenshot: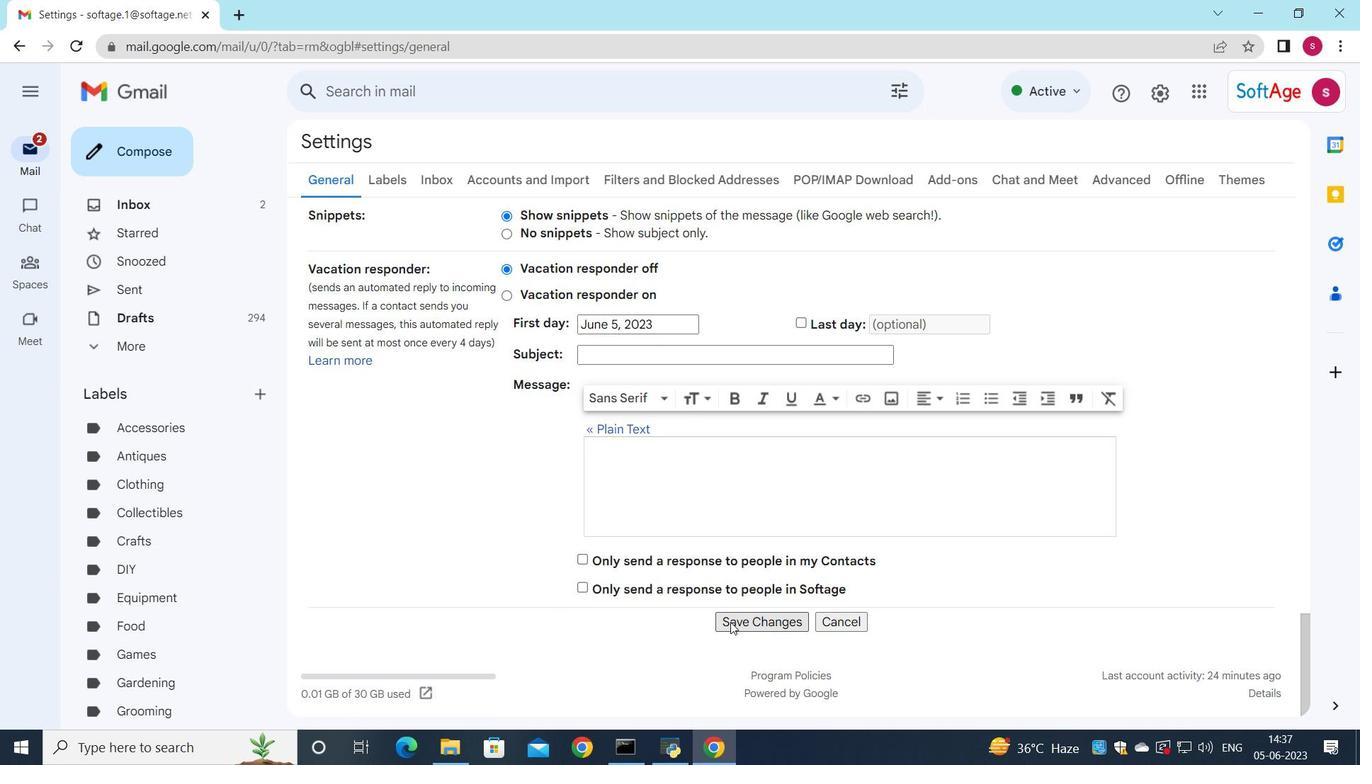 
Action: Mouse moved to (774, 241)
Screenshot: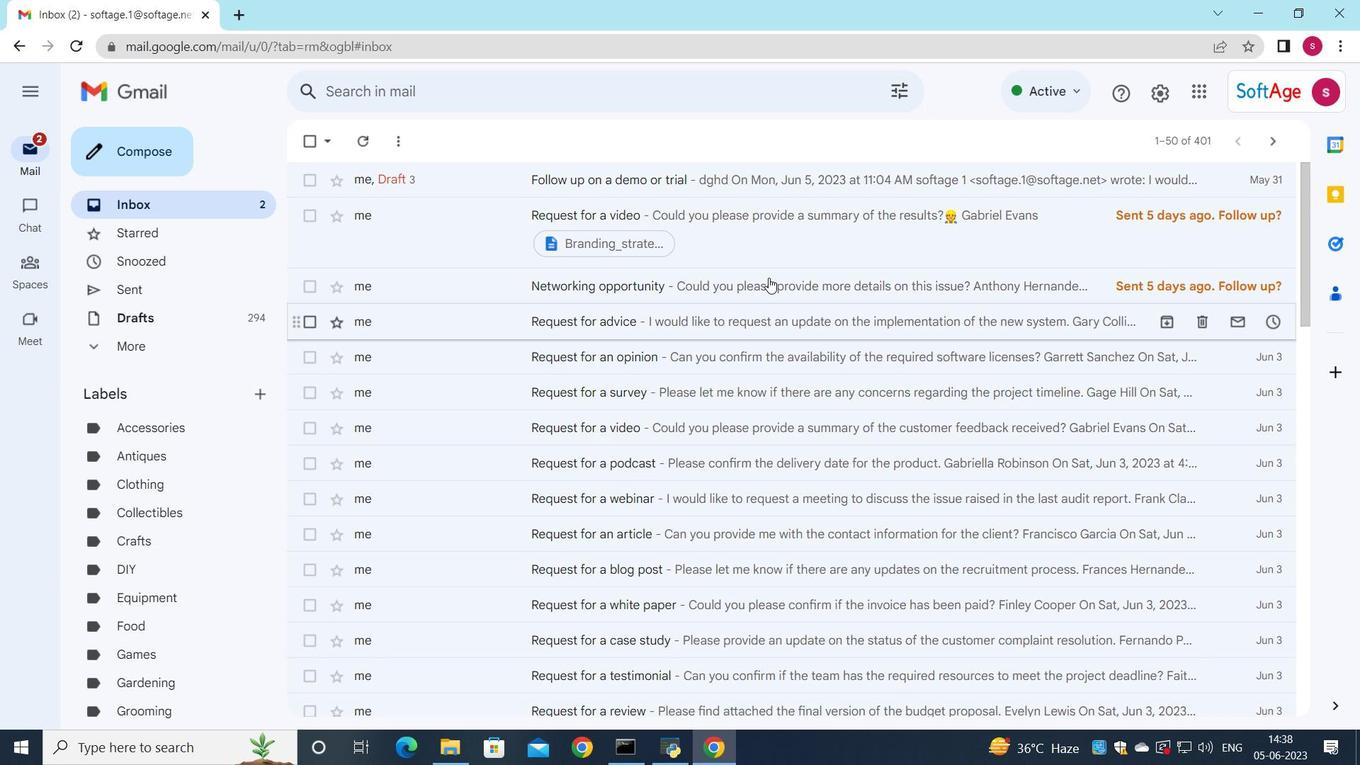 
Action: Mouse pressed left at (774, 241)
Screenshot: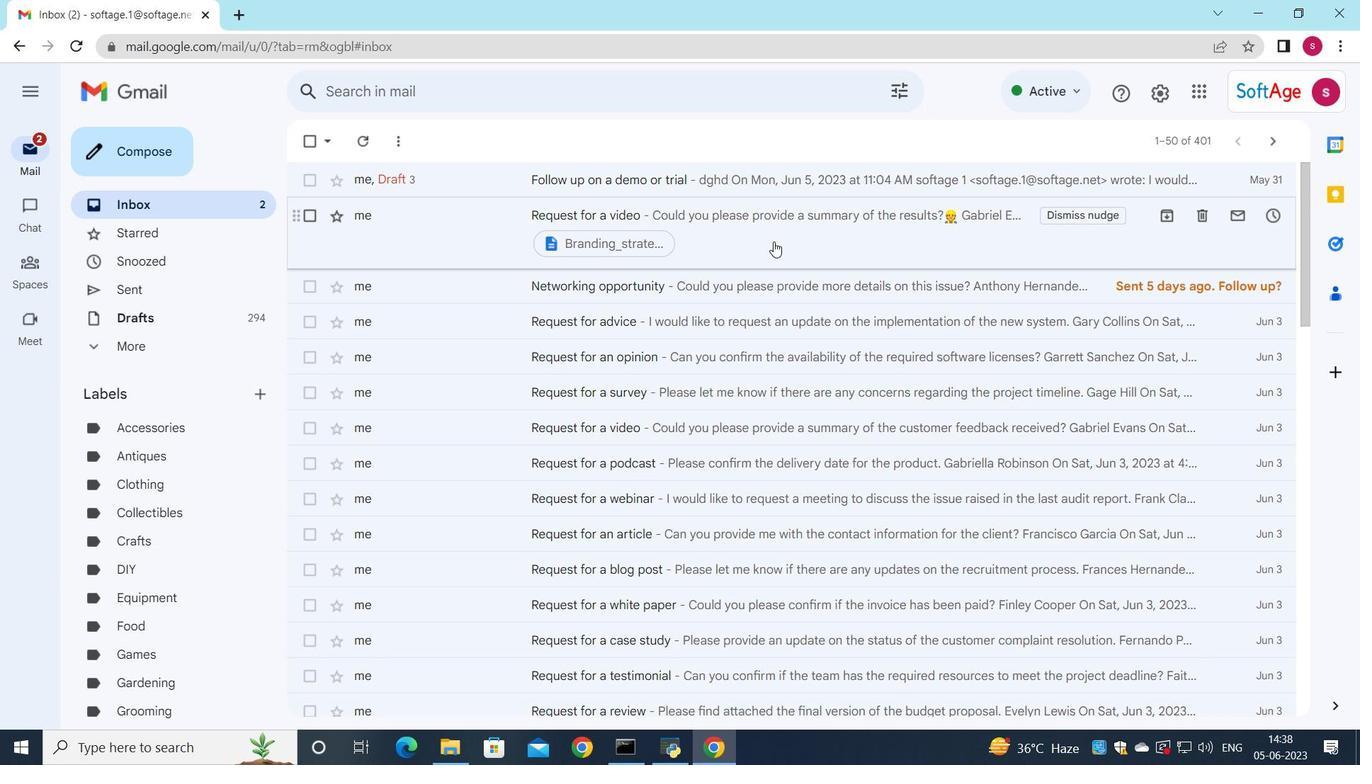 
Action: Mouse moved to (583, 575)
Screenshot: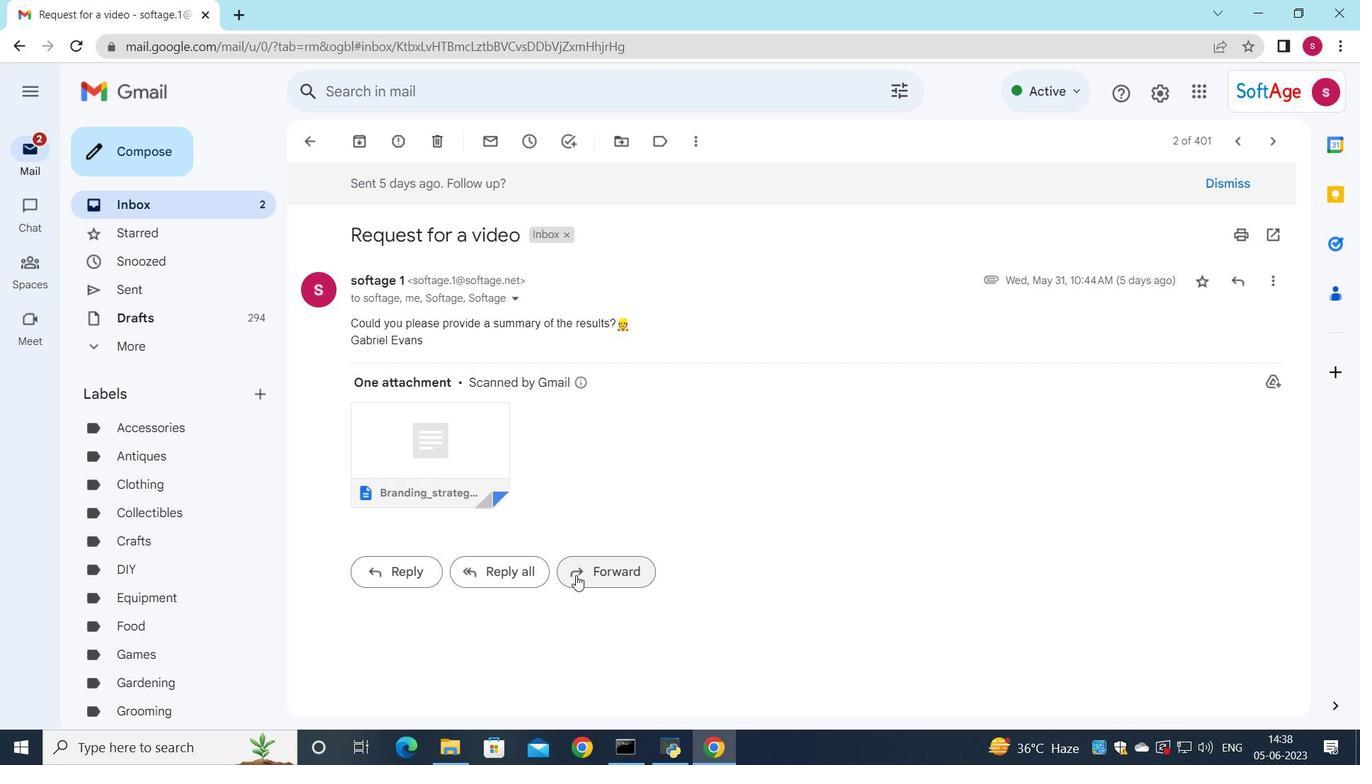 
Action: Mouse pressed left at (583, 575)
Screenshot: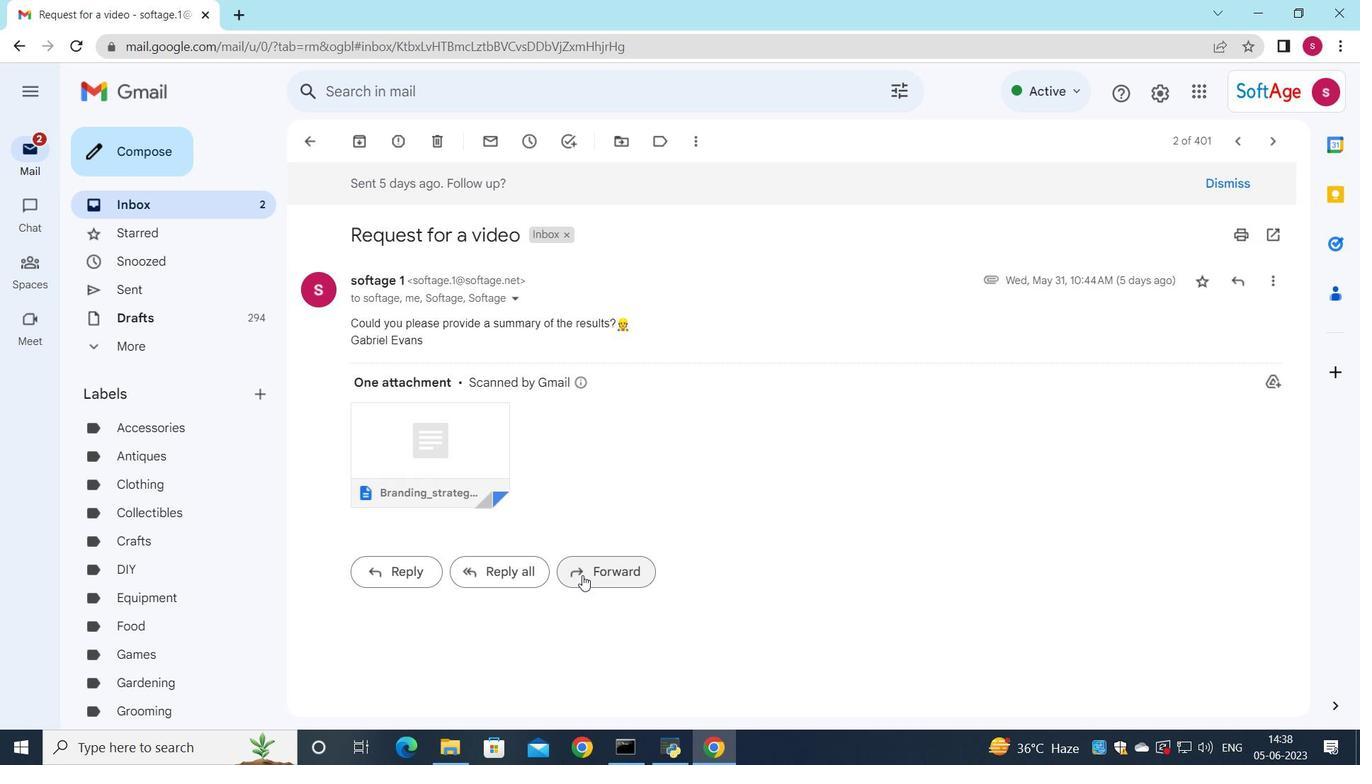 
Action: Mouse moved to (377, 539)
Screenshot: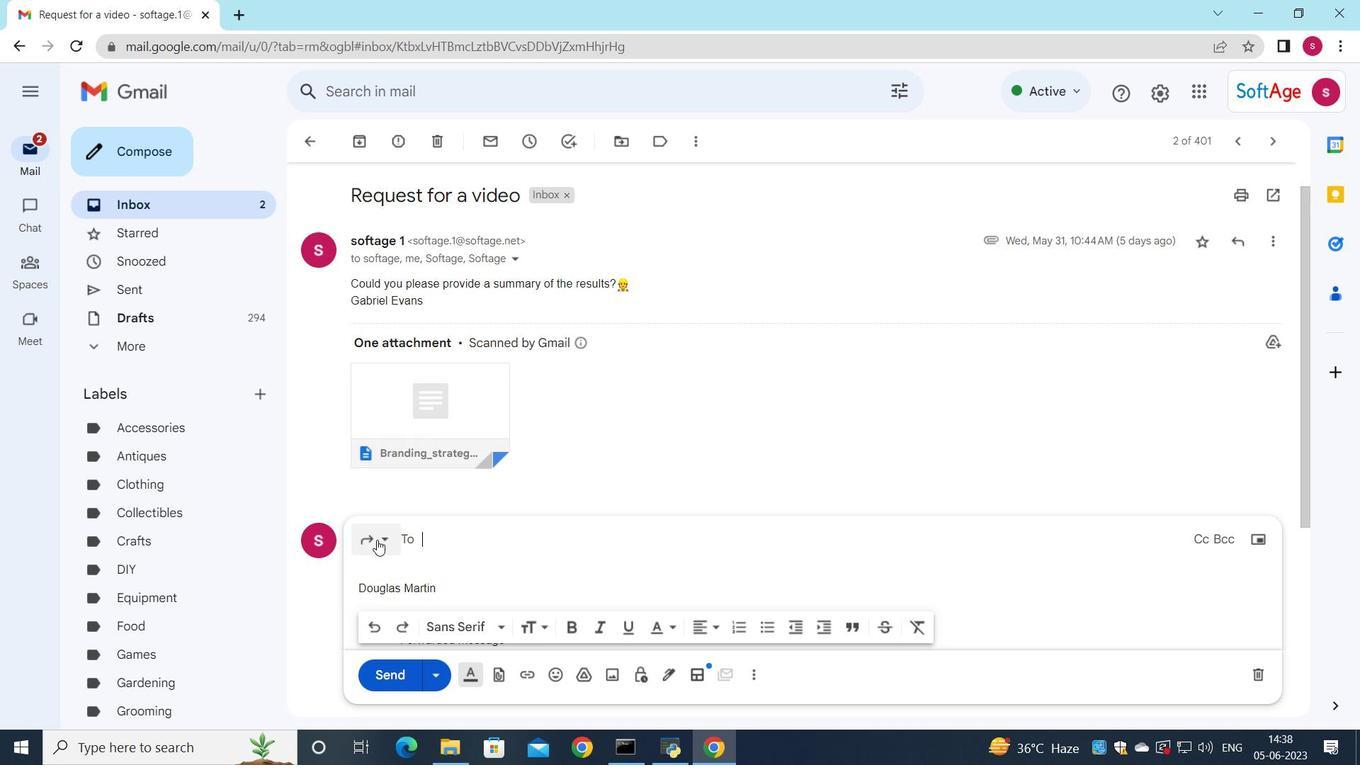 
Action: Mouse pressed left at (377, 539)
Screenshot: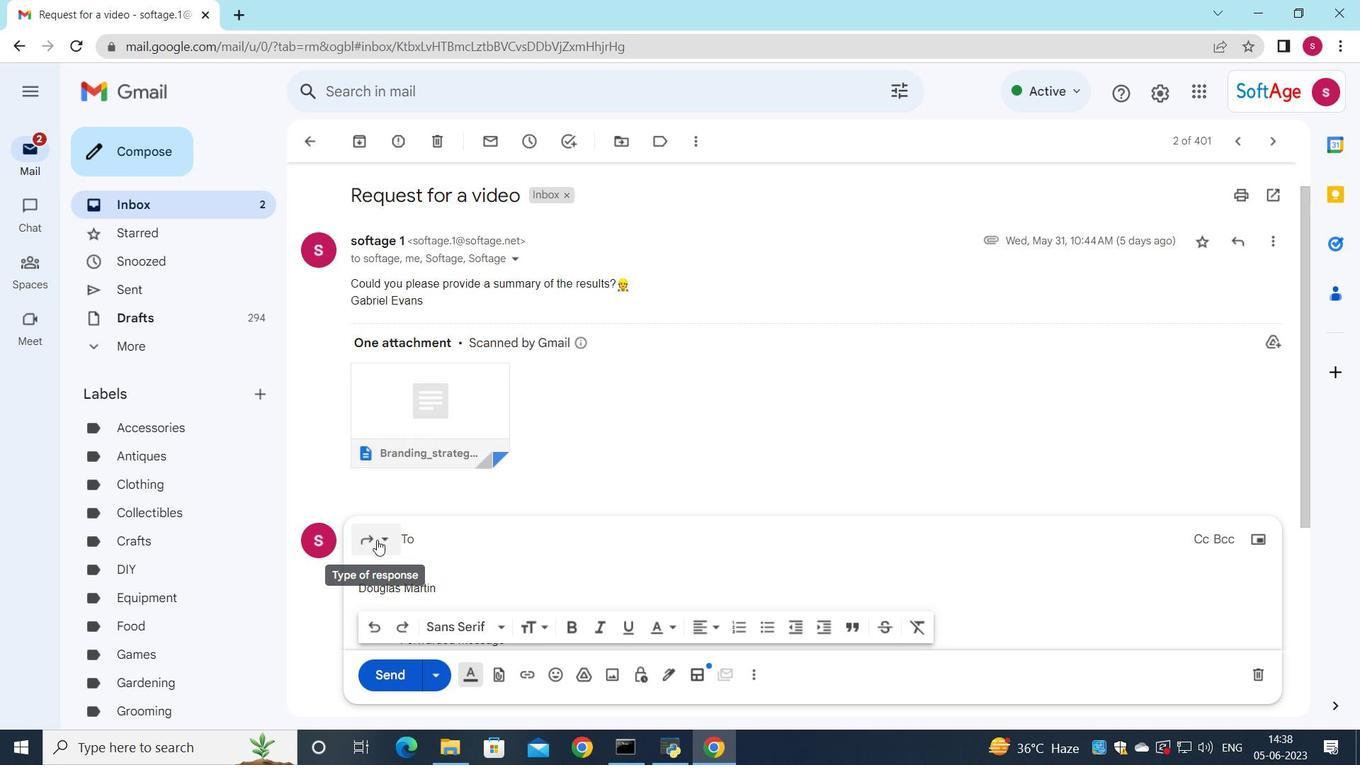 
Action: Mouse moved to (421, 471)
Screenshot: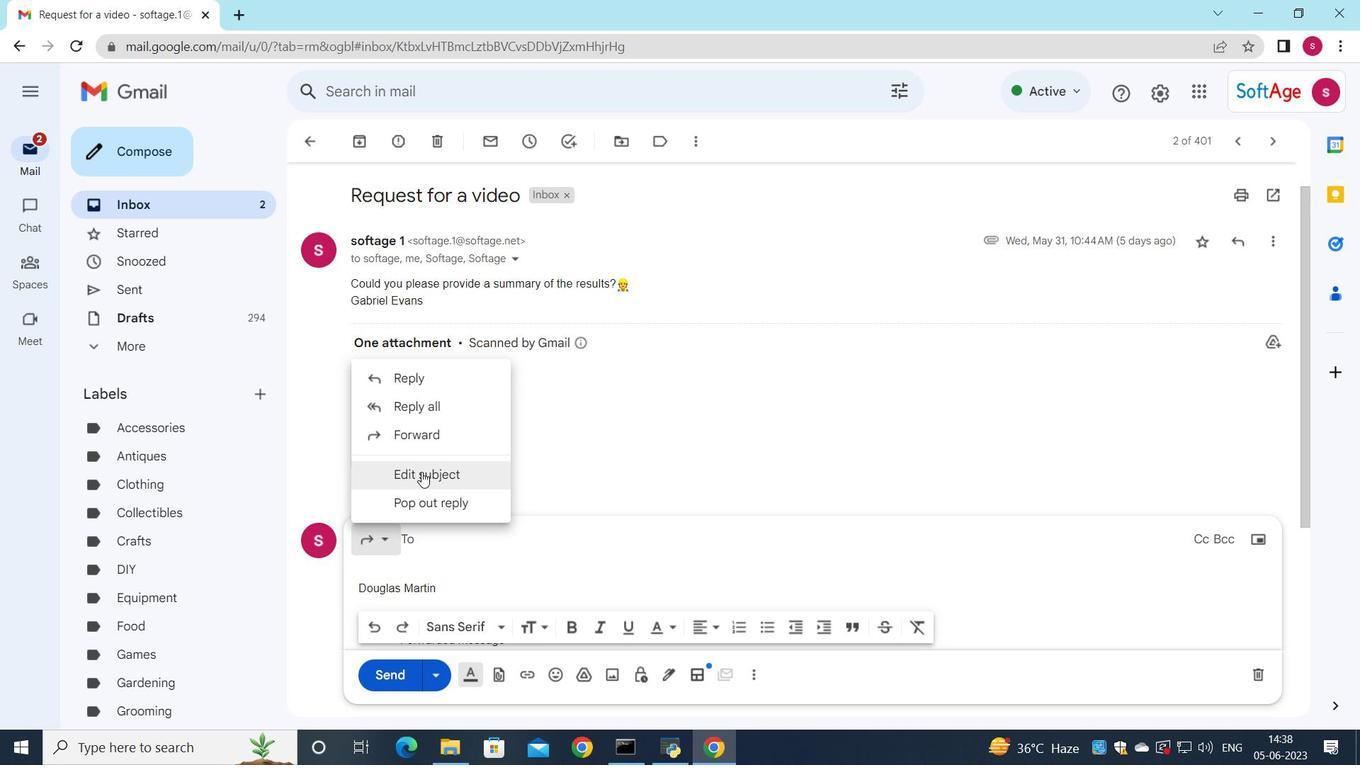 
Action: Mouse pressed left at (421, 471)
Screenshot: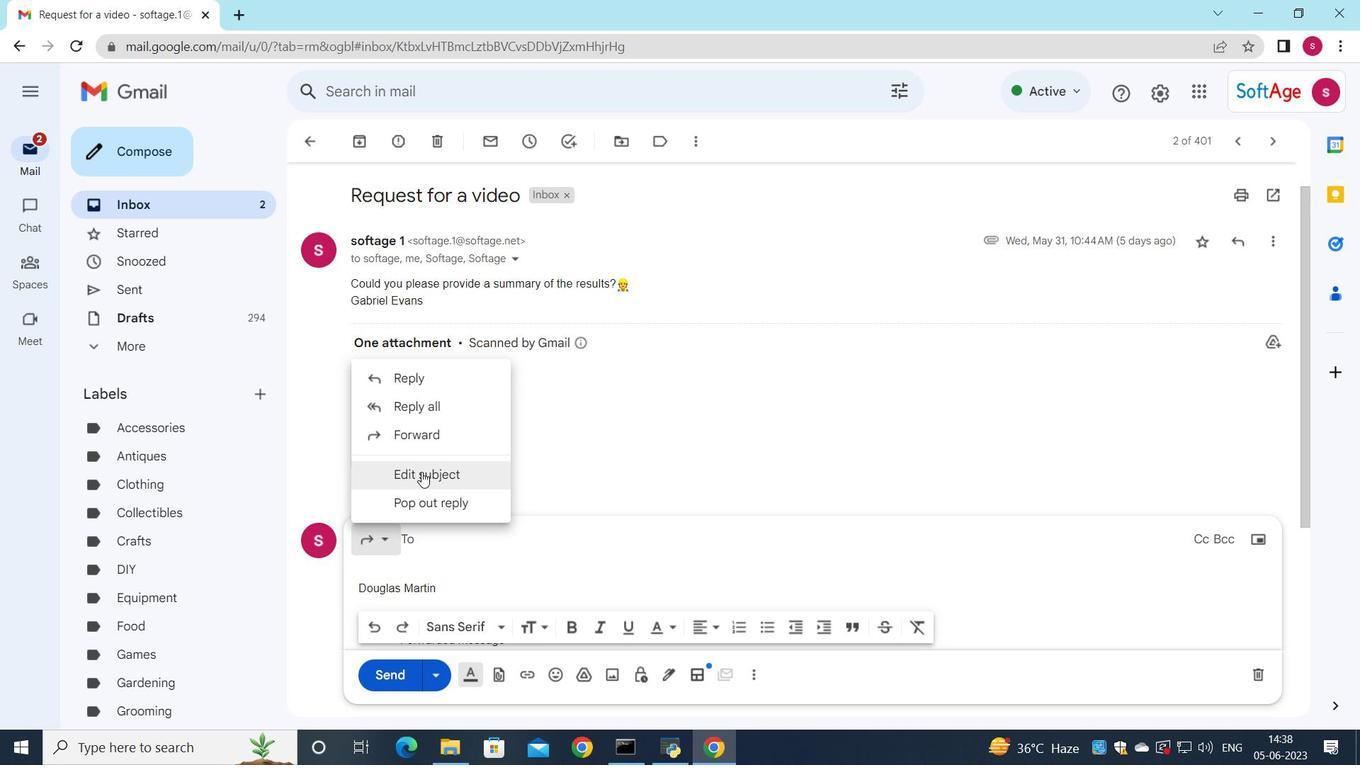 
Action: Mouse moved to (439, 456)
Screenshot: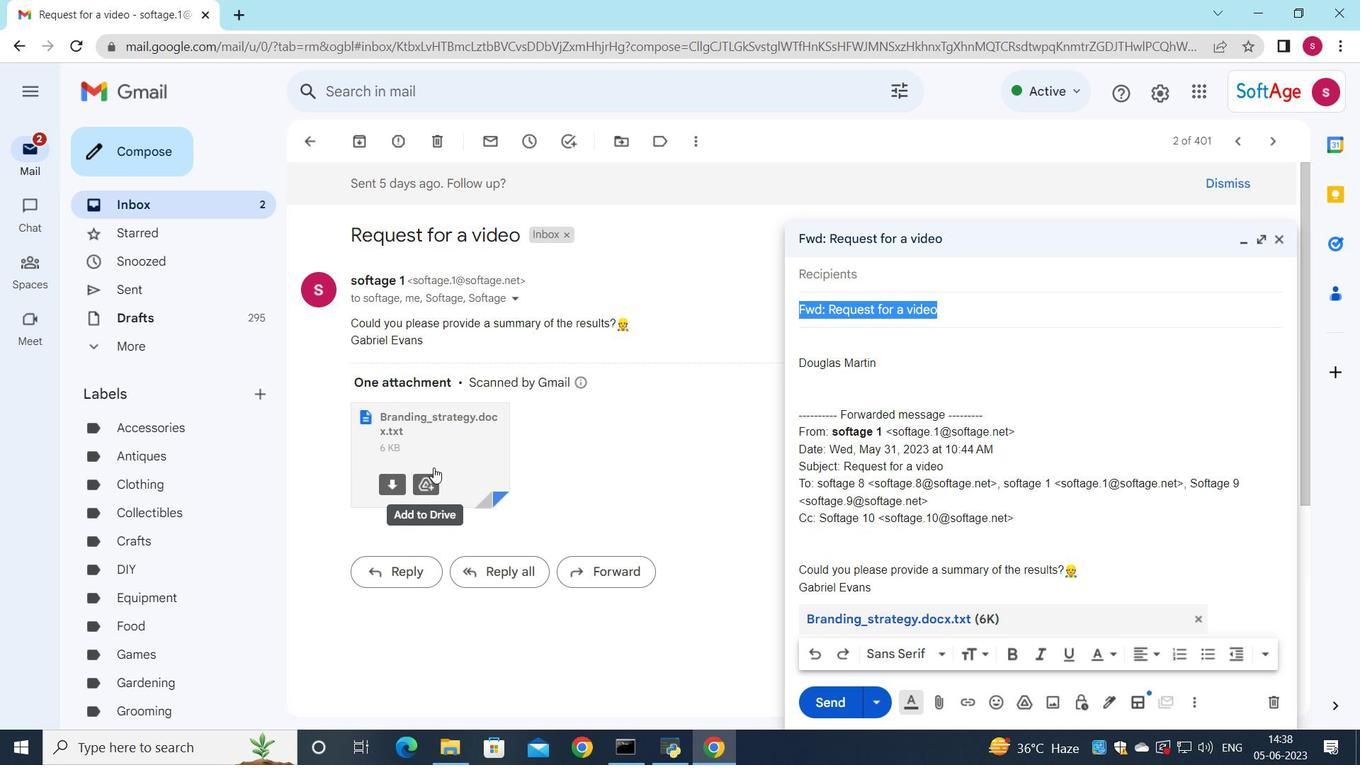
Action: Key pressed <Key.shift>Emergency<Key.space>leave<Key.space>request<Key.space>
Screenshot: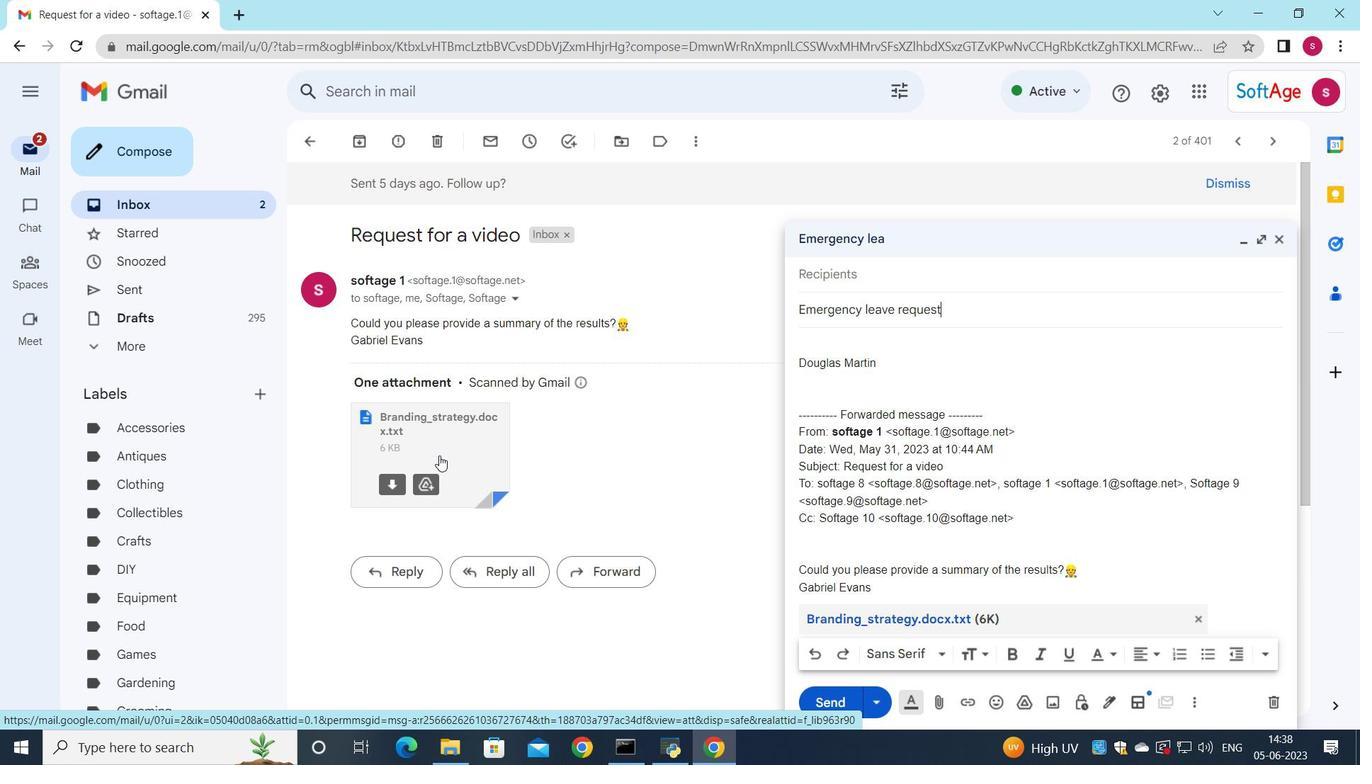 
Action: Mouse moved to (843, 279)
Screenshot: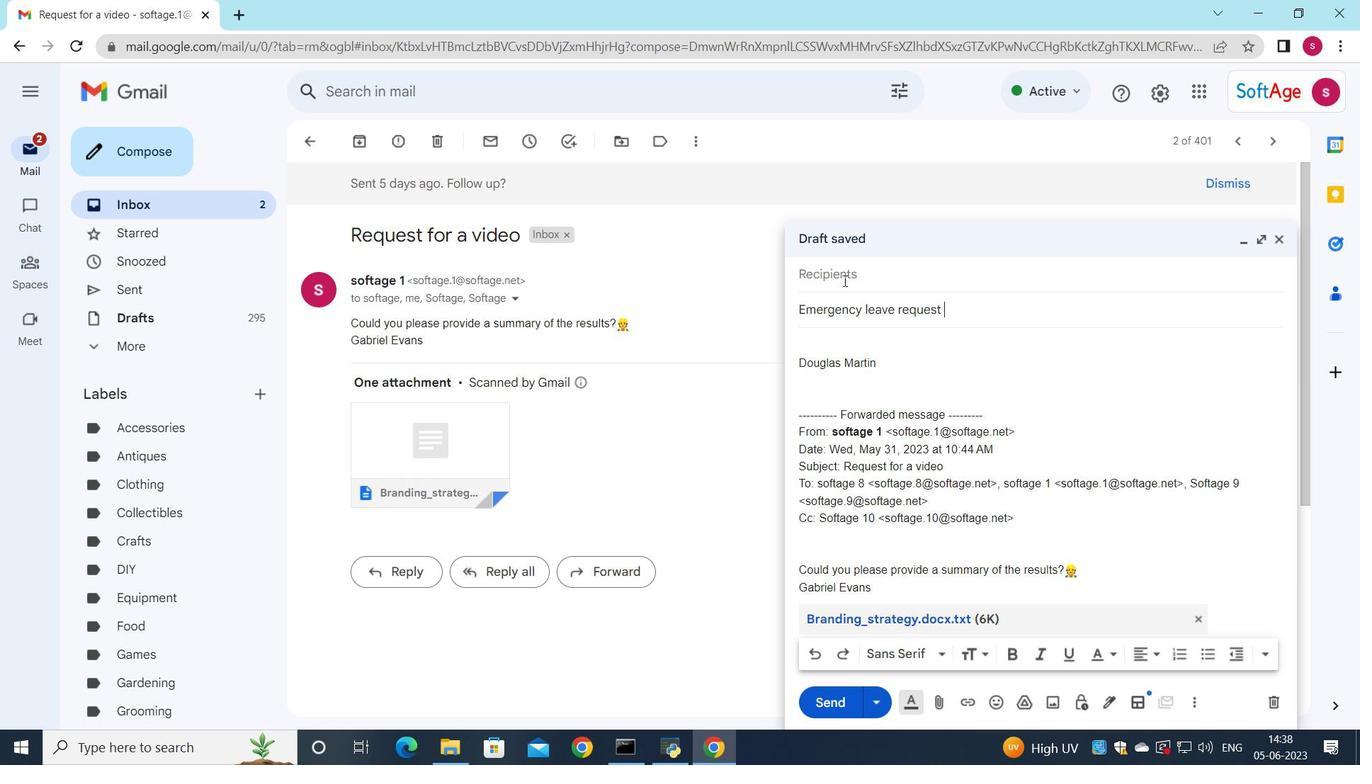
Action: Mouse pressed left at (843, 279)
Screenshot: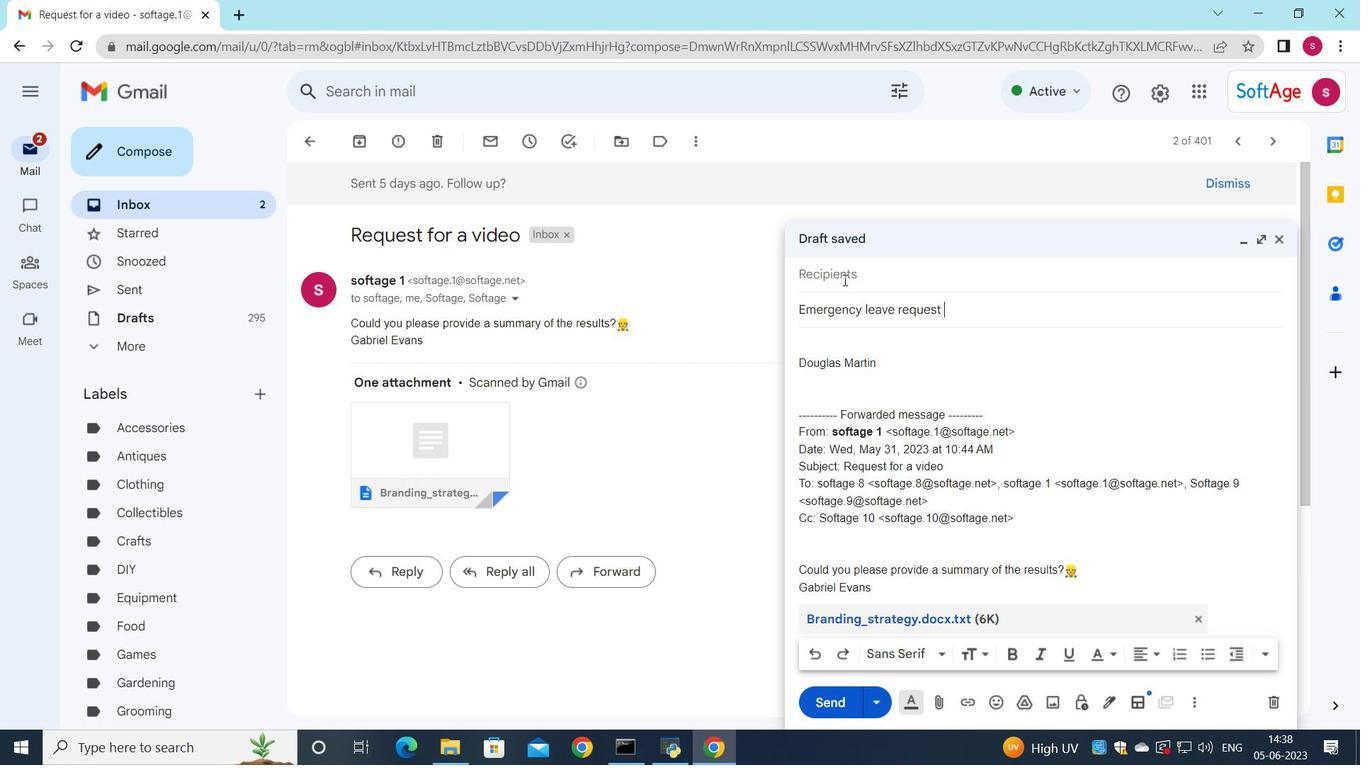 
Action: Mouse moved to (848, 301)
Screenshot: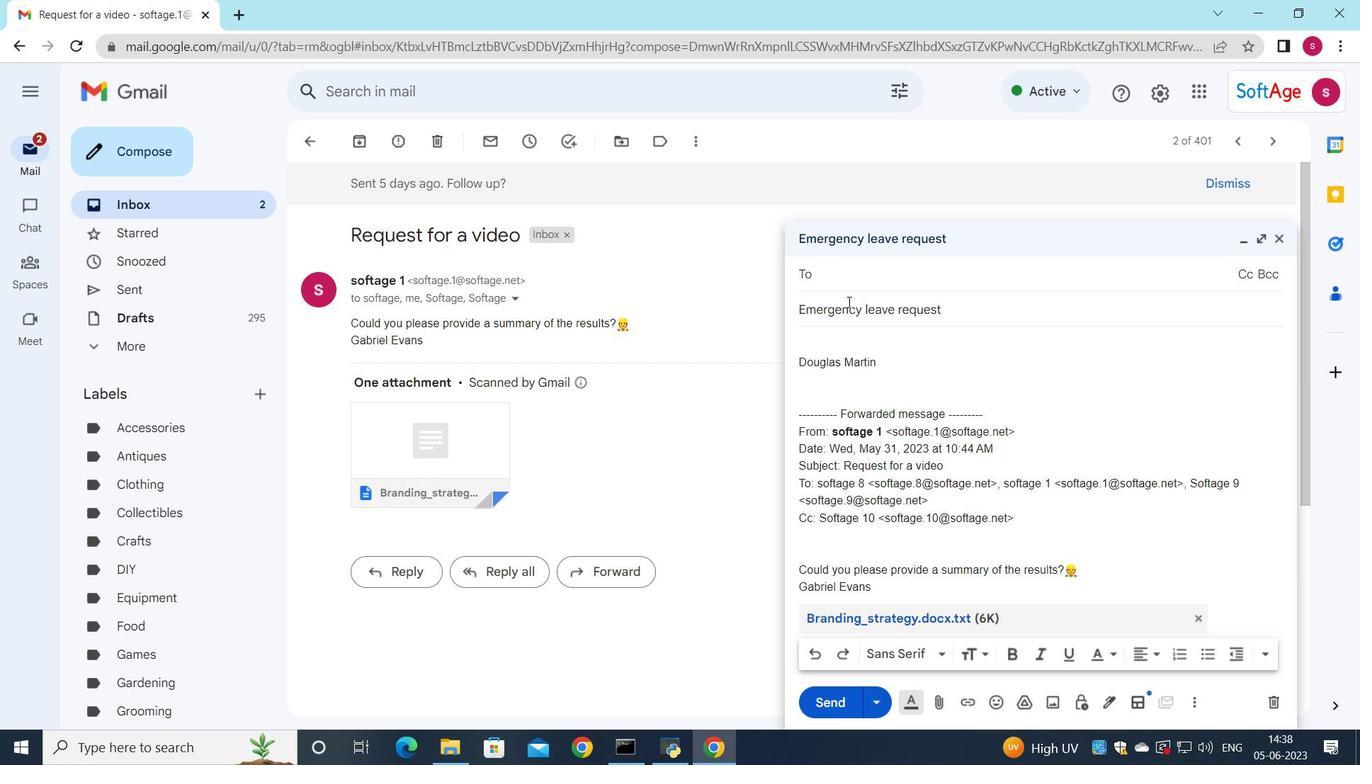 
Action: Key pressed <Key.down>
Screenshot: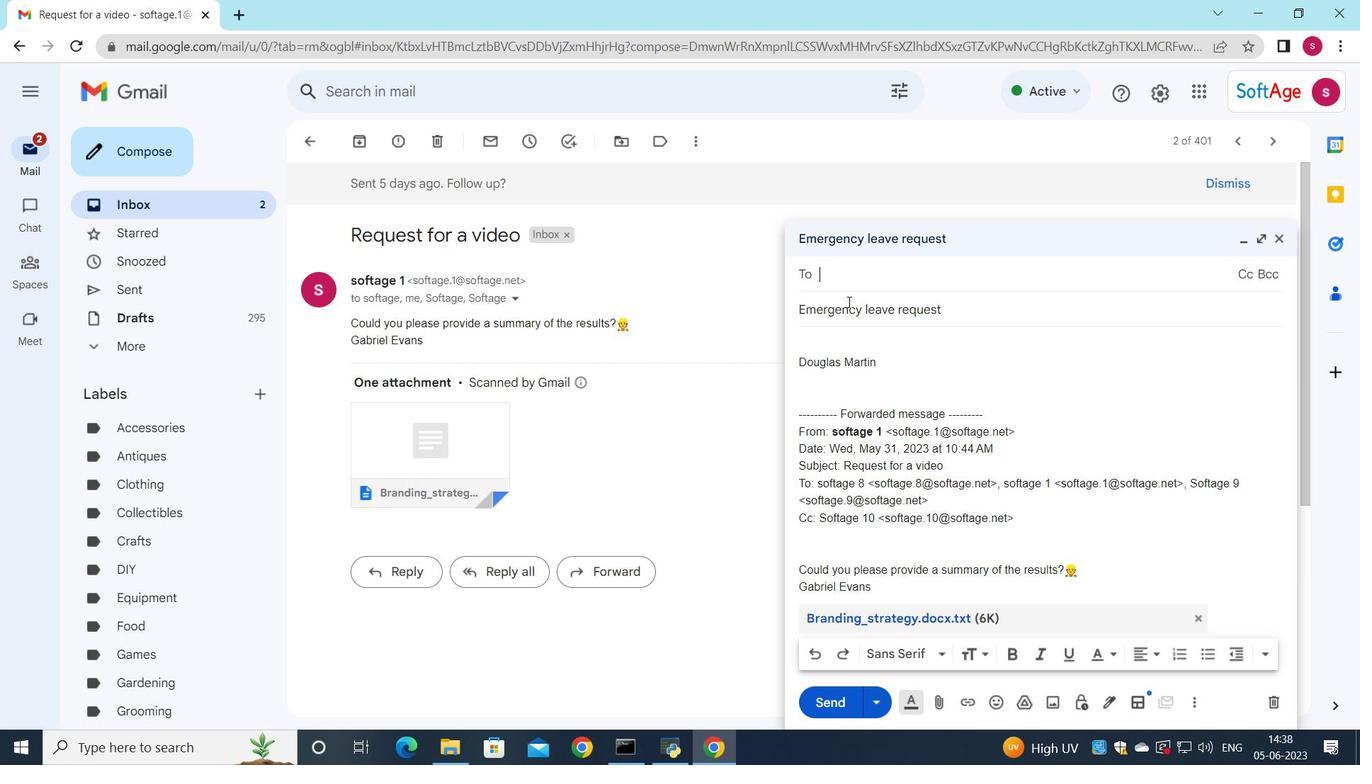 
Action: Mouse moved to (921, 419)
Screenshot: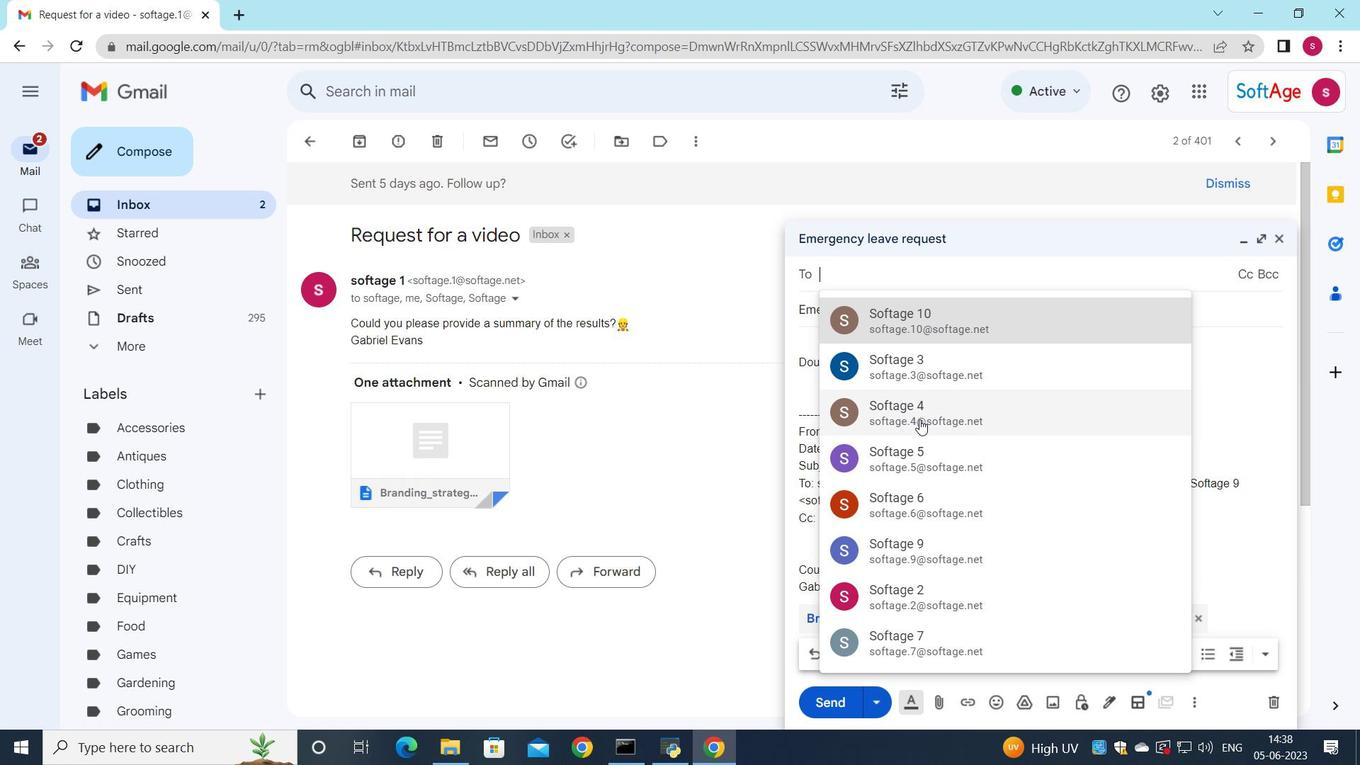 
Action: Mouse pressed left at (921, 419)
Screenshot: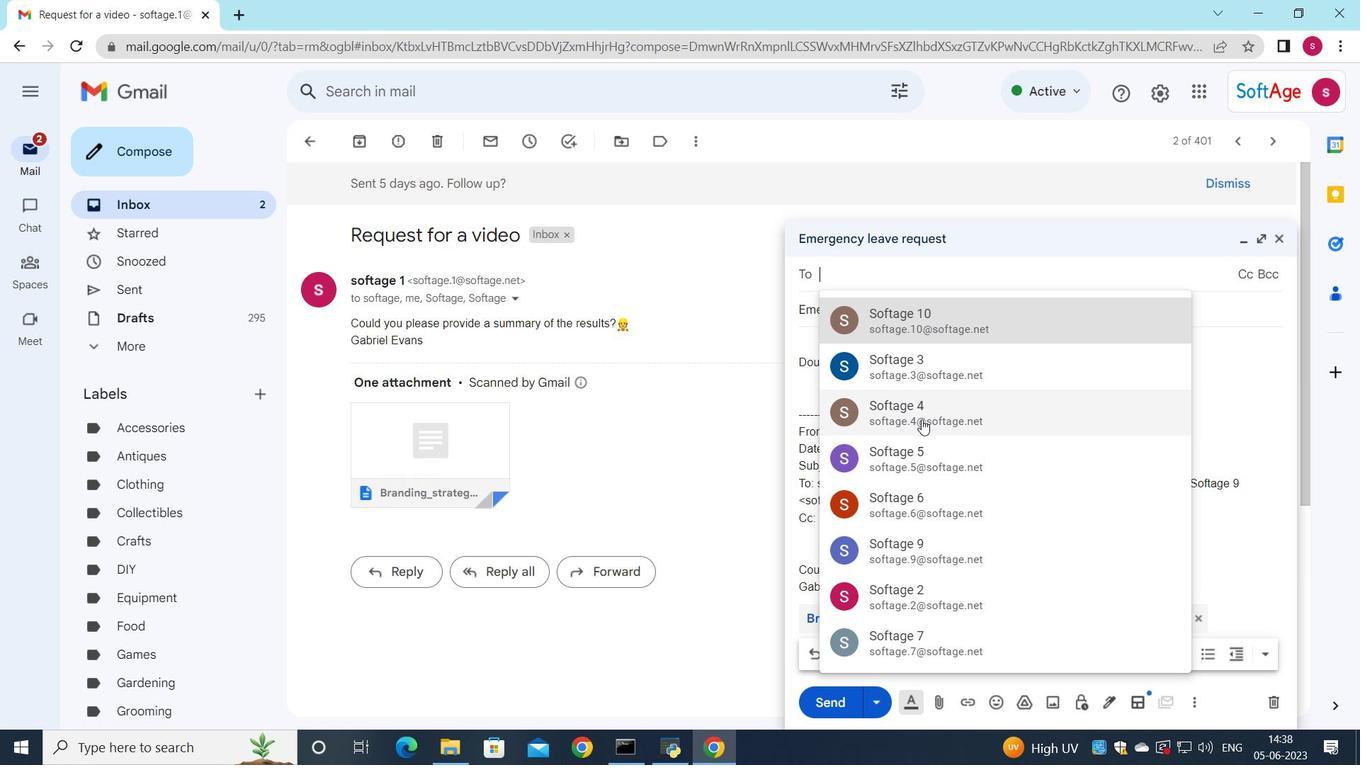
Action: Mouse moved to (826, 359)
Screenshot: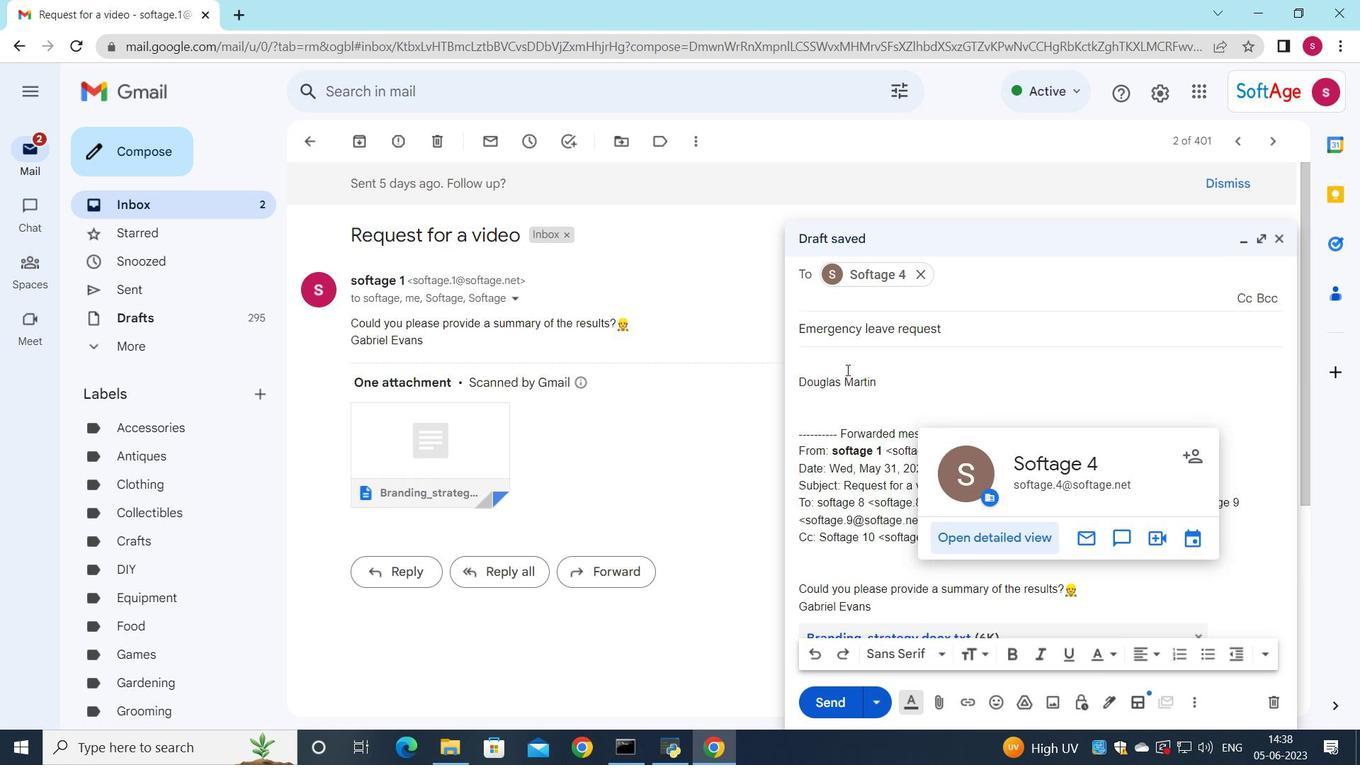 
Action: Mouse pressed left at (826, 359)
Screenshot: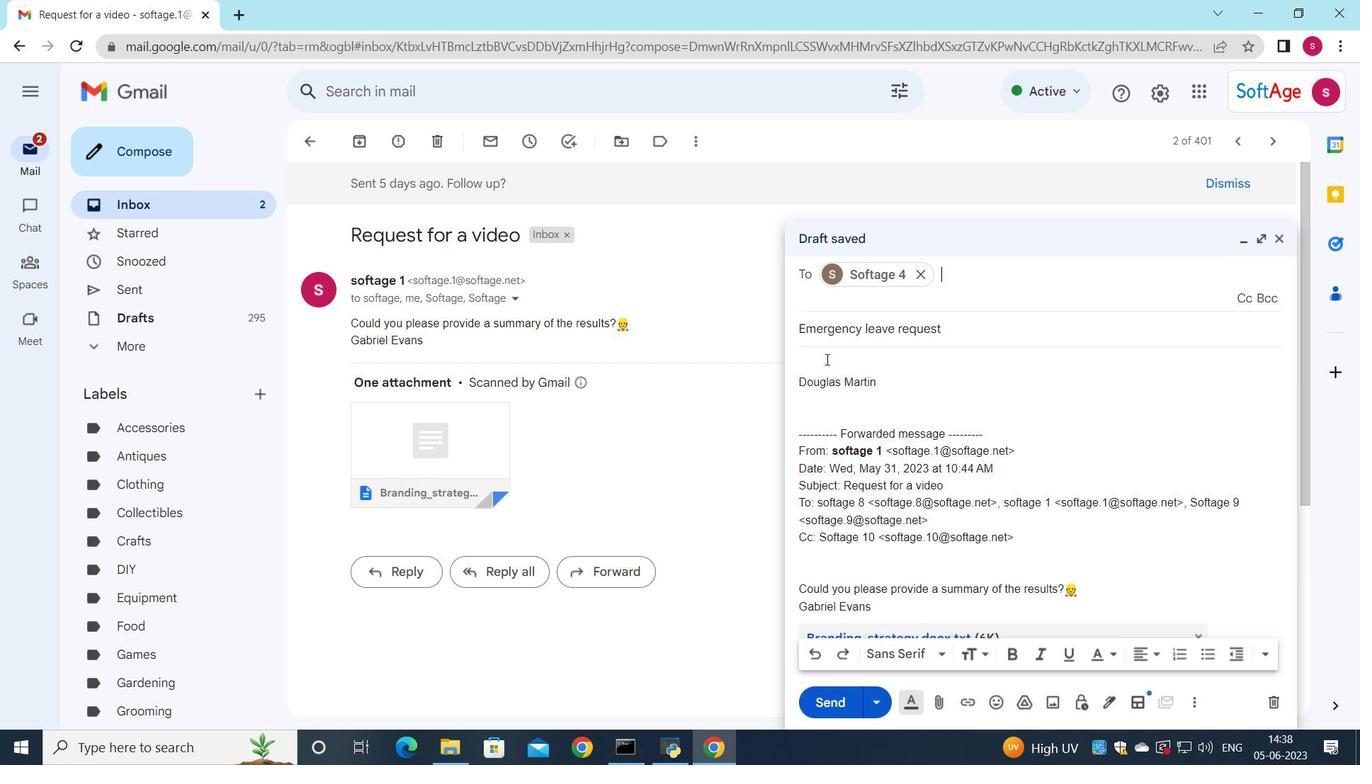 
Action: Mouse moved to (840, 354)
Screenshot: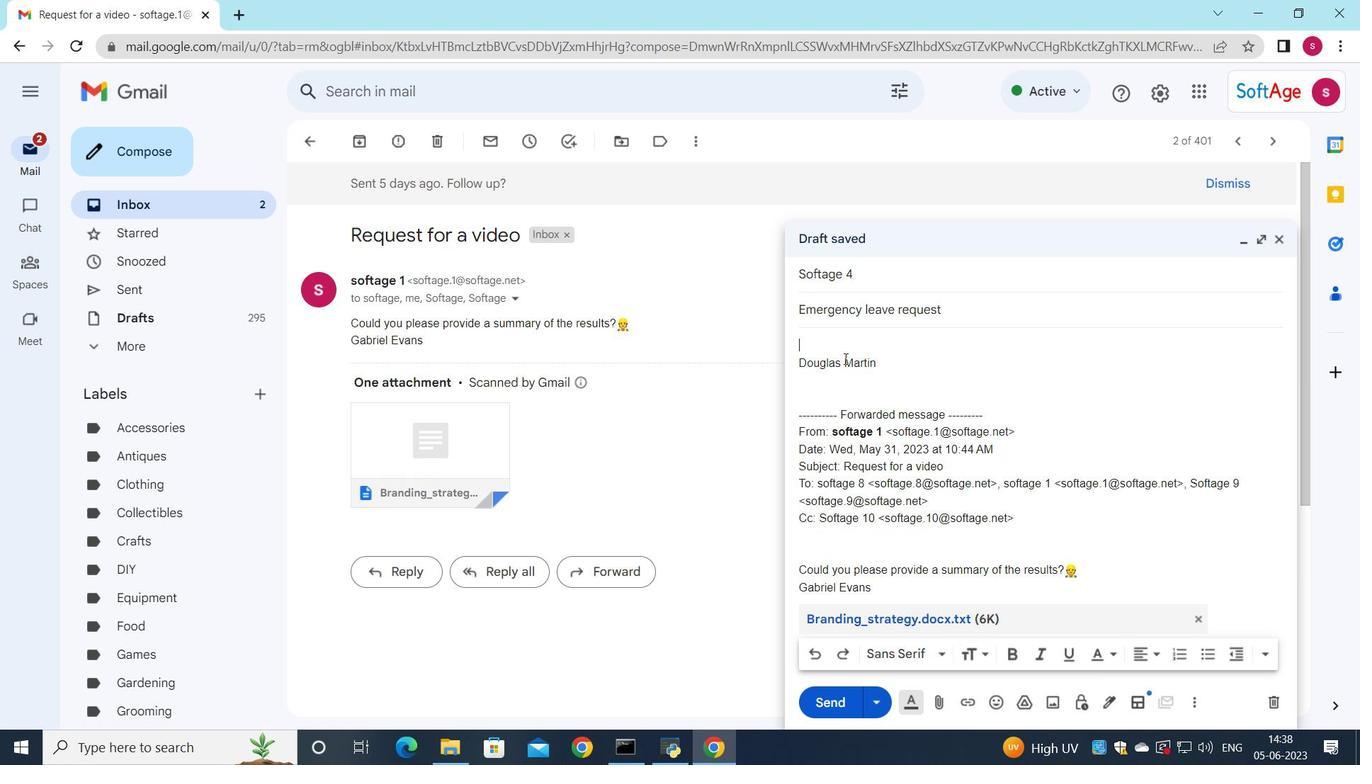 
Action: Key pressed <Key.shift>I<Key.space>would<Key.space>like<Key.space>to<Key.space>schedule<Key.space>a<Key.space>meeting<Key.space>to<Key.space>discuss<Key.space>the<Key.space>projects<Key.space>human<Key.space>resources<Key.space>plan.
Screenshot: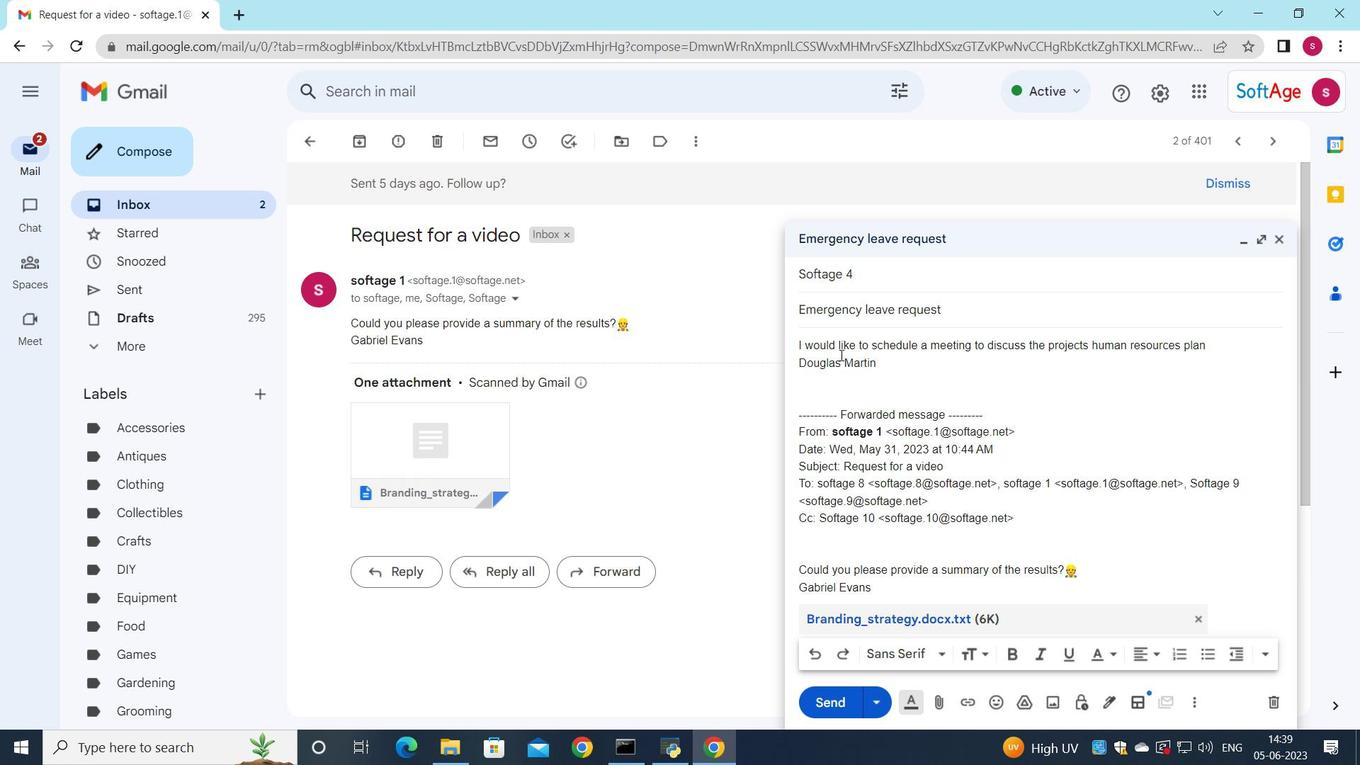 
Action: Mouse moved to (1069, 353)
Screenshot: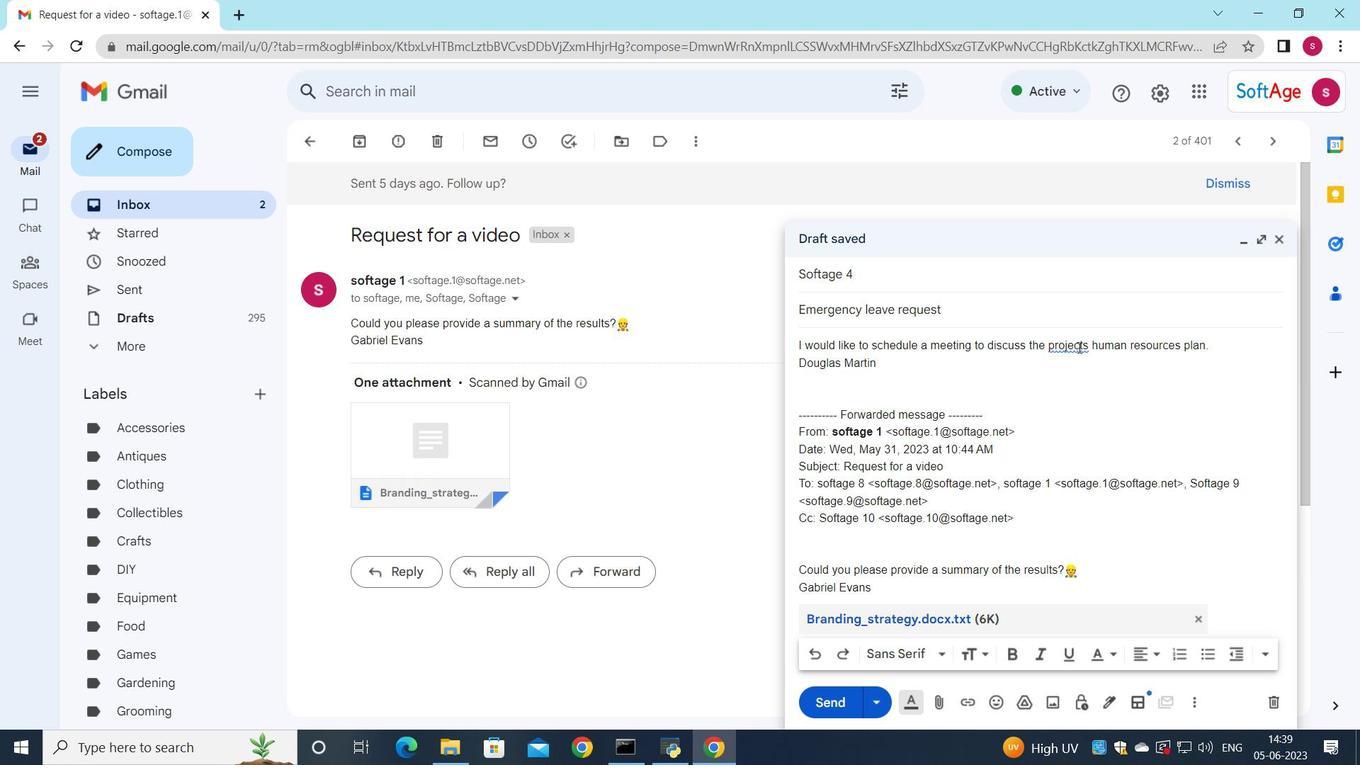 
Action: Mouse pressed left at (1069, 353)
Screenshot: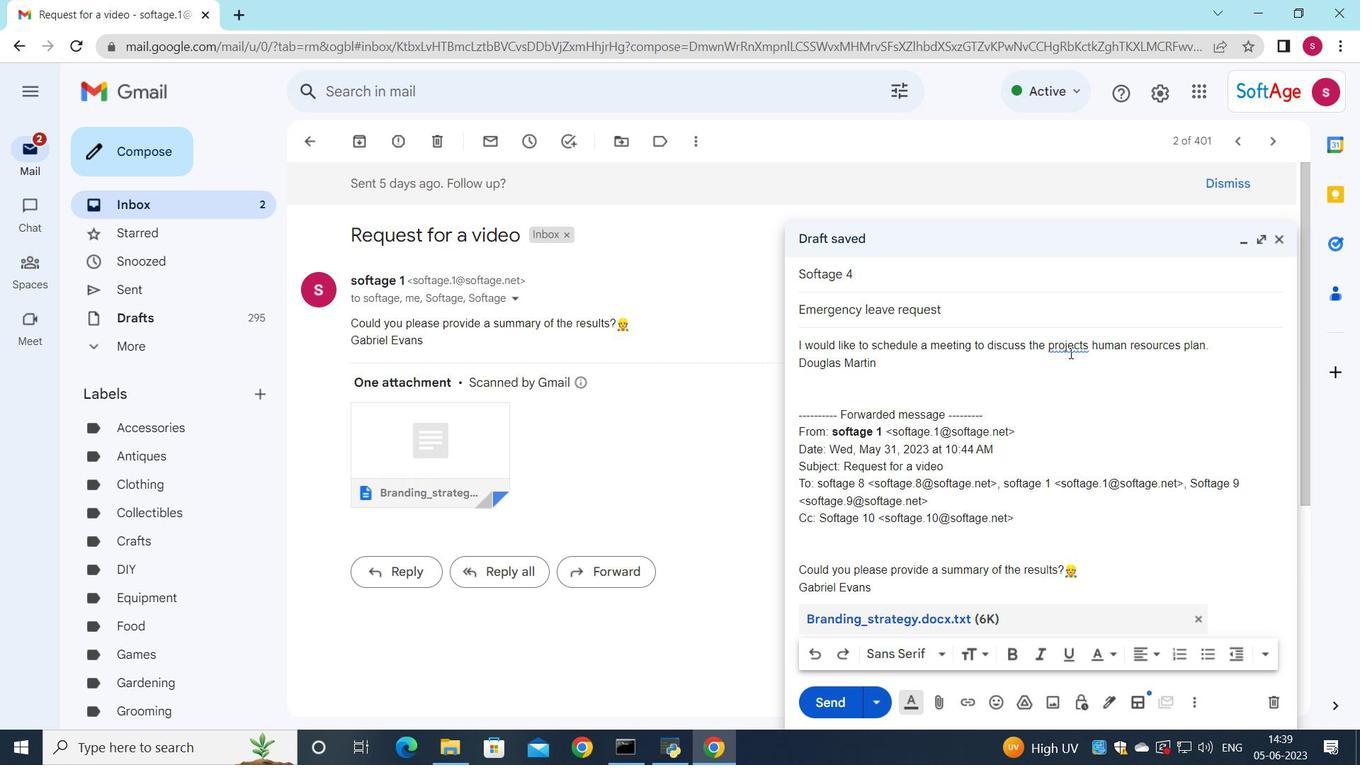 
Action: Mouse moved to (1063, 352)
Screenshot: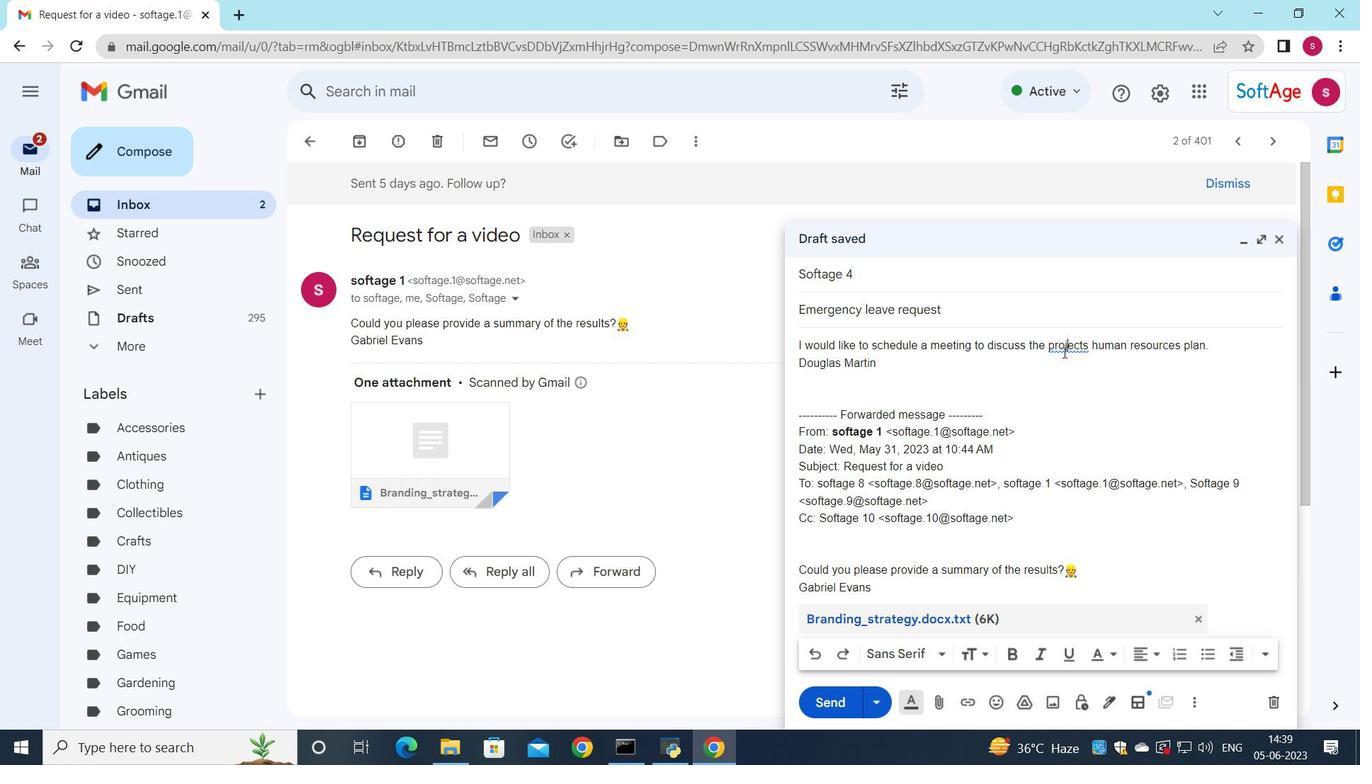 
Action: Mouse pressed left at (1063, 352)
Screenshot: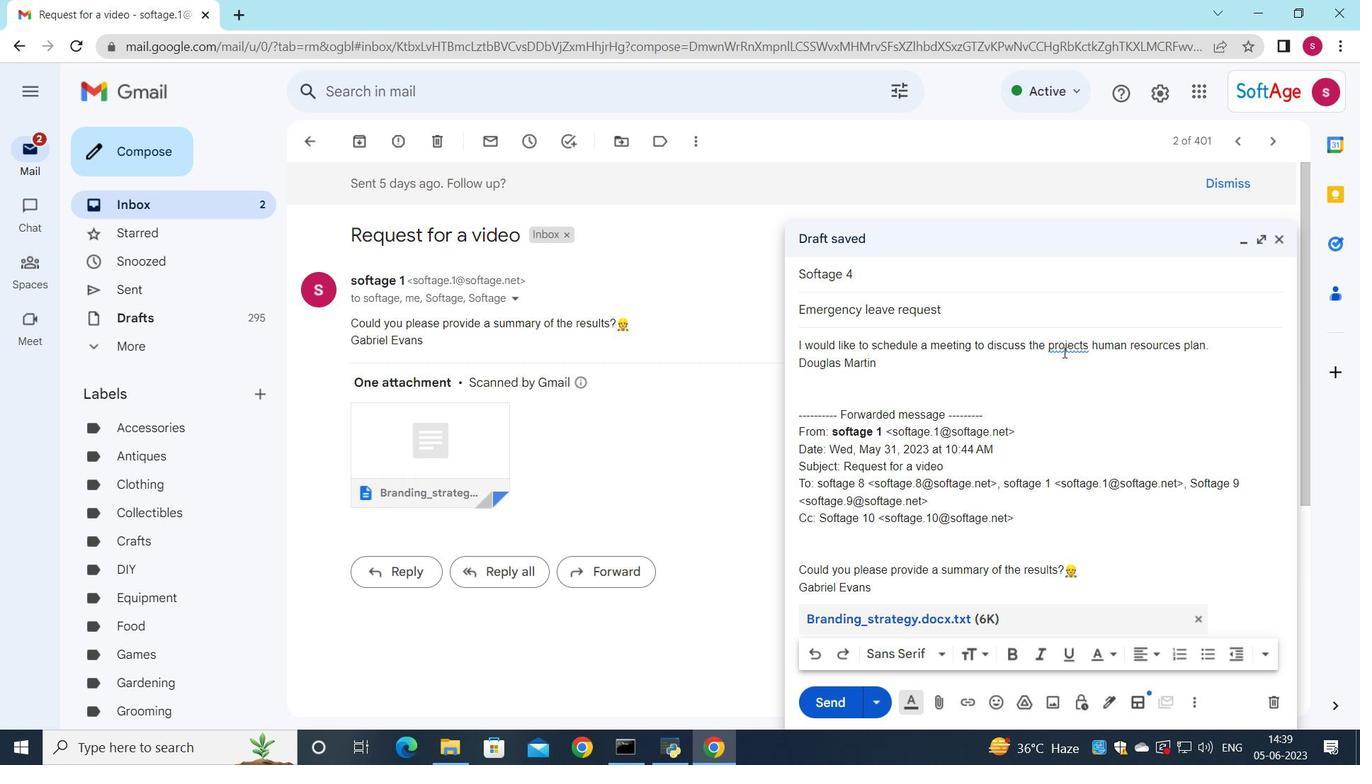 
Action: Mouse moved to (1090, 371)
Screenshot: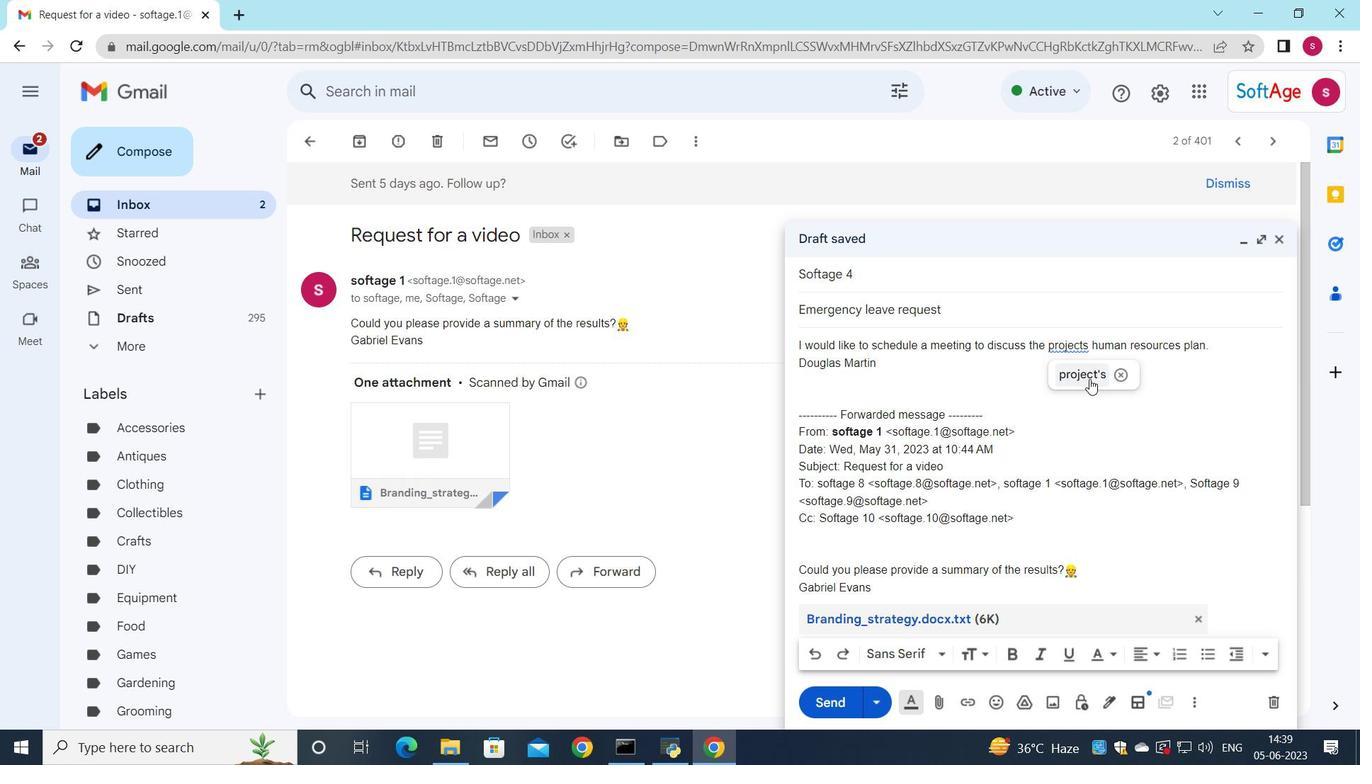 
Action: Mouse pressed left at (1090, 371)
Screenshot: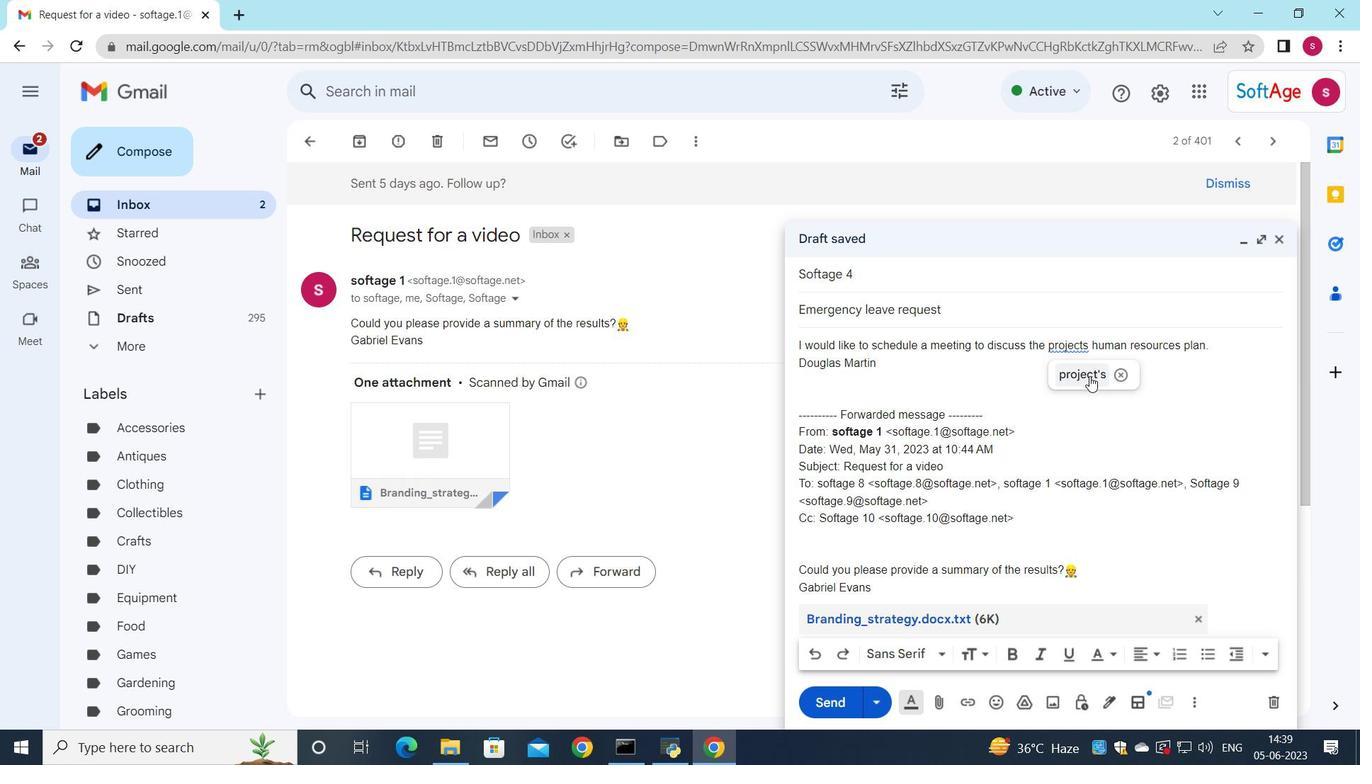 
Action: Mouse moved to (1067, 378)
Screenshot: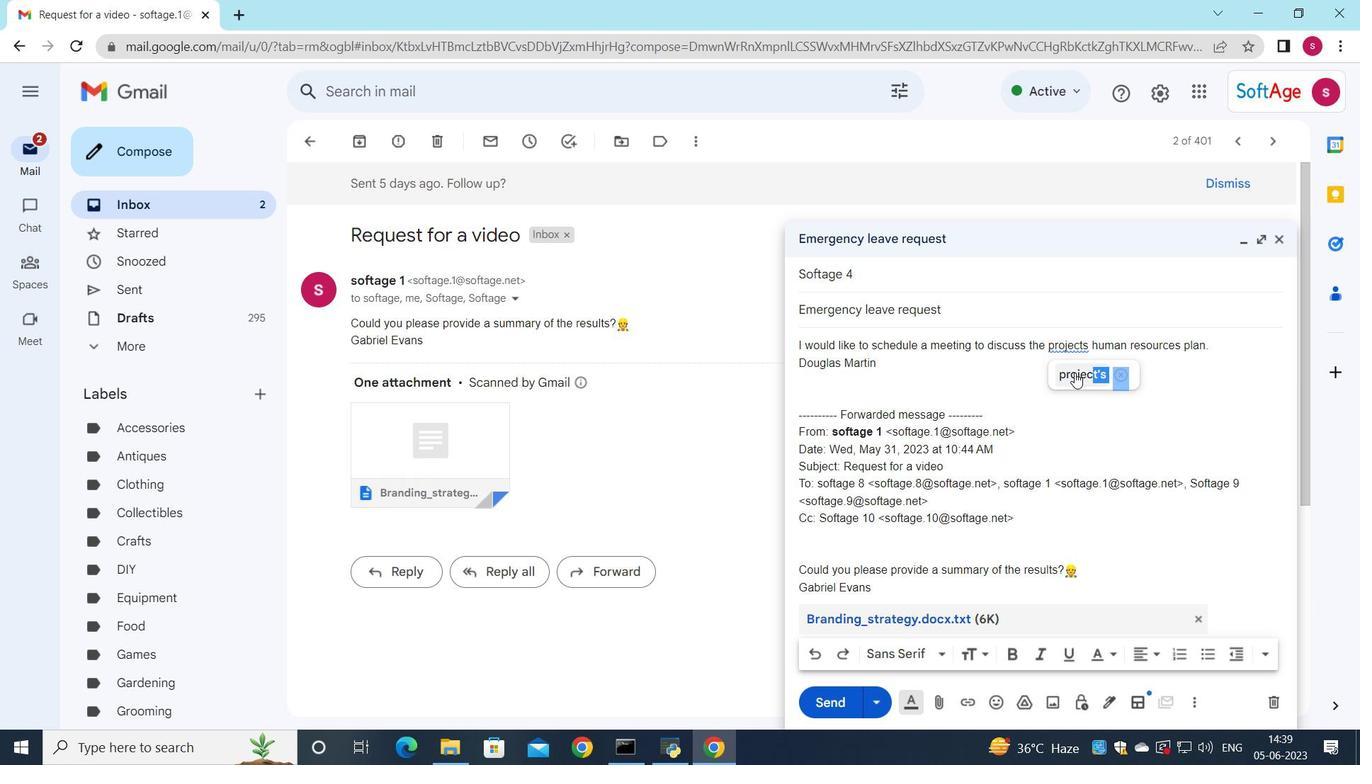 
Action: Mouse pressed left at (1067, 378)
Screenshot: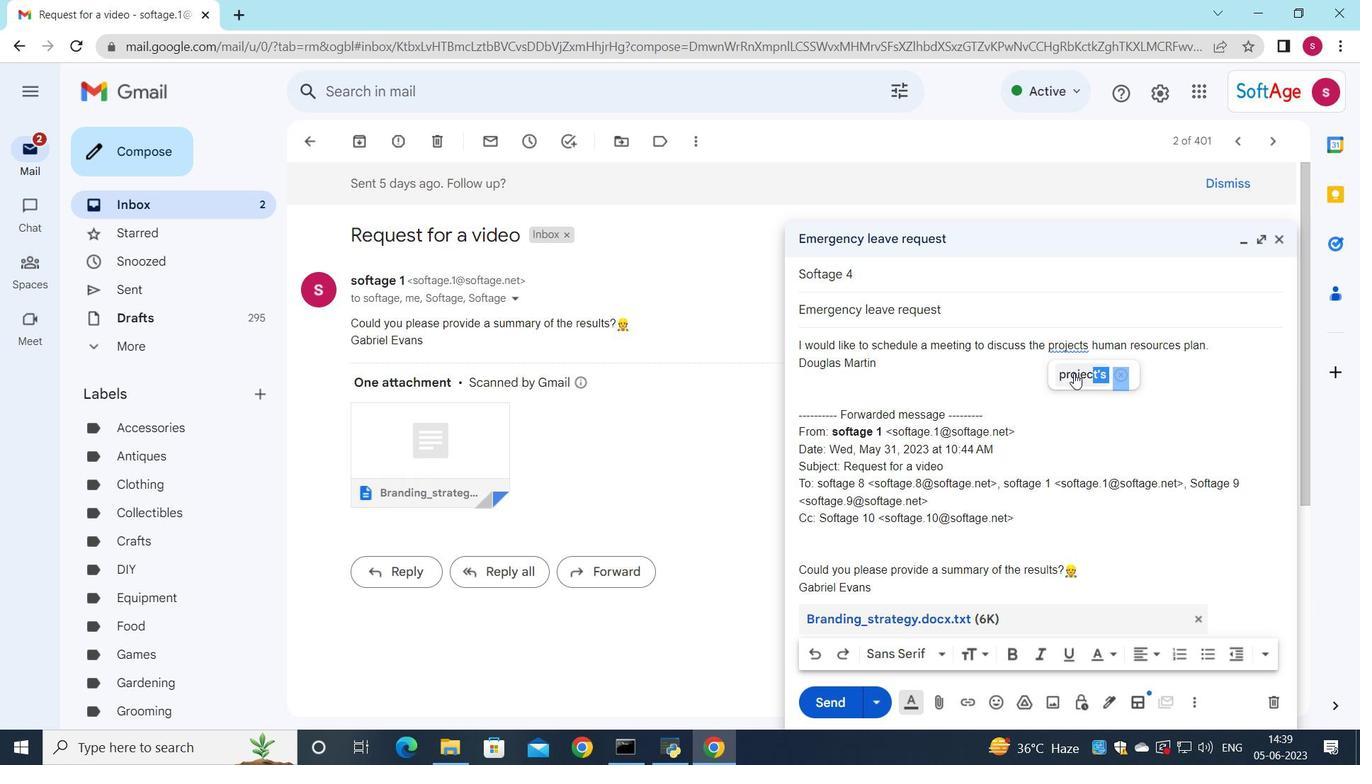
Action: Mouse moved to (1217, 350)
Screenshot: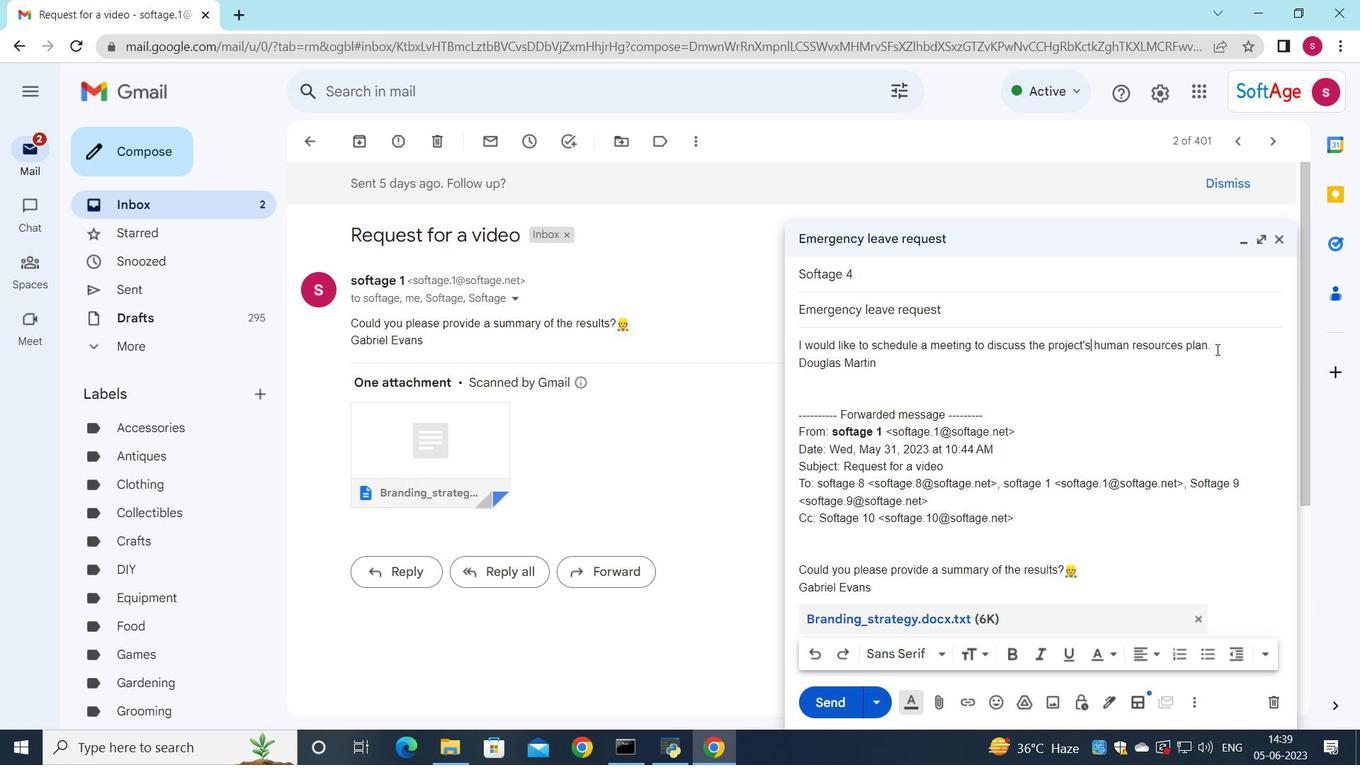 
Action: Mouse pressed left at (1217, 350)
Screenshot: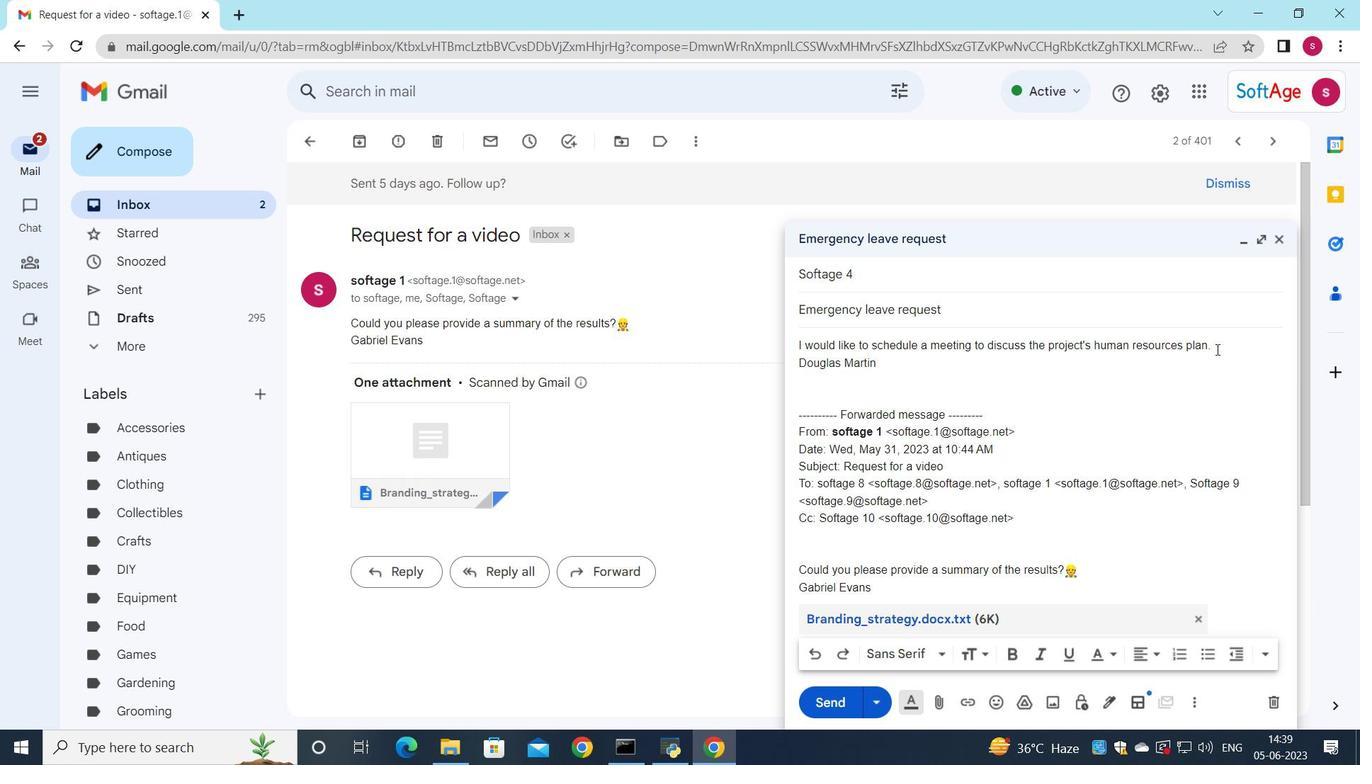 
Action: Mouse moved to (1114, 646)
Screenshot: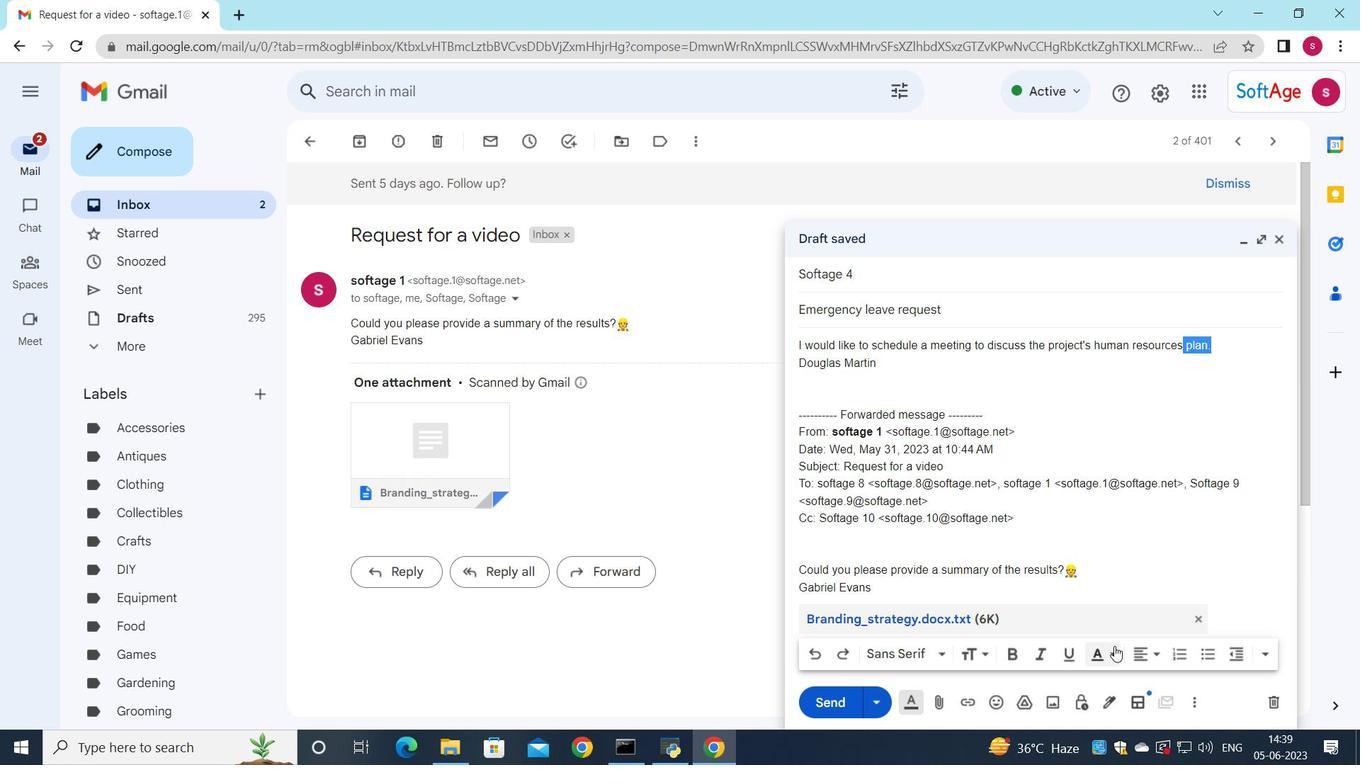 
Action: Mouse pressed left at (1114, 646)
Screenshot: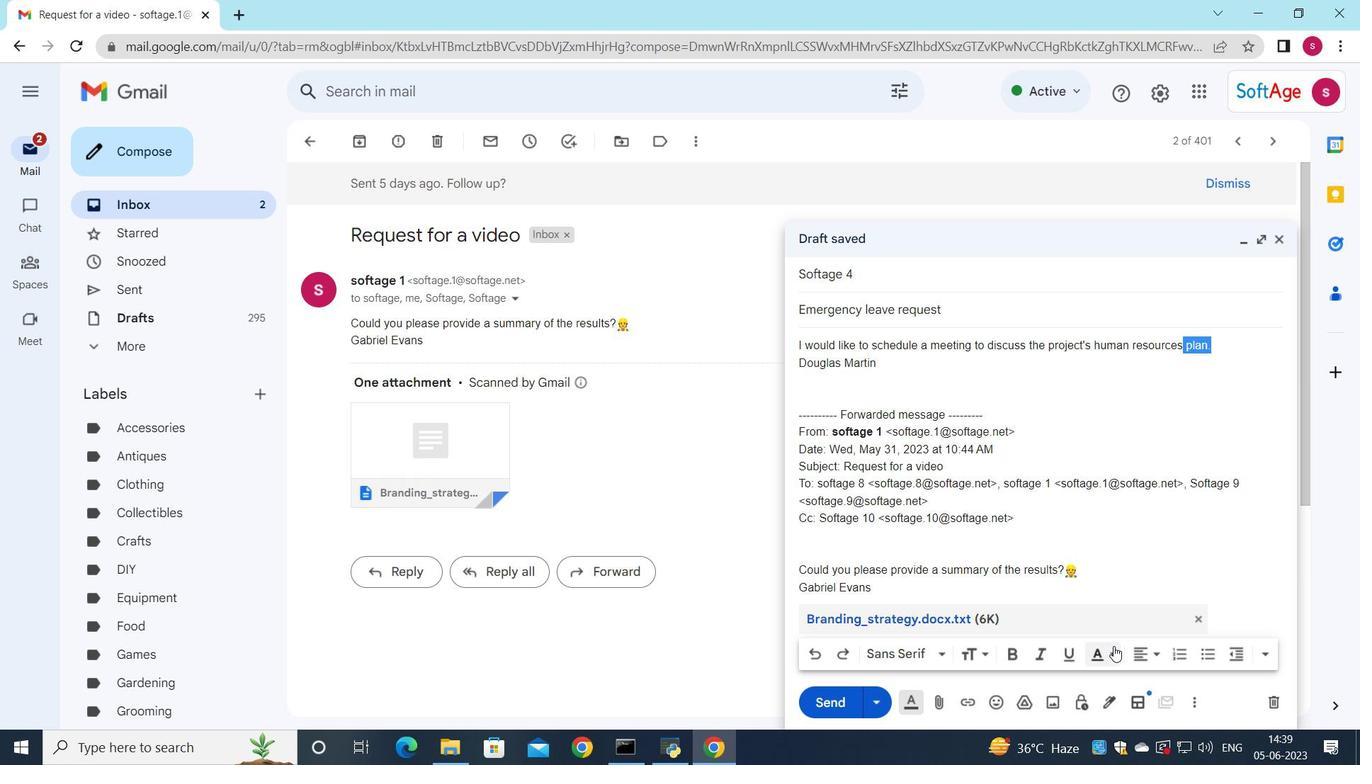 
Action: Mouse moved to (1030, 530)
Screenshot: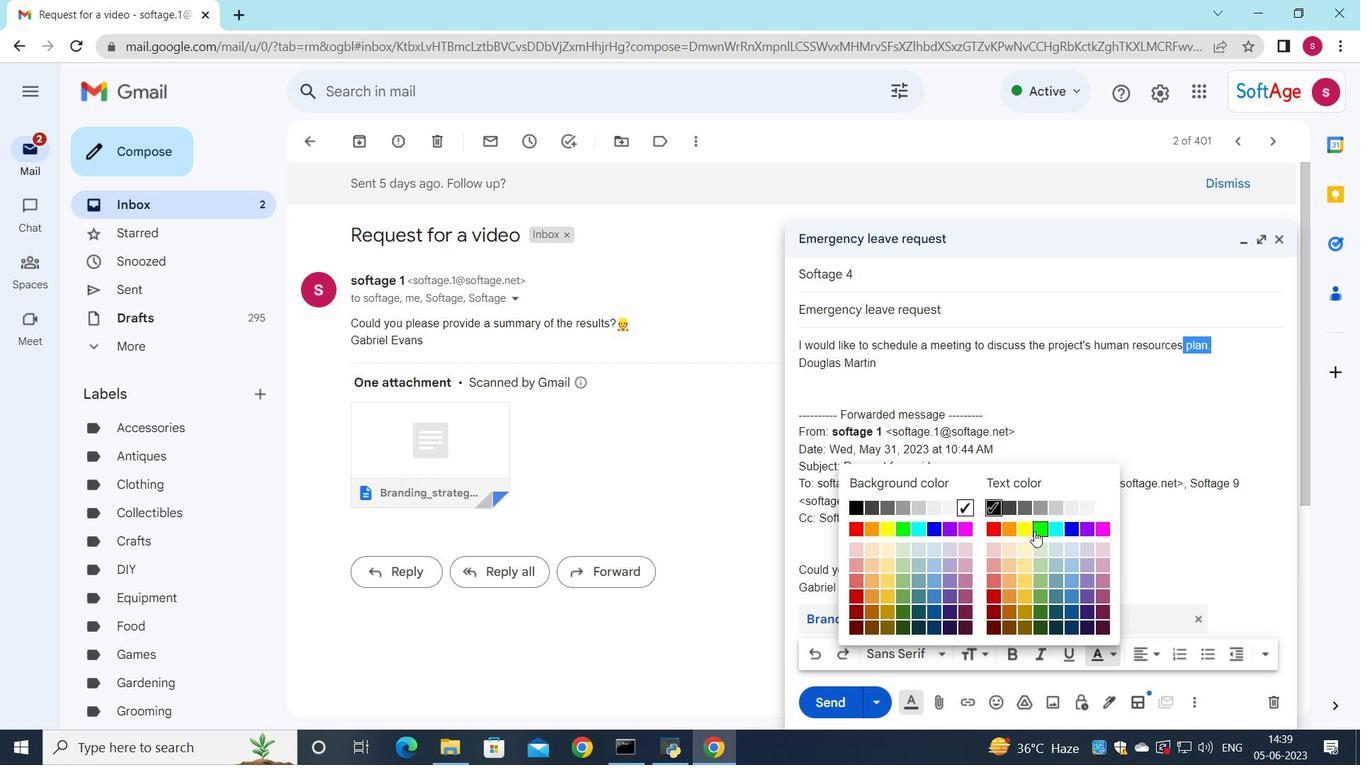 
Action: Mouse pressed left at (1030, 530)
Screenshot: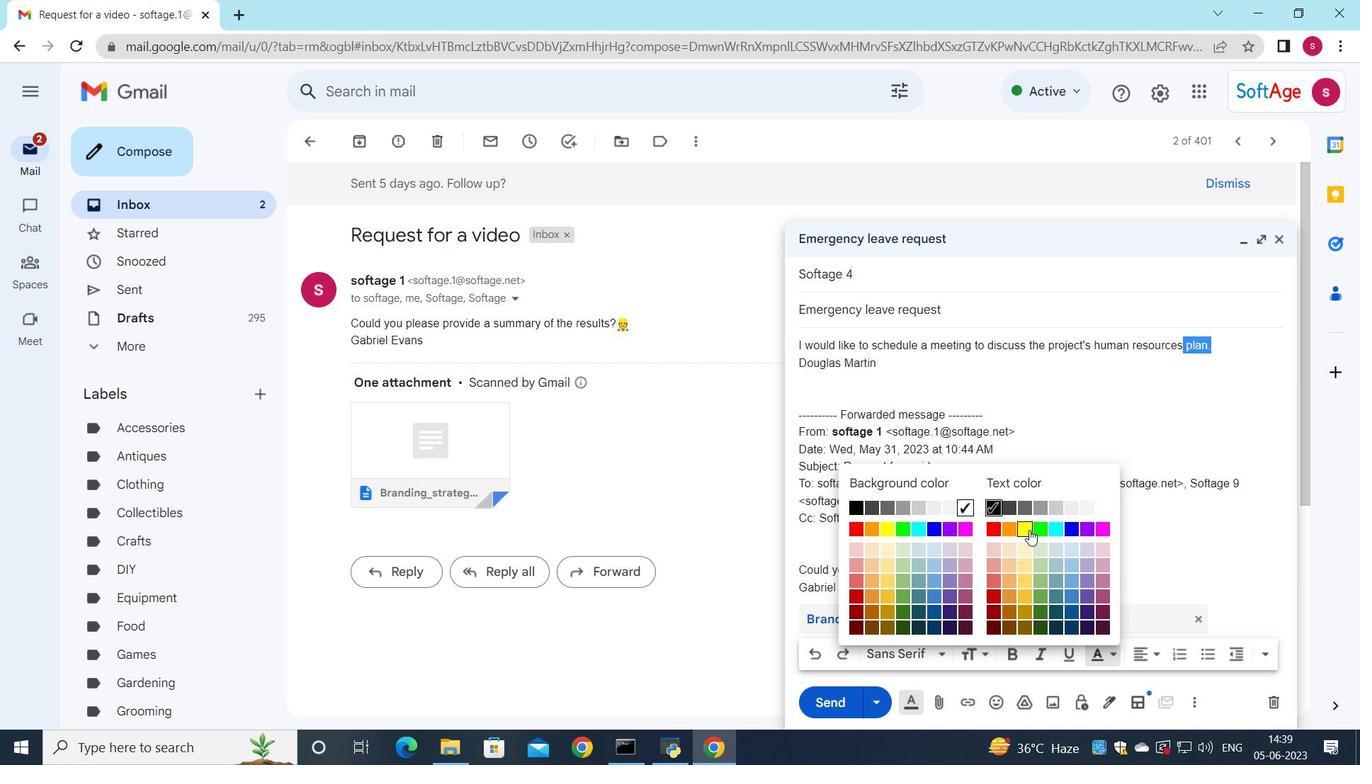 
Action: Mouse moved to (1102, 646)
Screenshot: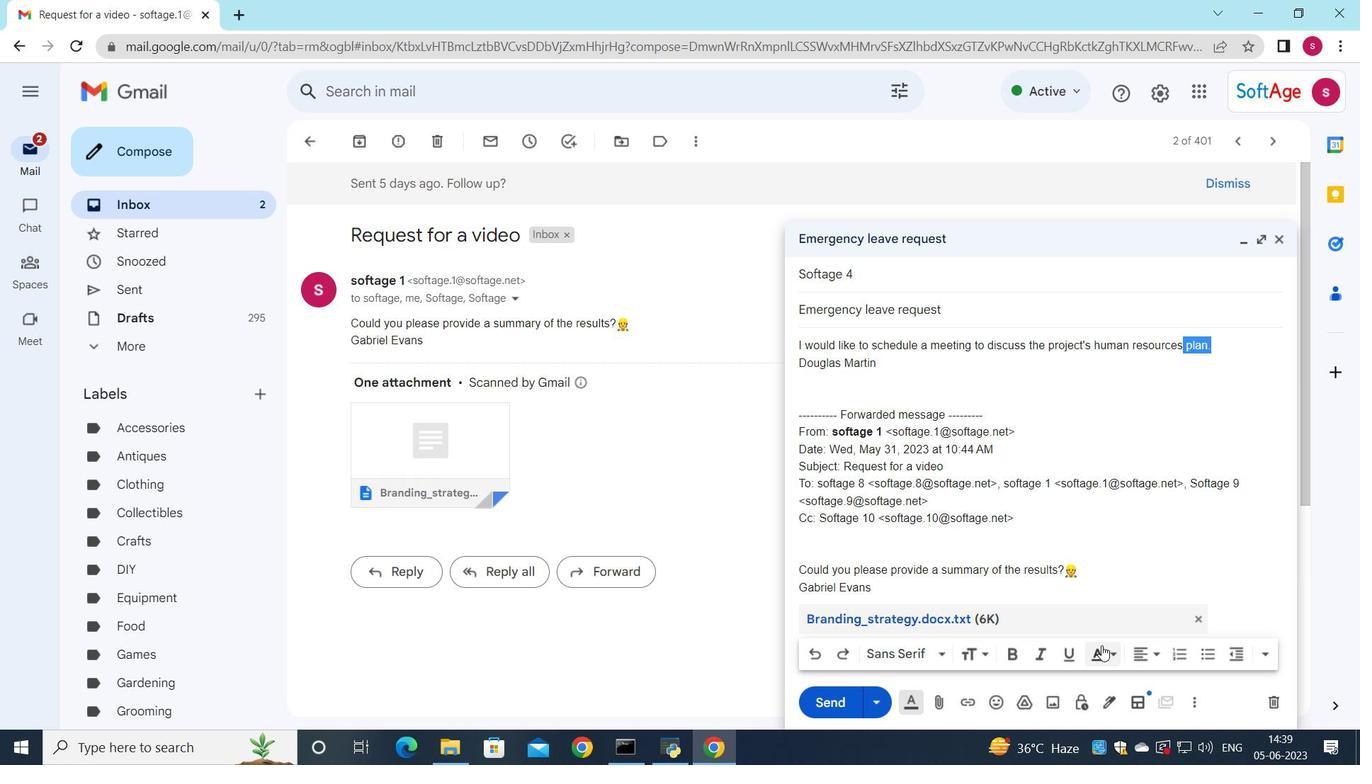 
Action: Mouse pressed left at (1102, 646)
Screenshot: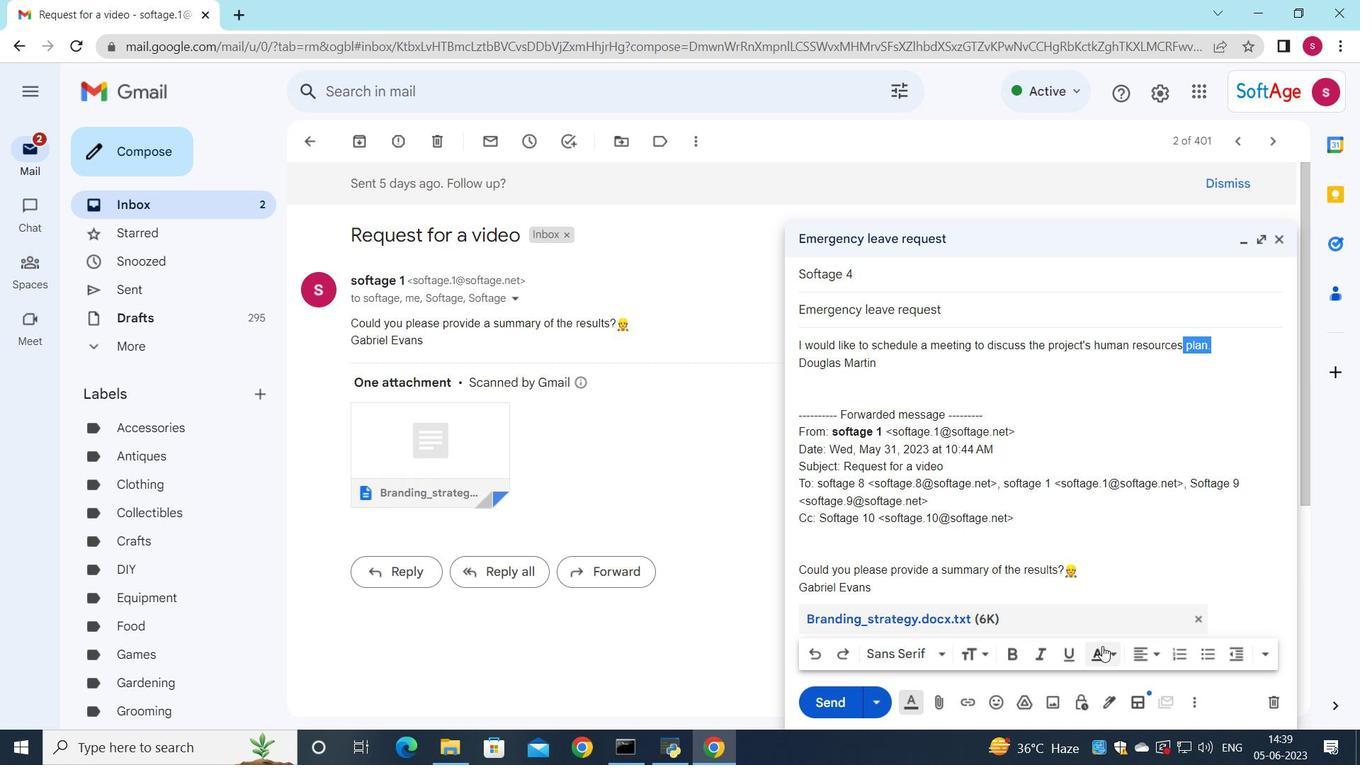 
Action: Mouse moved to (933, 534)
Screenshot: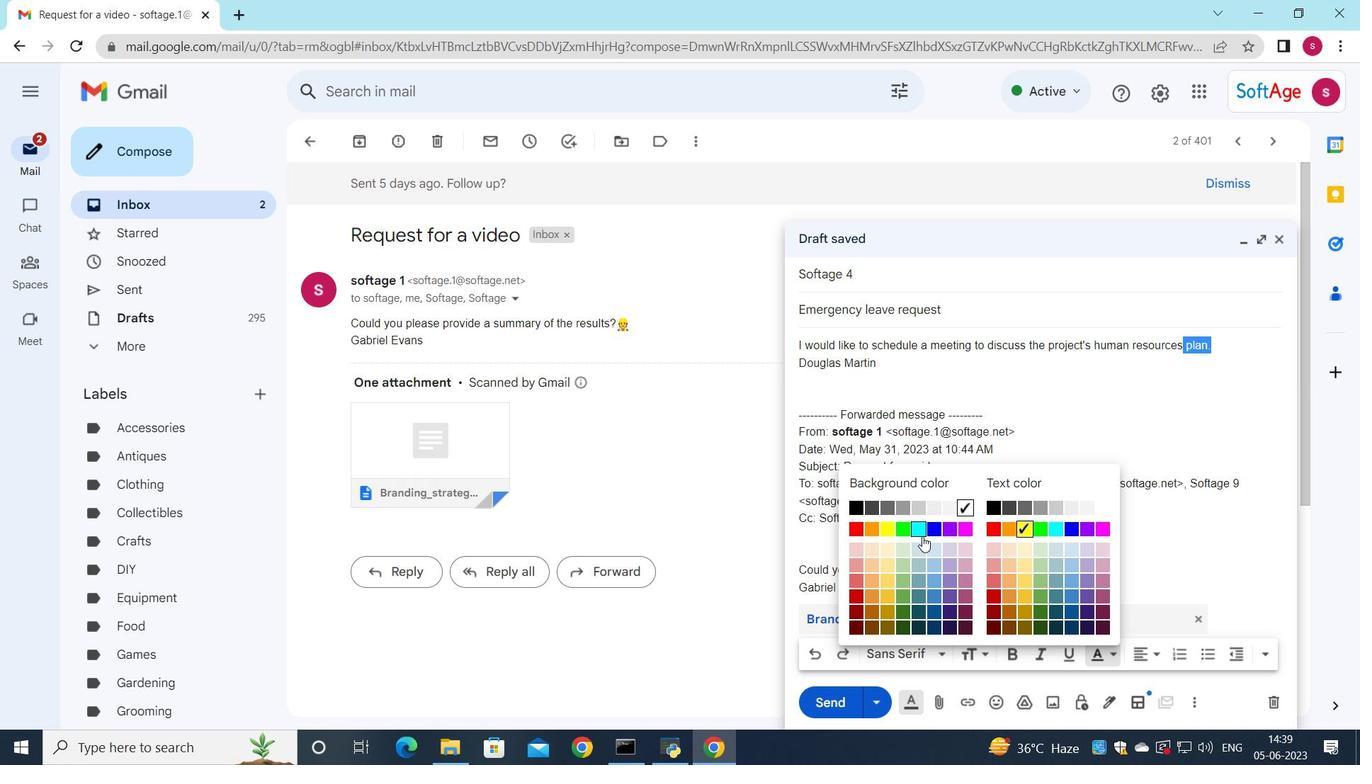 
Action: Mouse pressed left at (933, 534)
Screenshot: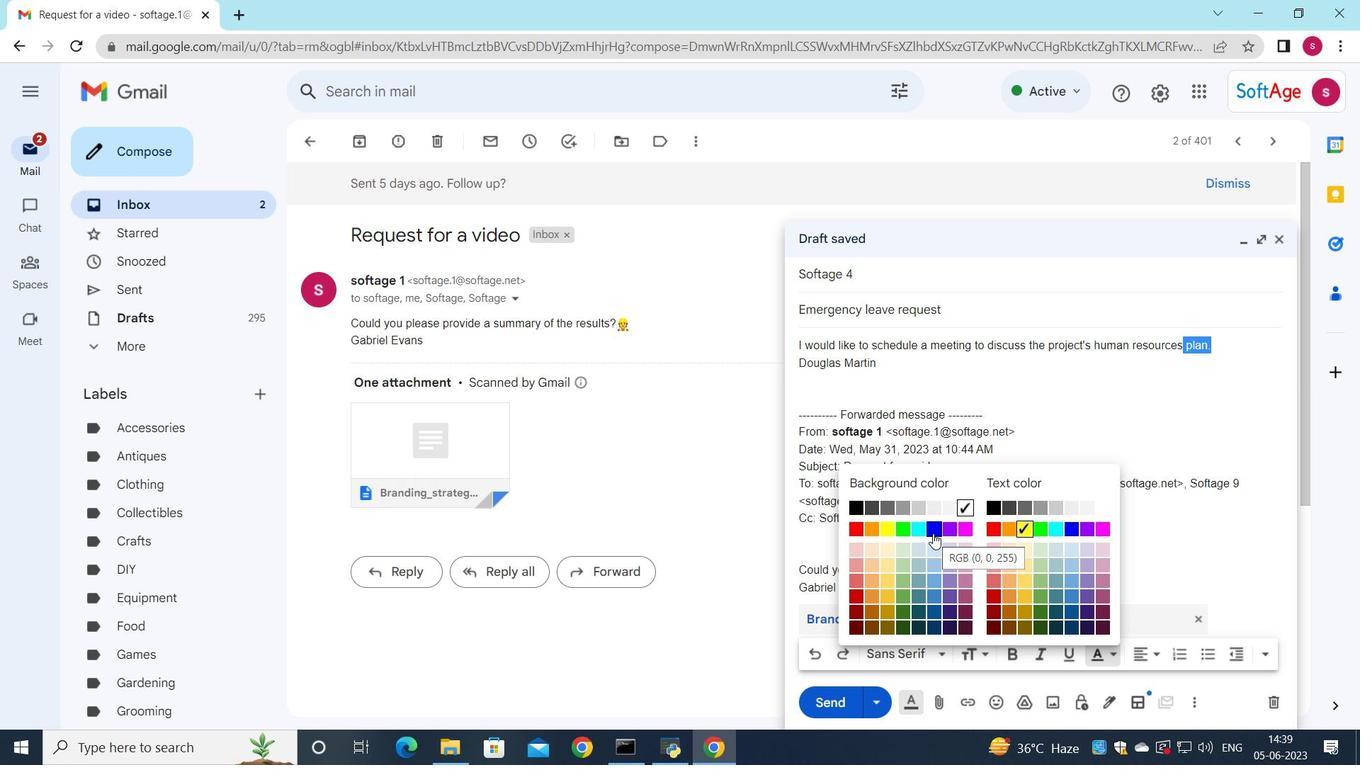 
Action: Mouse moved to (832, 707)
Screenshot: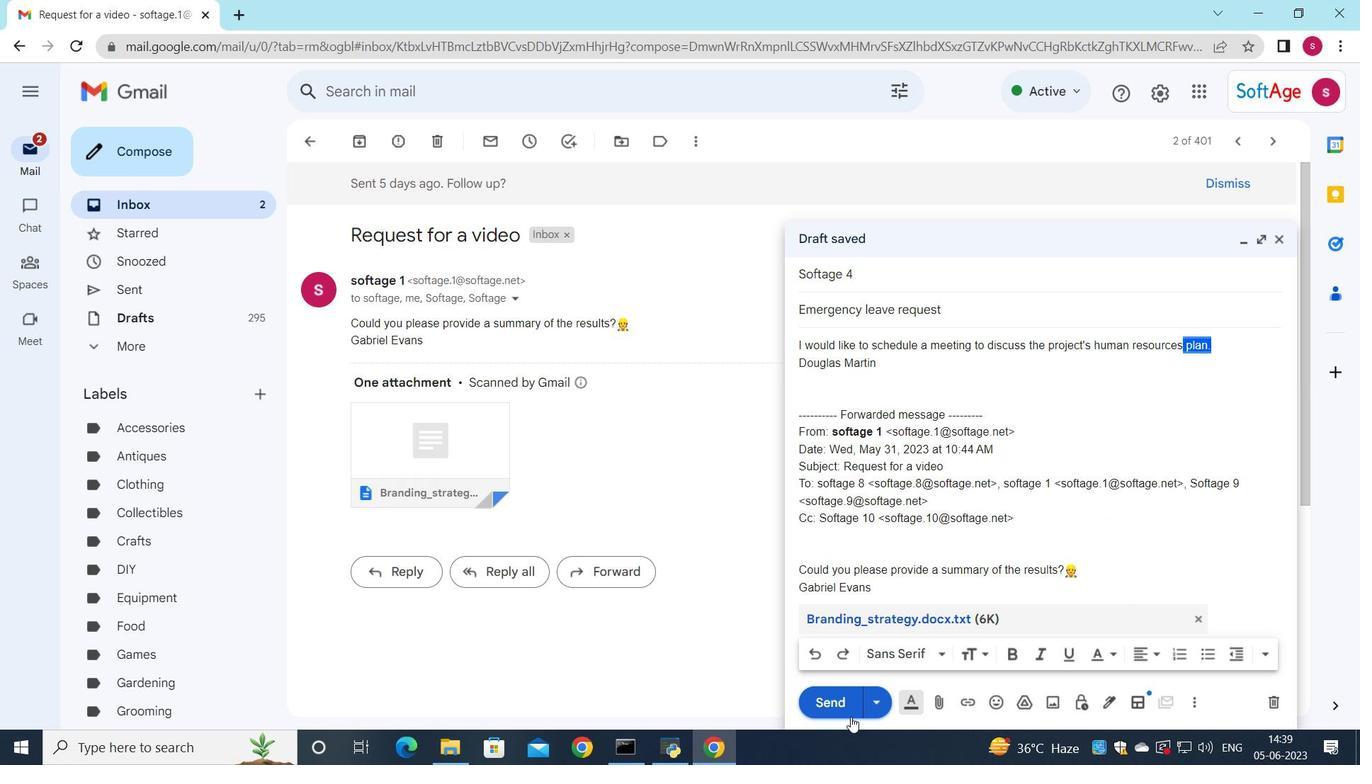 
Action: Mouse pressed left at (832, 707)
Screenshot: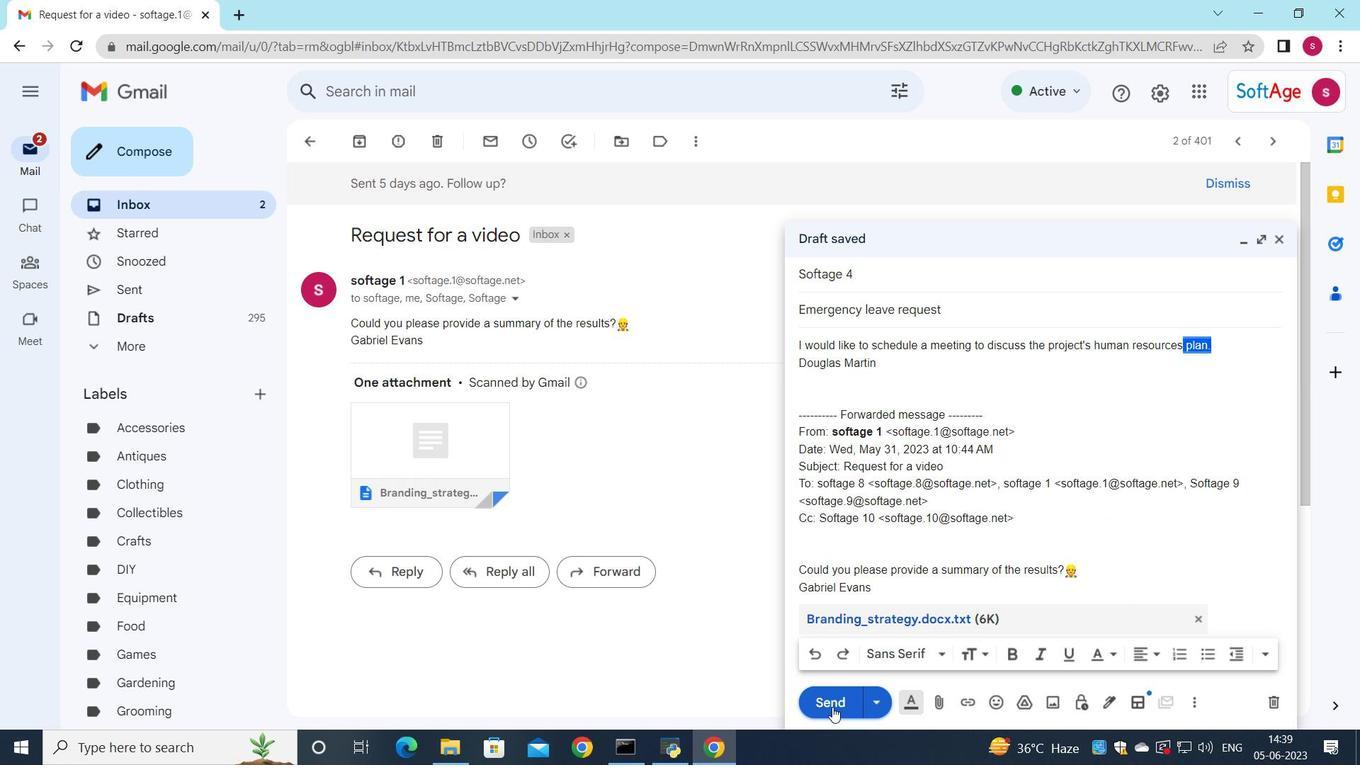 
Action: Mouse moved to (749, 654)
Screenshot: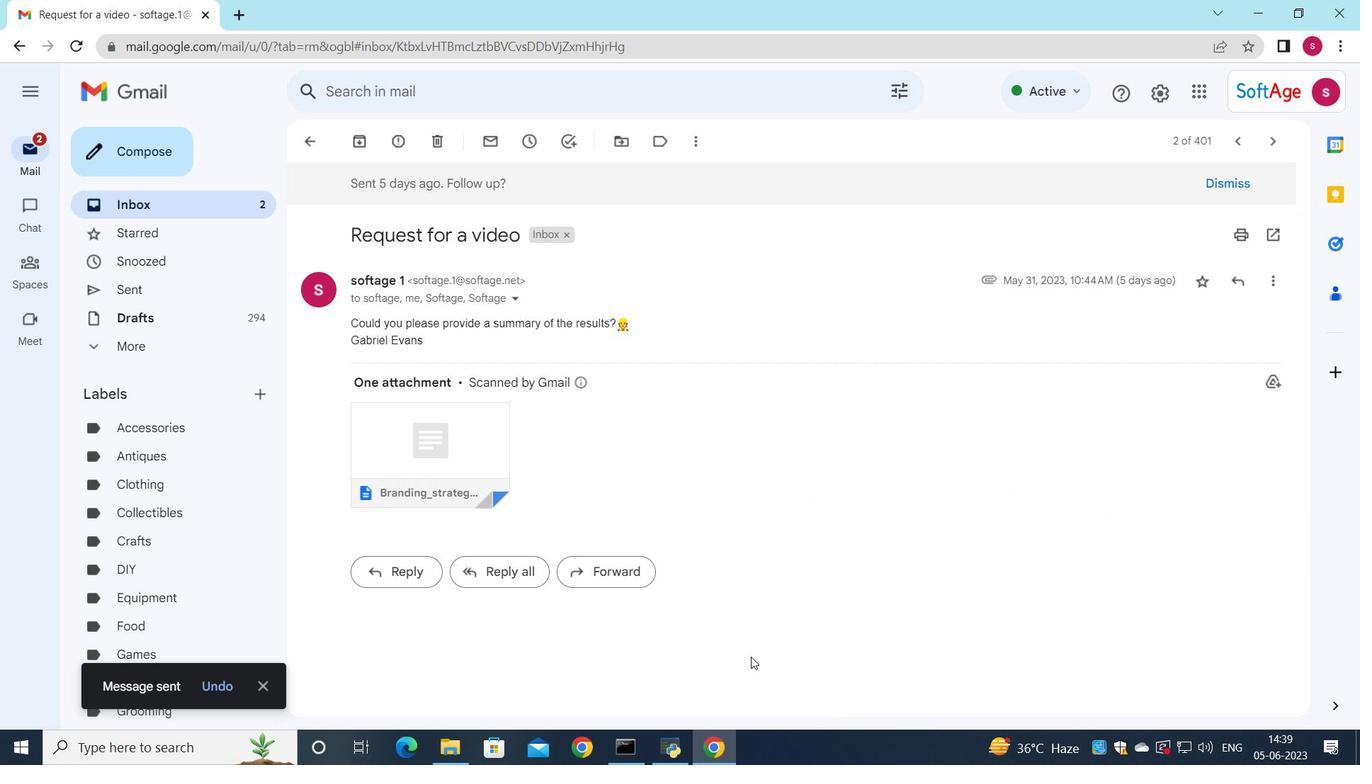 
